 Task: Find connections with filter location Bearsden with filter topic #hiringwith filter profile language French with filter current company Ampere Electric Vehicles with filter school Pandit Deendayal Energy University with filter industry Shuttles and Special Needs Transportation Services with filter service category Technical with filter keywords title Bookkeeper
Action: Mouse moved to (614, 84)
Screenshot: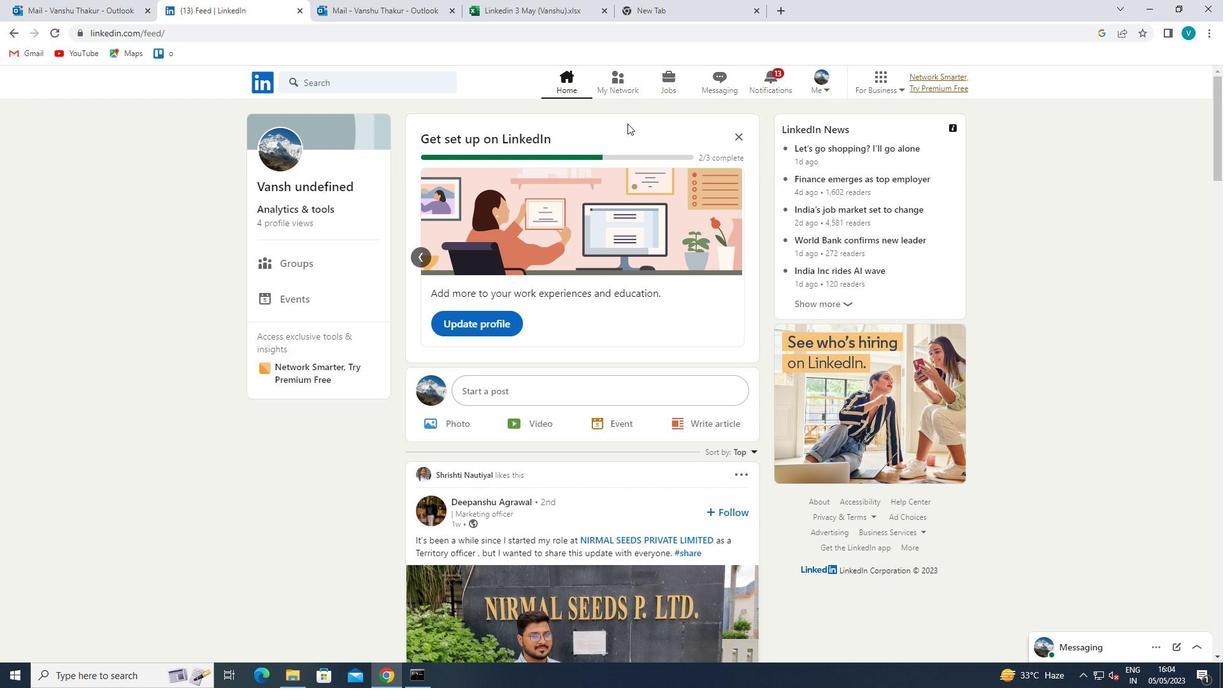 
Action: Mouse pressed left at (614, 84)
Screenshot: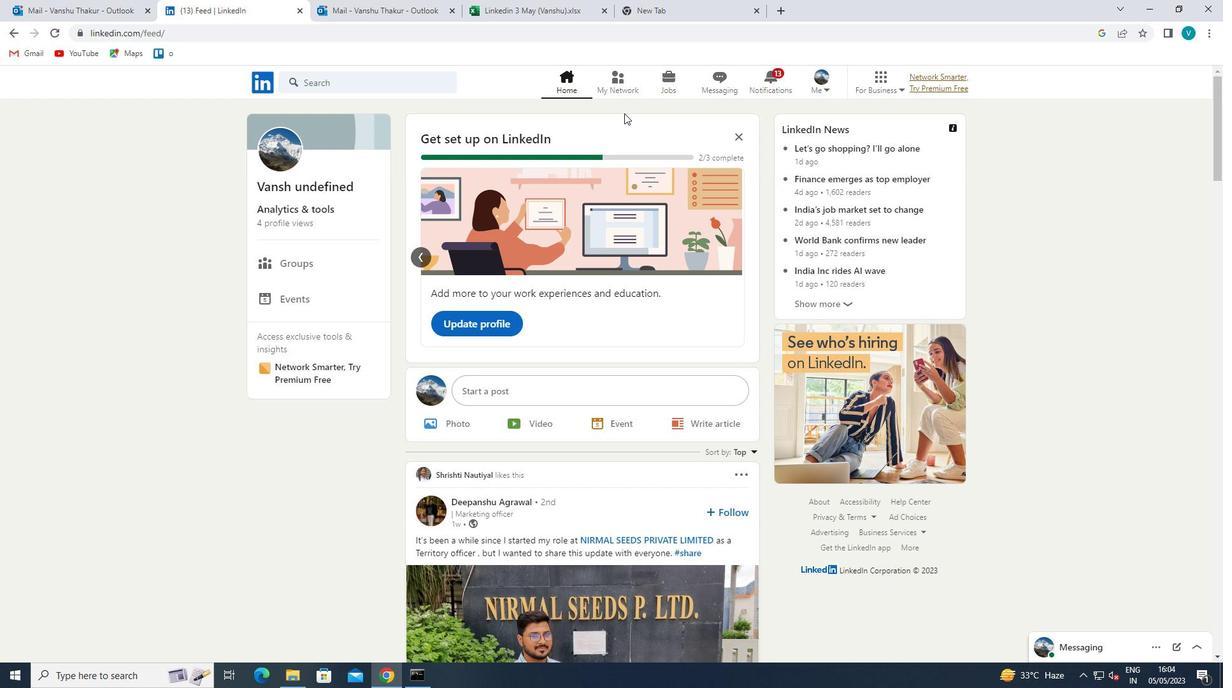 
Action: Mouse moved to (358, 144)
Screenshot: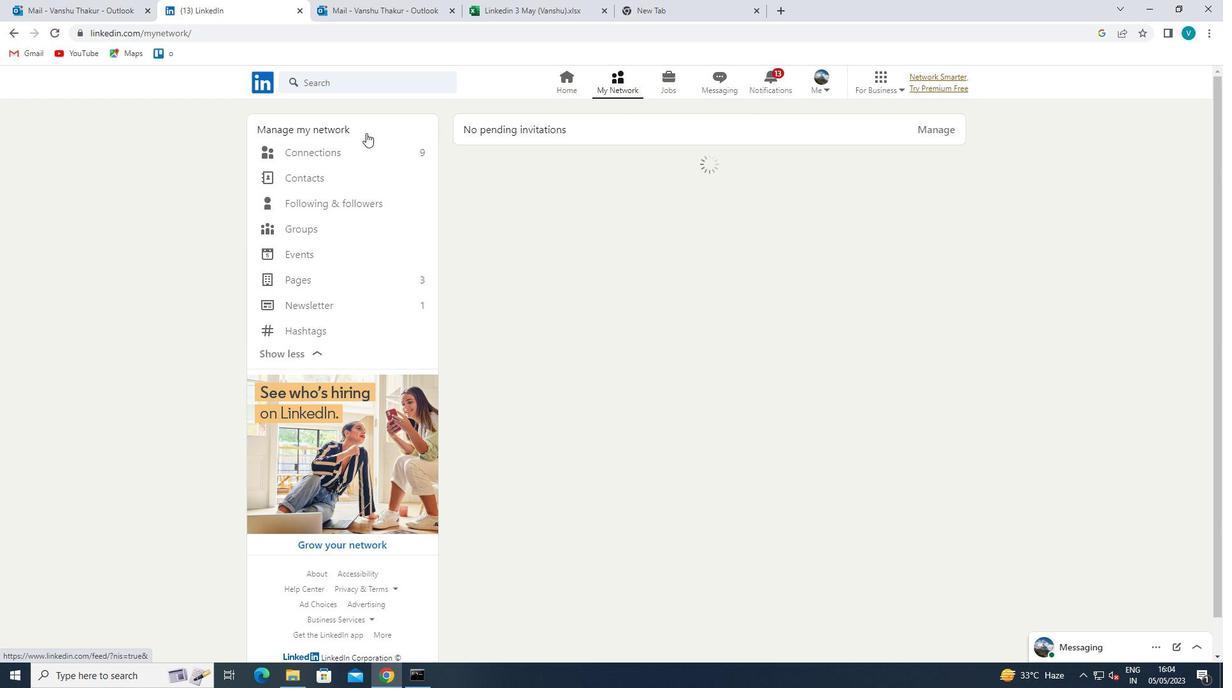 
Action: Mouse pressed left at (358, 144)
Screenshot: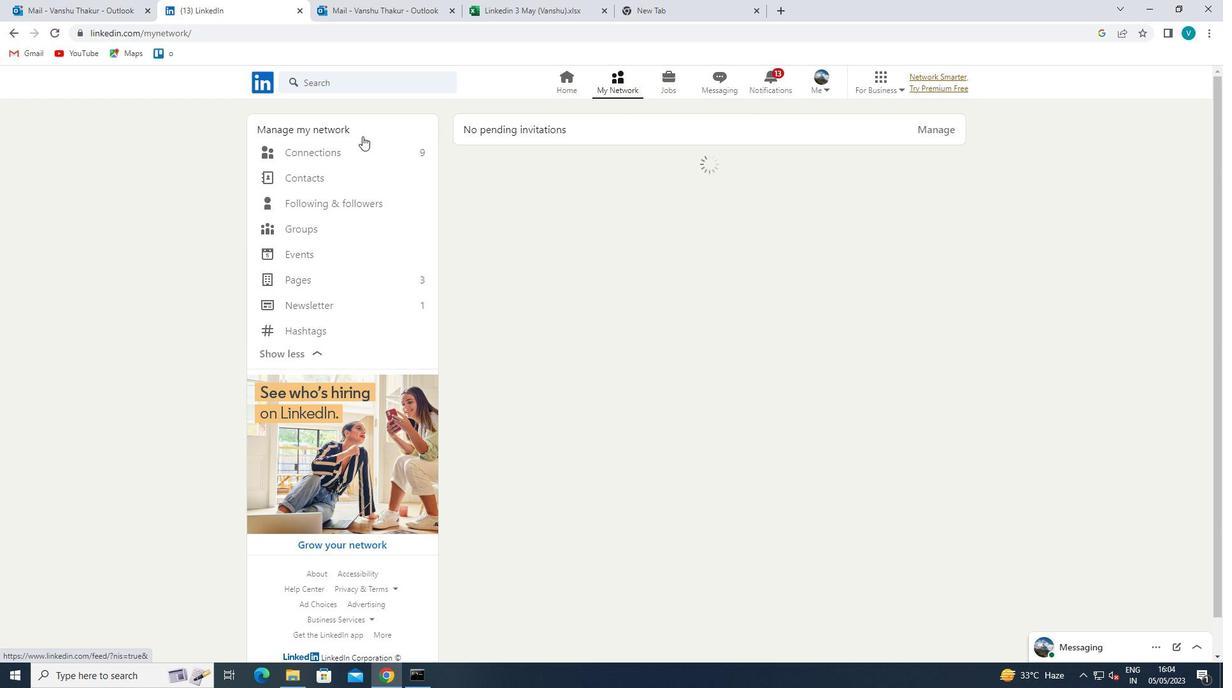 
Action: Mouse moved to (698, 153)
Screenshot: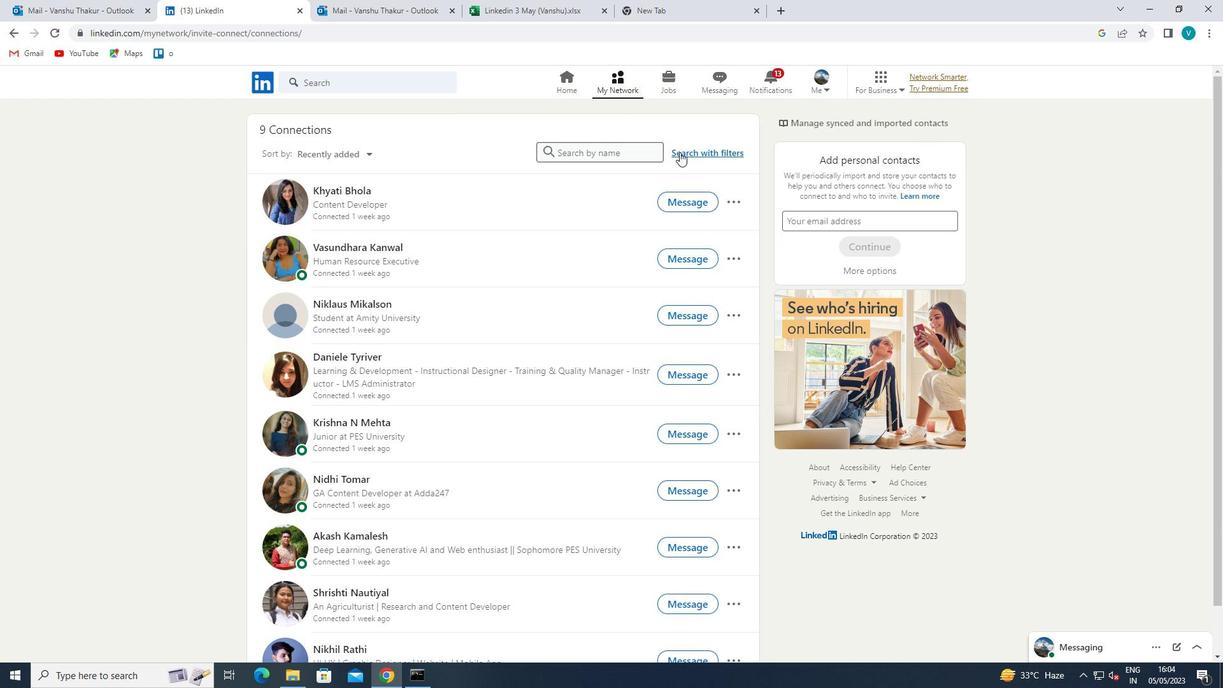 
Action: Mouse pressed left at (698, 153)
Screenshot: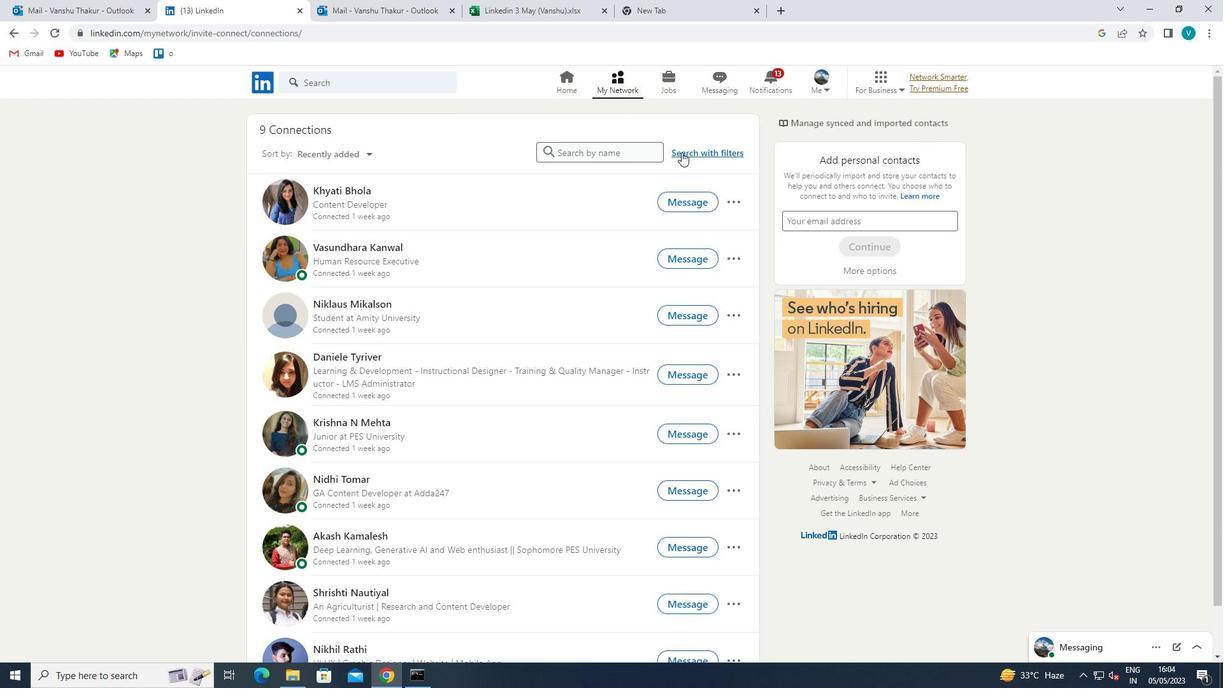 
Action: Mouse moved to (623, 121)
Screenshot: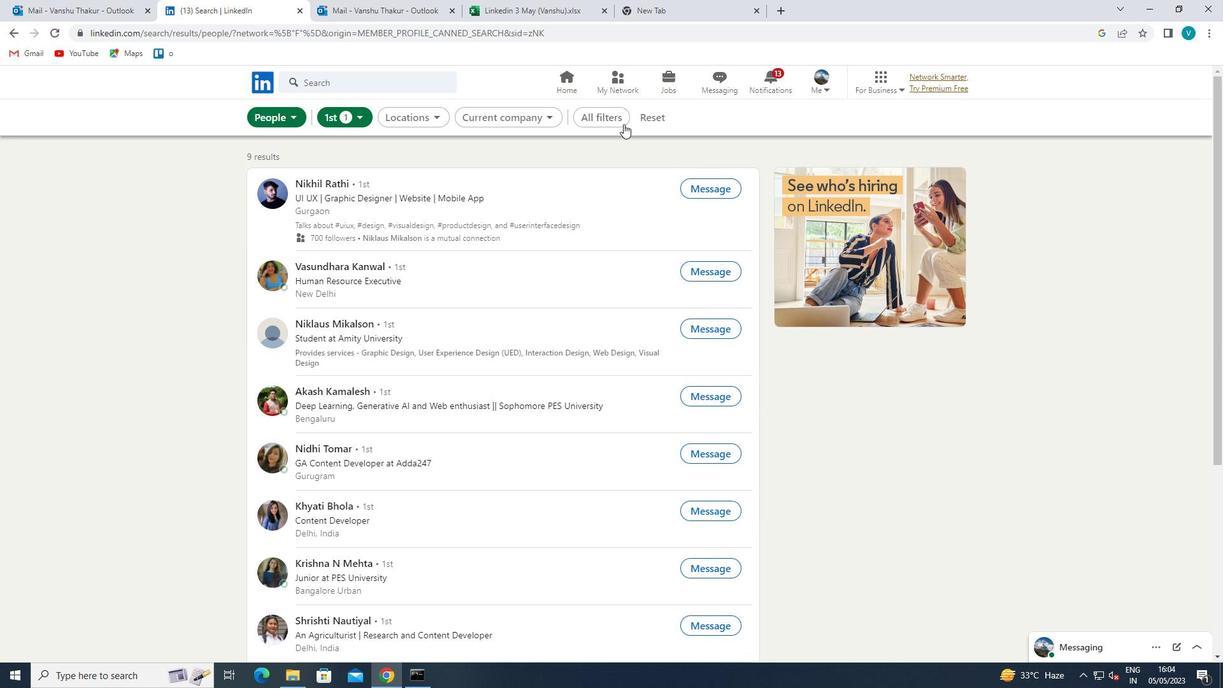 
Action: Mouse pressed left at (623, 121)
Screenshot: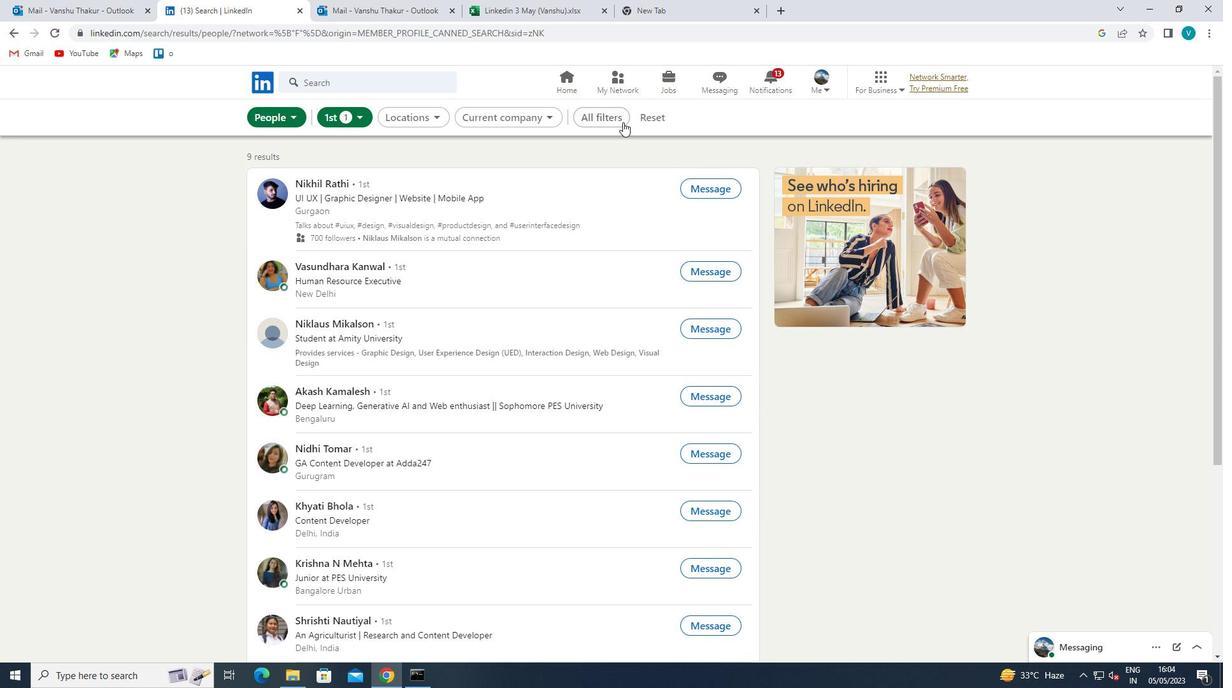 
Action: Mouse moved to (1027, 260)
Screenshot: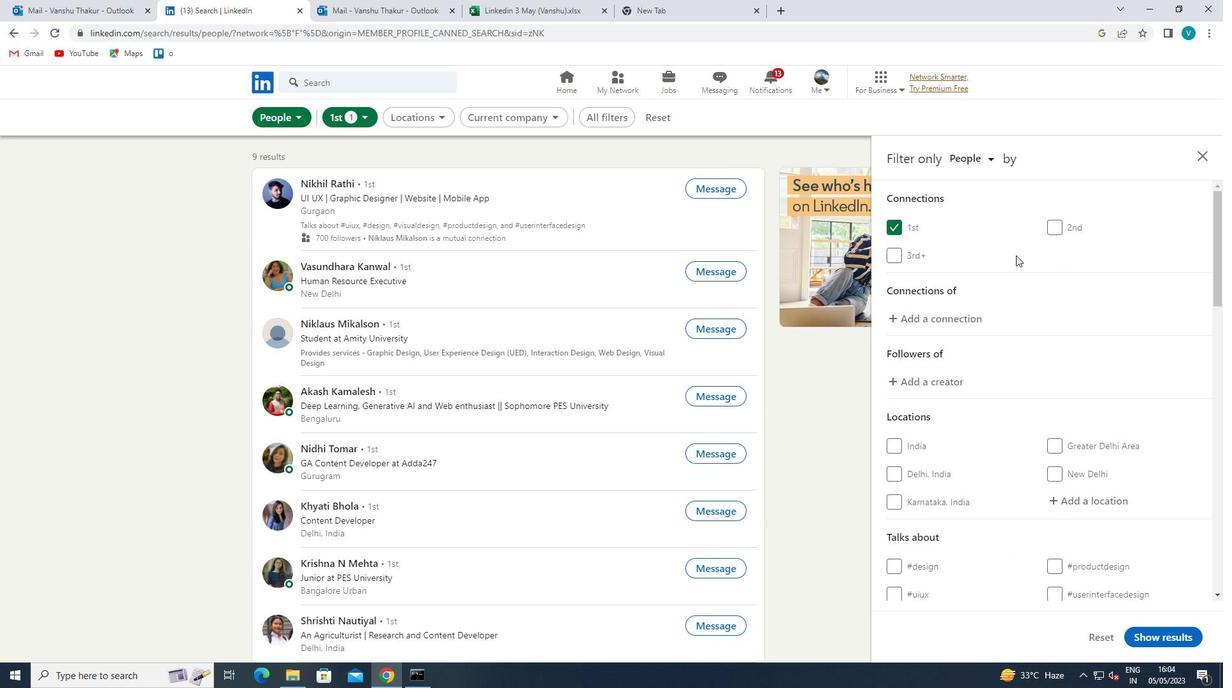 
Action: Mouse scrolled (1027, 260) with delta (0, 0)
Screenshot: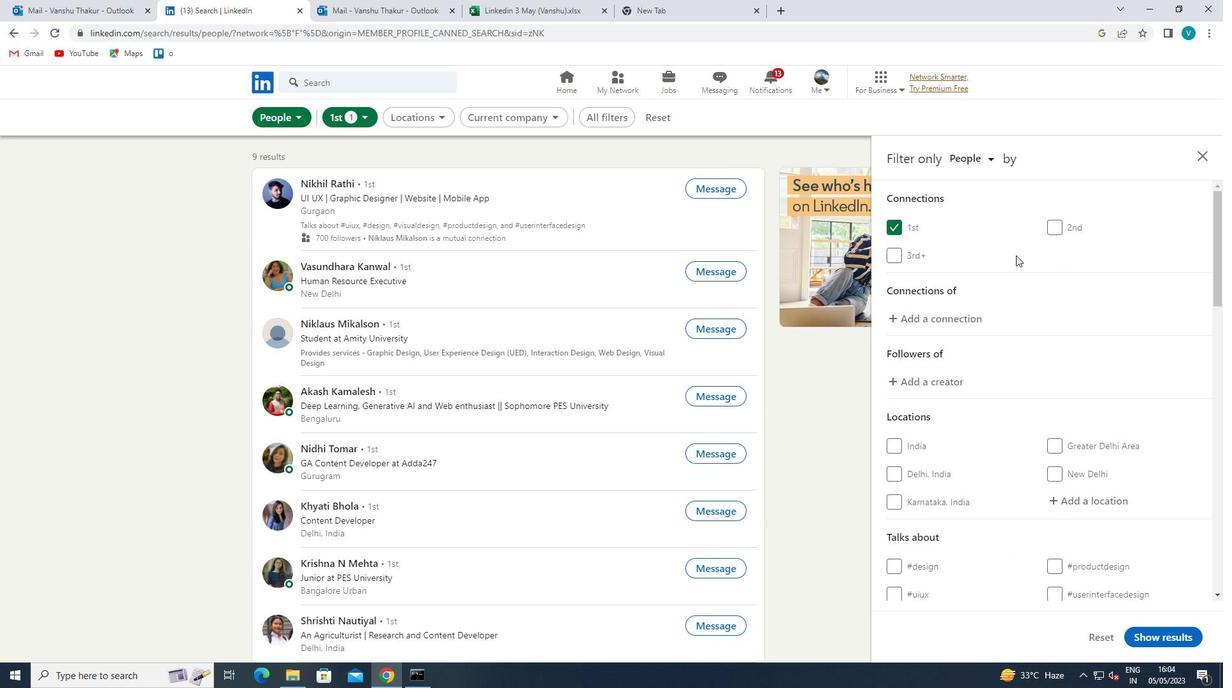 
Action: Mouse moved to (1033, 265)
Screenshot: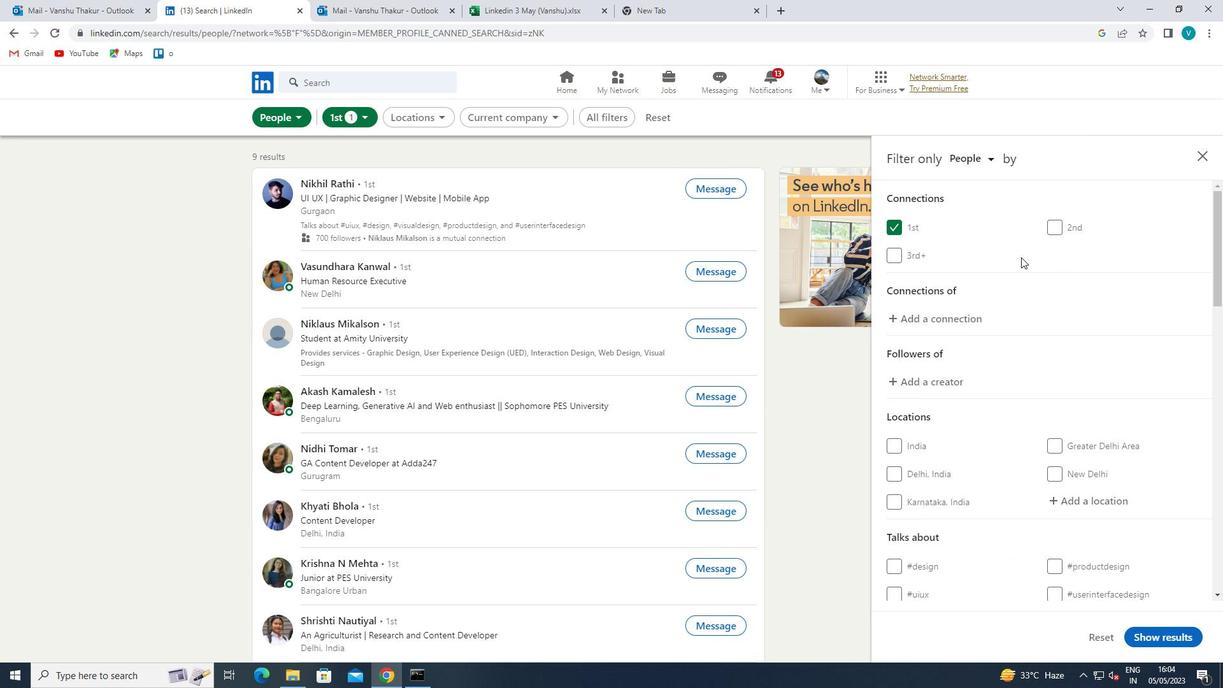 
Action: Mouse scrolled (1033, 264) with delta (0, 0)
Screenshot: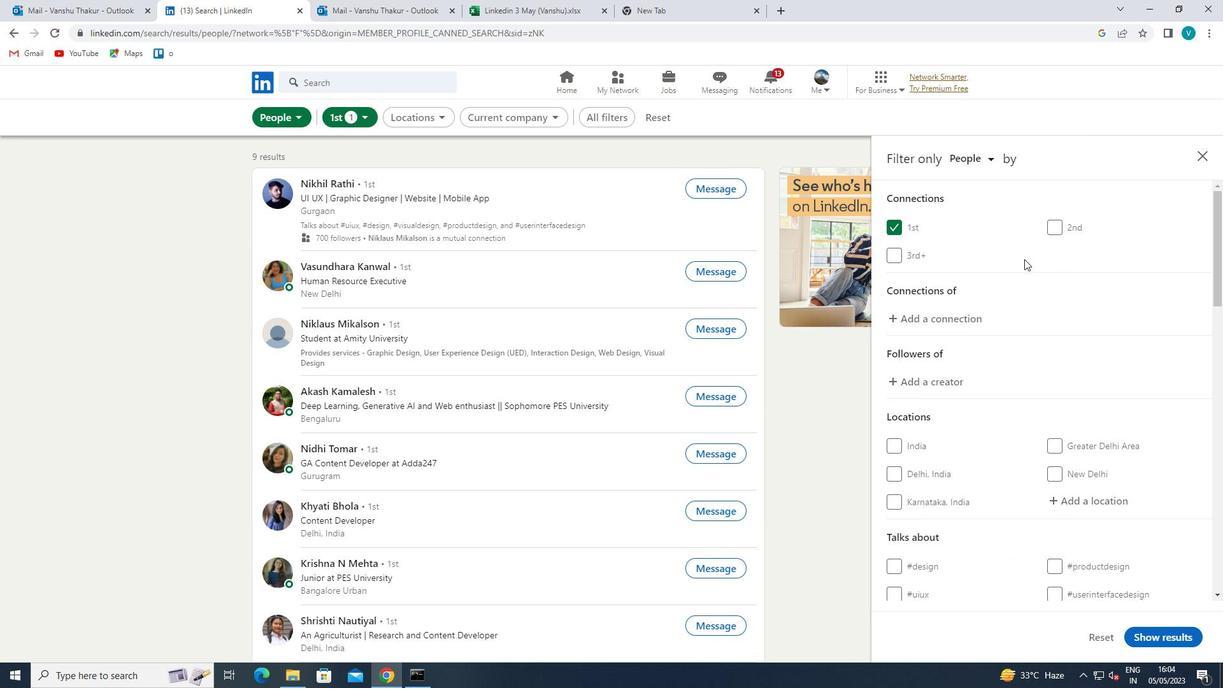 
Action: Mouse moved to (1100, 369)
Screenshot: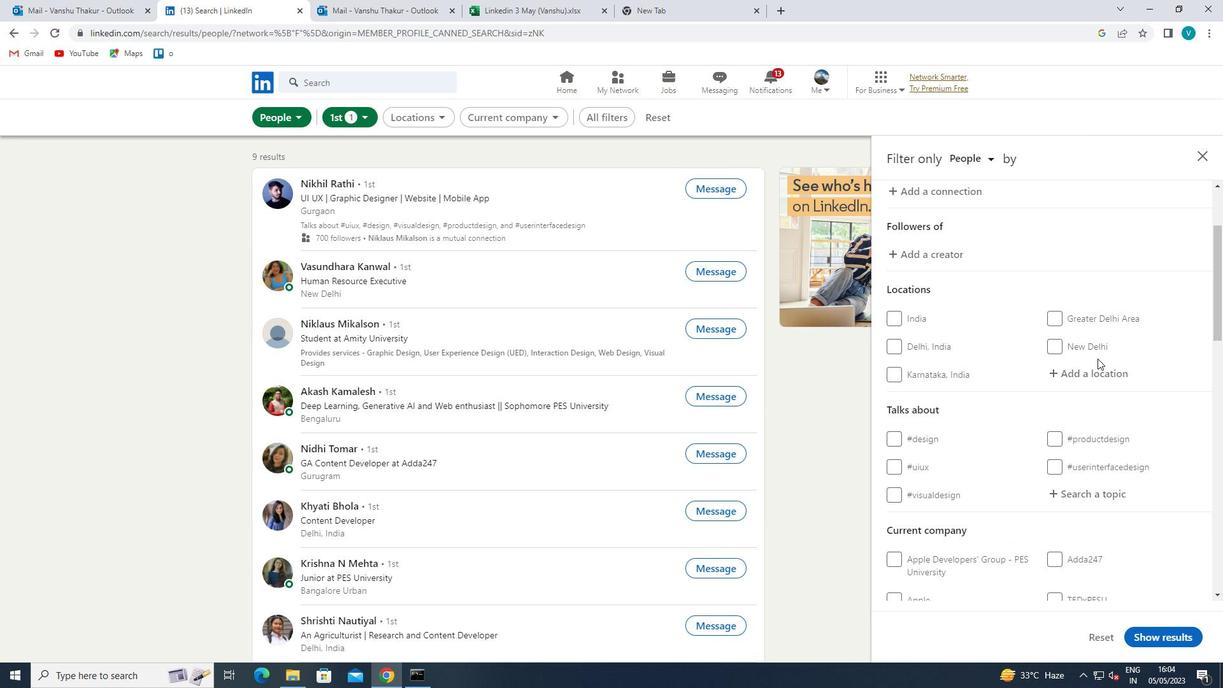 
Action: Mouse pressed left at (1100, 369)
Screenshot: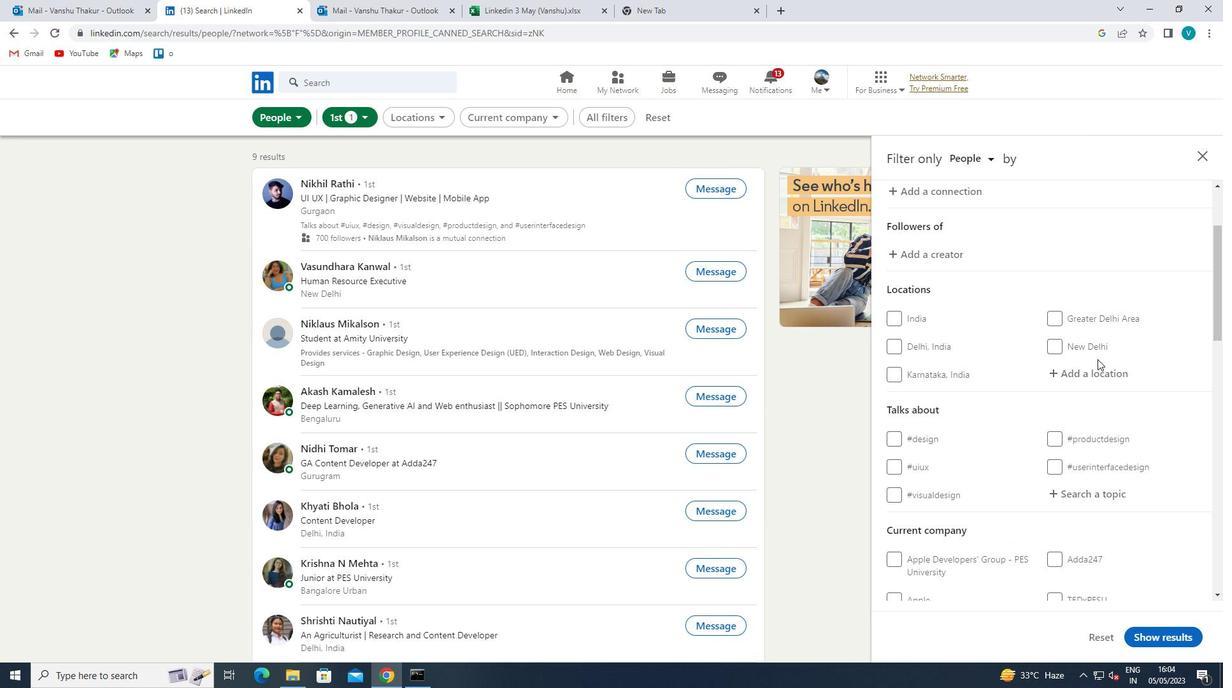 
Action: Key pressed <Key.shift>BEARSDEN
Screenshot: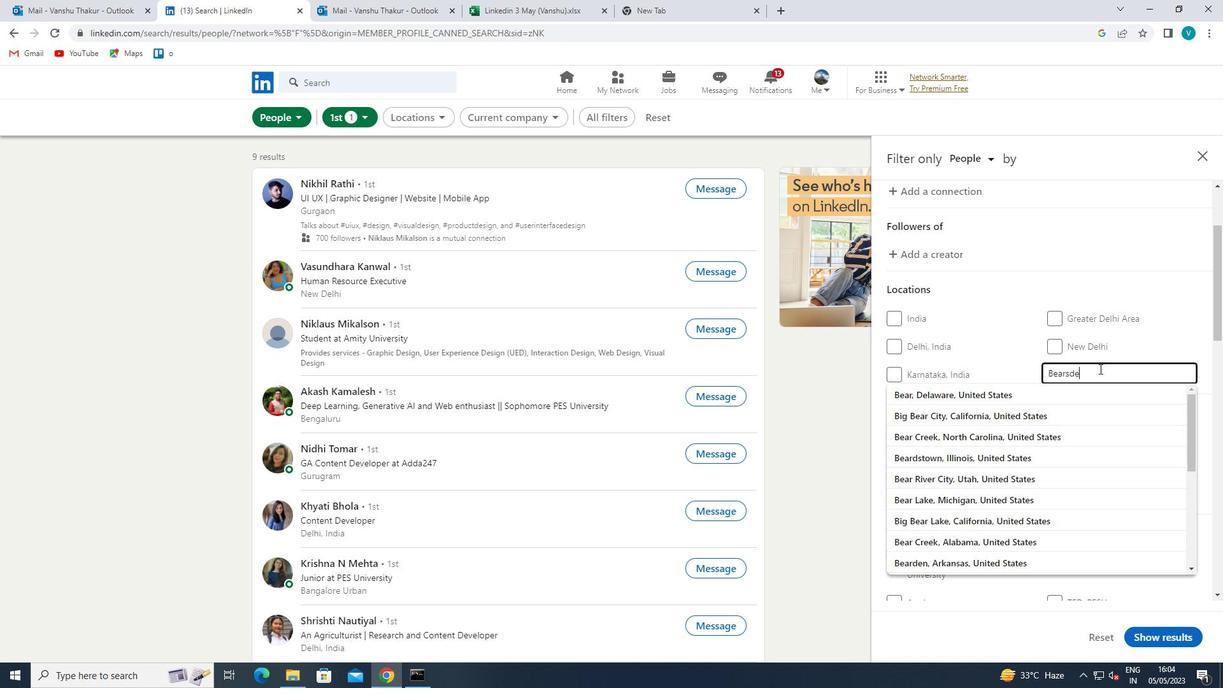 
Action: Mouse moved to (1065, 395)
Screenshot: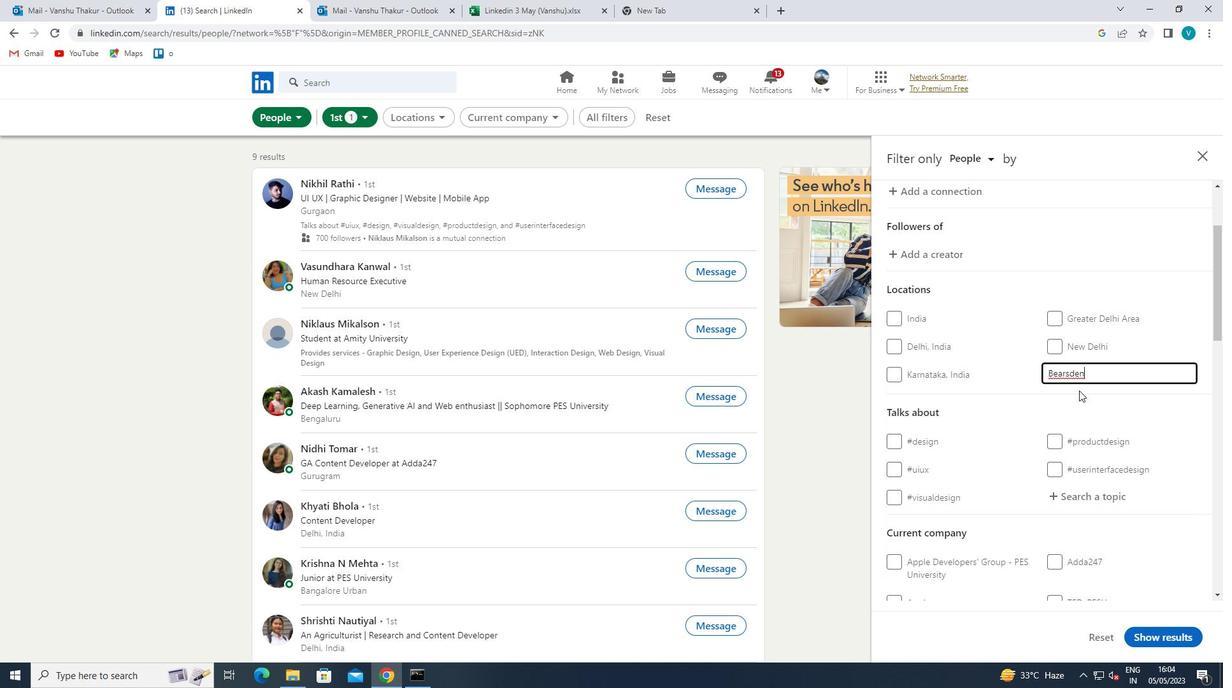 
Action: Mouse pressed left at (1065, 395)
Screenshot: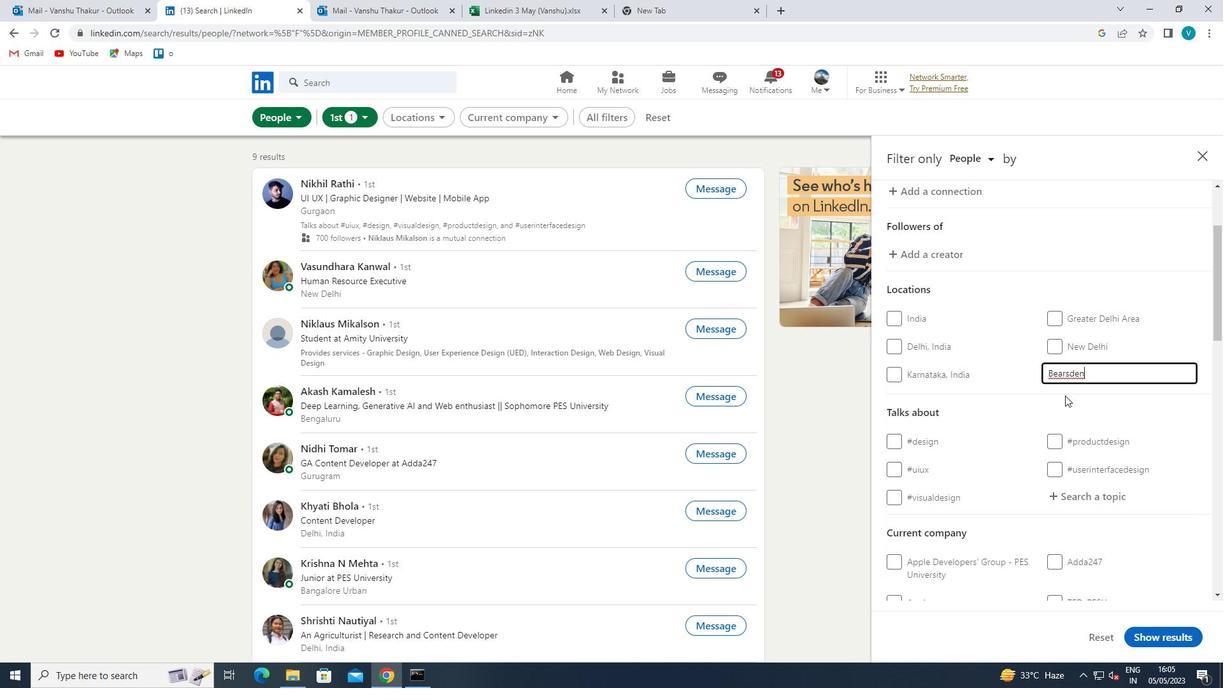 
Action: Mouse moved to (1098, 506)
Screenshot: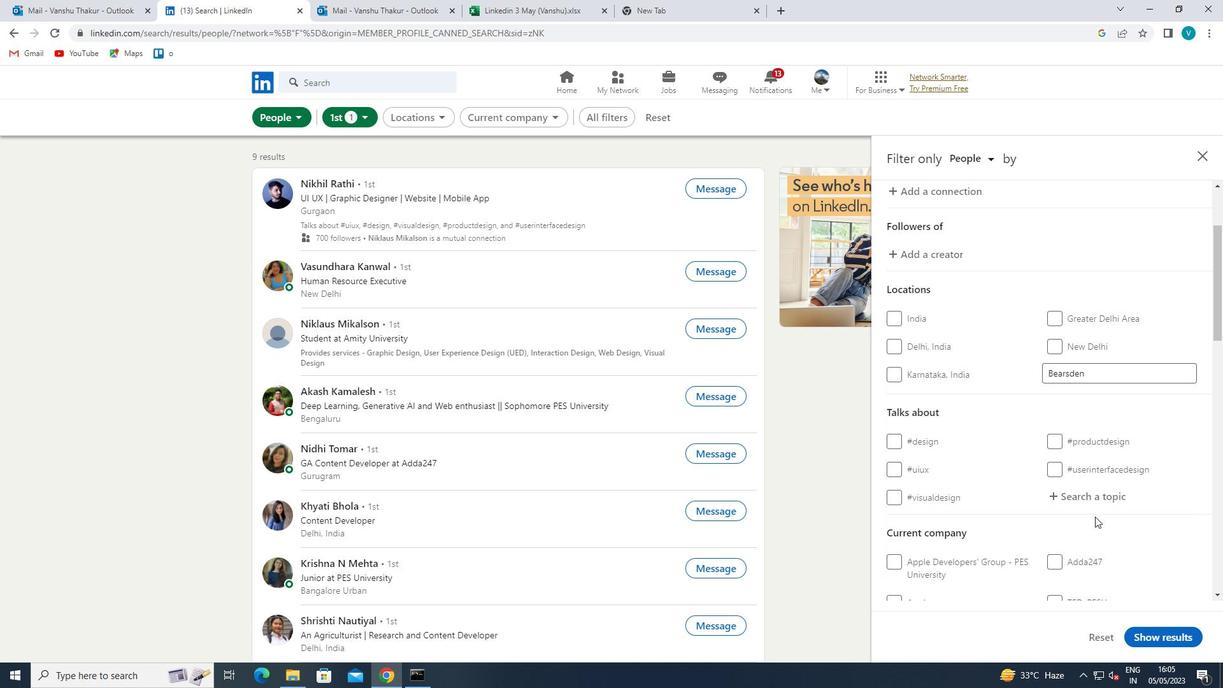 
Action: Mouse pressed left at (1098, 506)
Screenshot: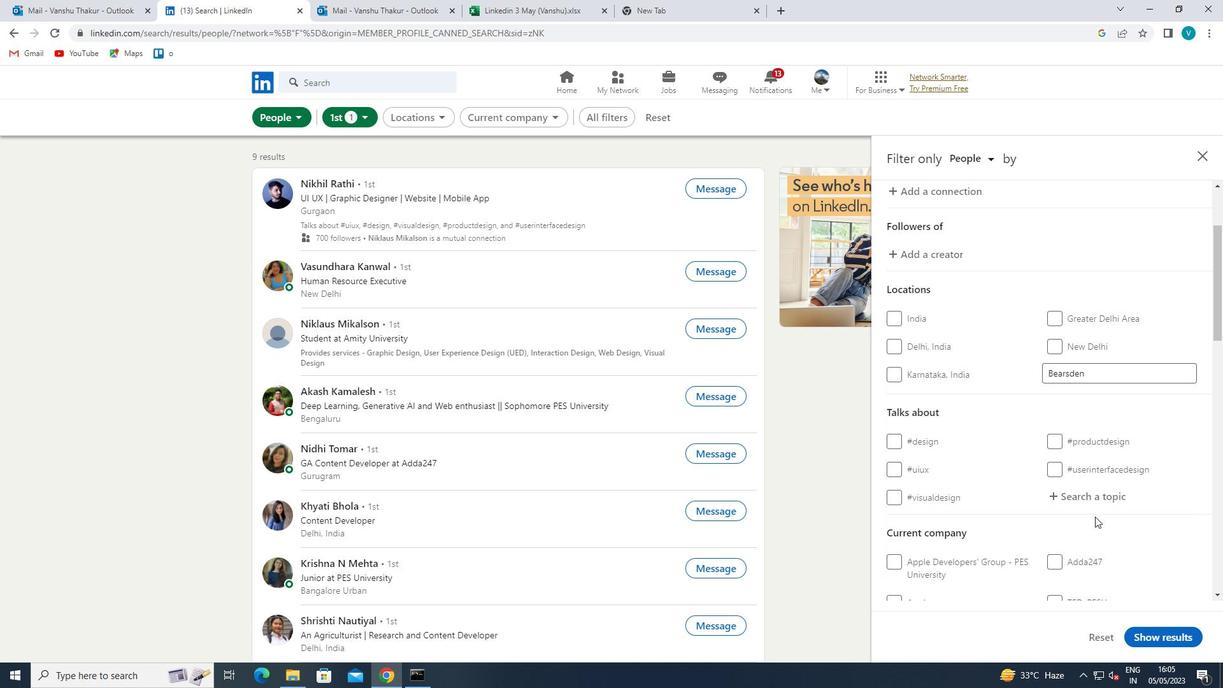 
Action: Mouse moved to (1099, 504)
Screenshot: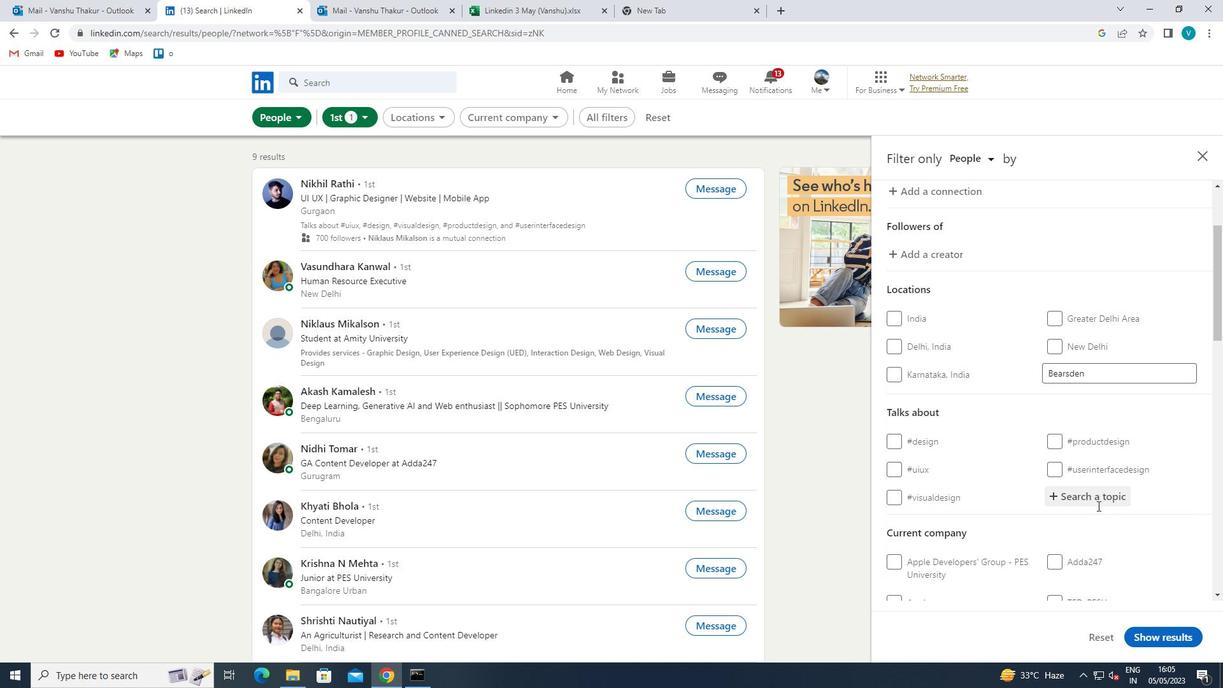 
Action: Key pressed HIRING
Screenshot: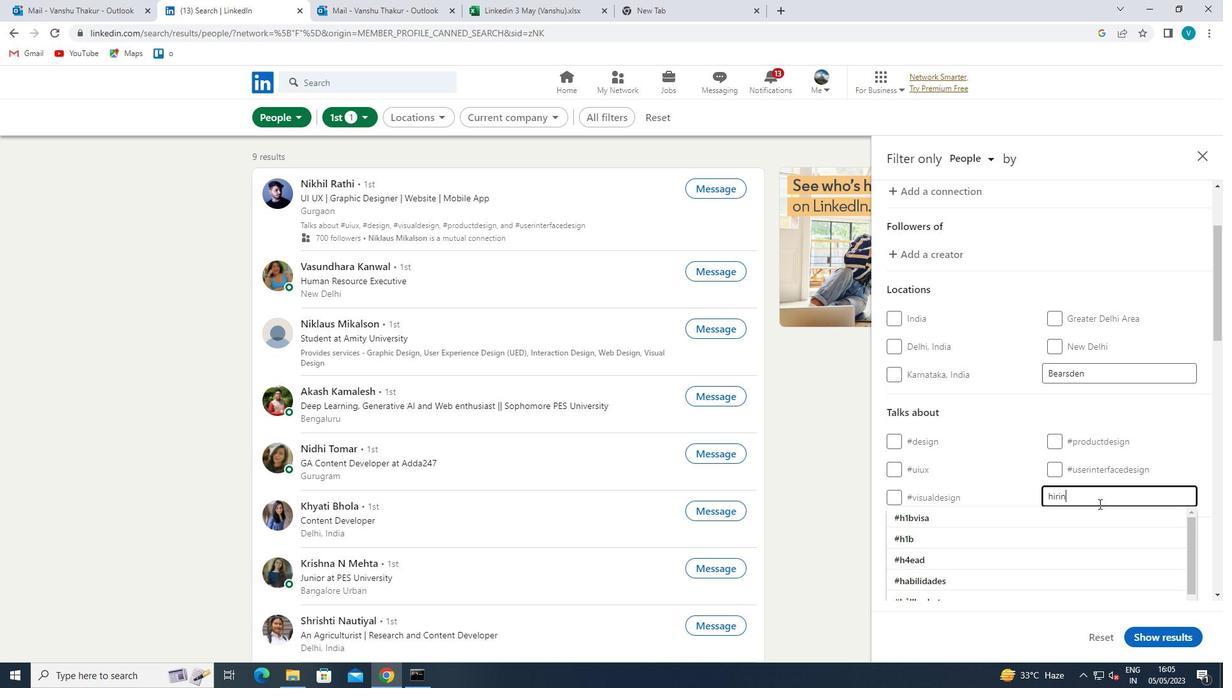 
Action: Mouse moved to (1027, 515)
Screenshot: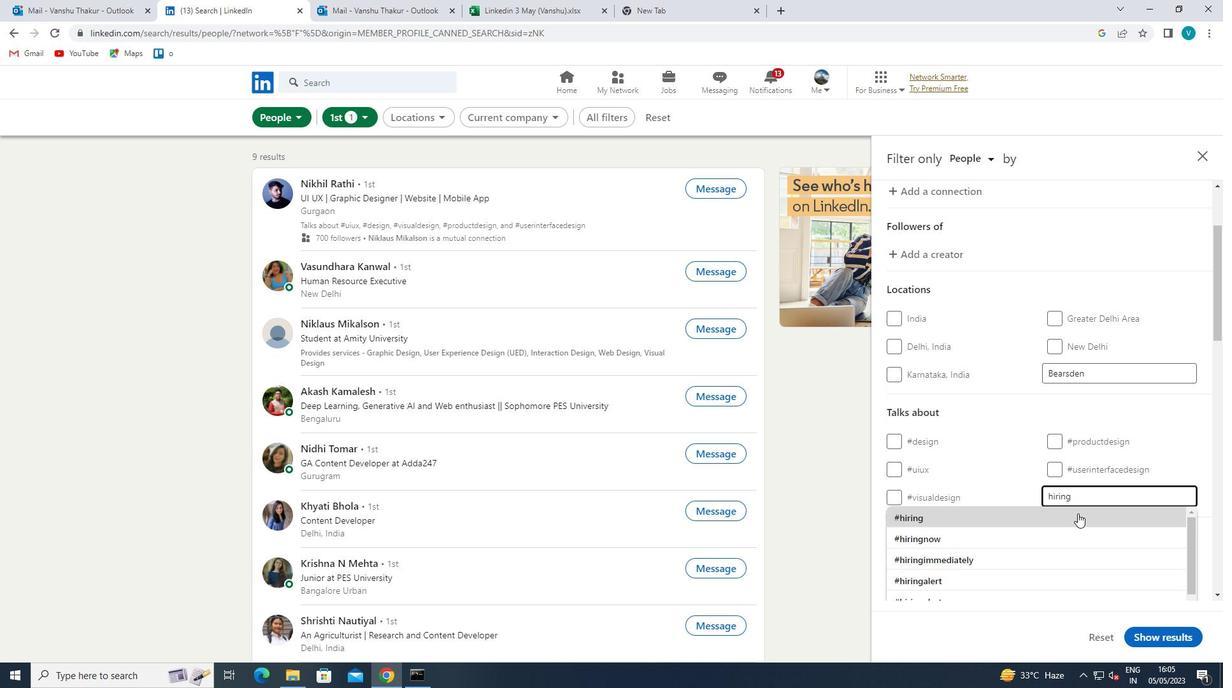 
Action: Mouse pressed left at (1027, 515)
Screenshot: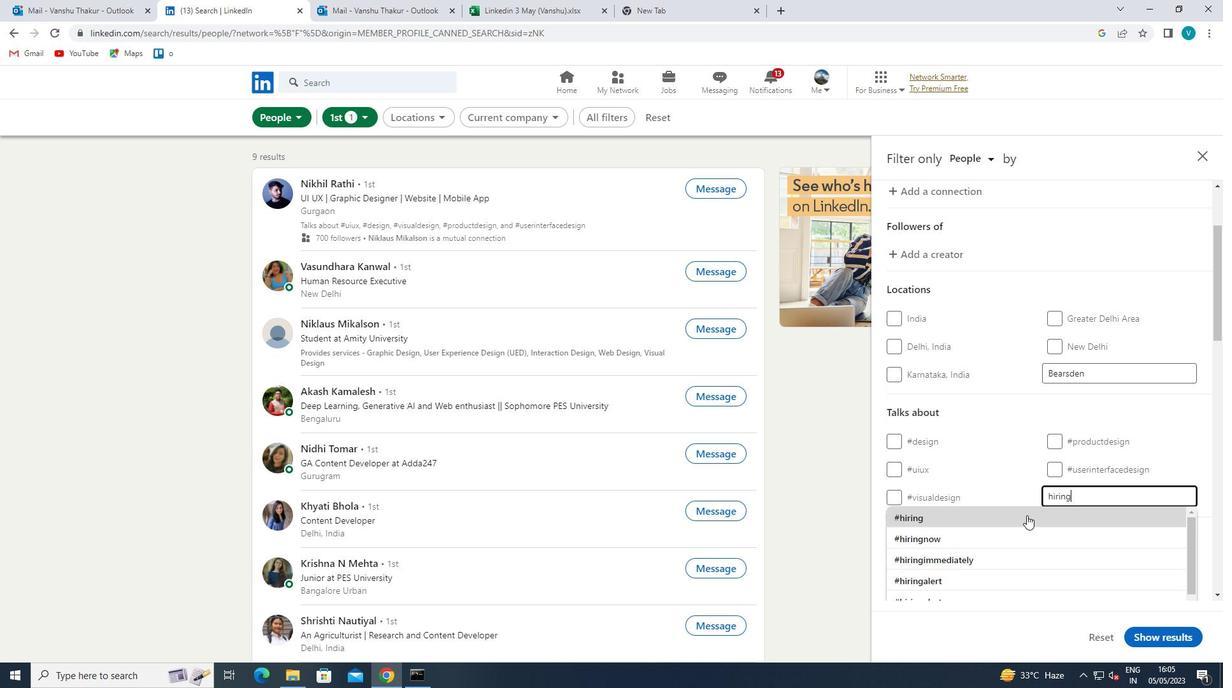 
Action: Mouse scrolled (1027, 515) with delta (0, 0)
Screenshot: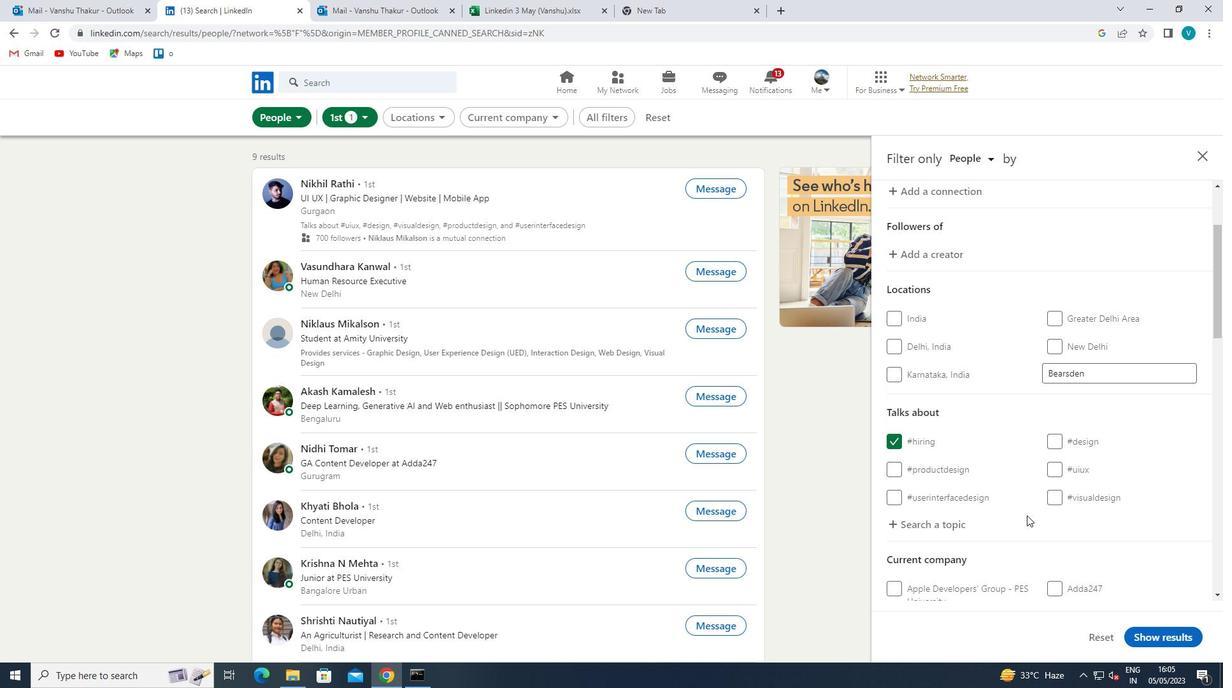 
Action: Mouse scrolled (1027, 515) with delta (0, 0)
Screenshot: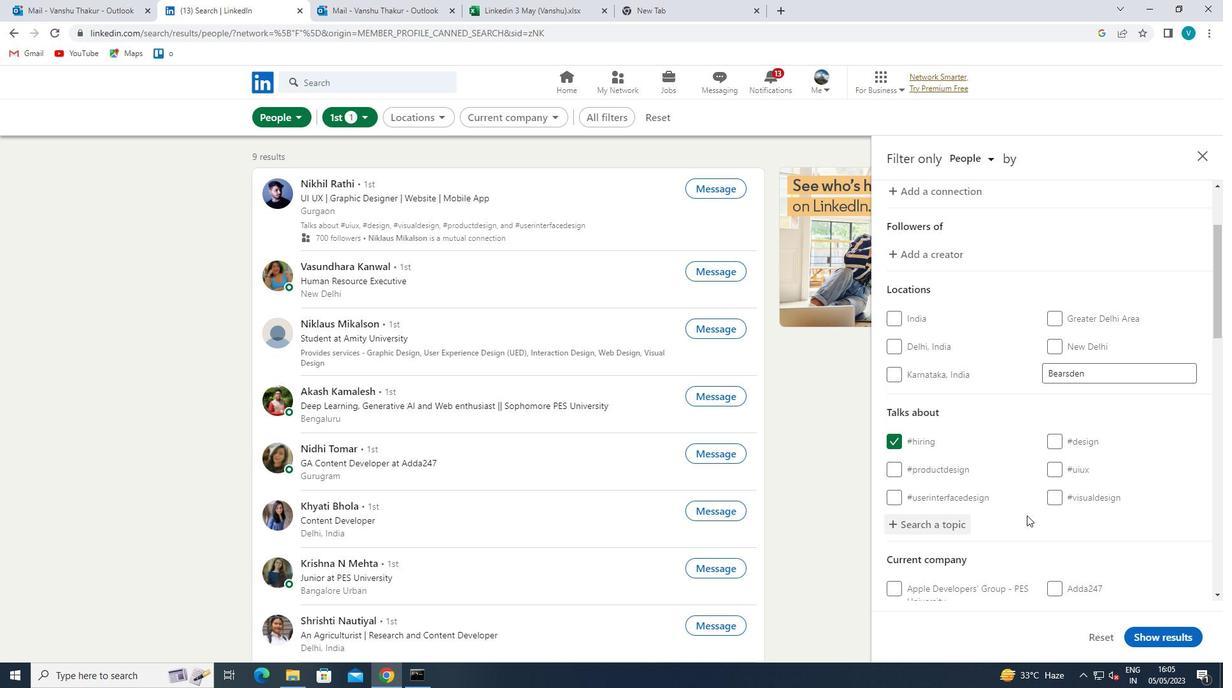 
Action: Mouse moved to (1028, 516)
Screenshot: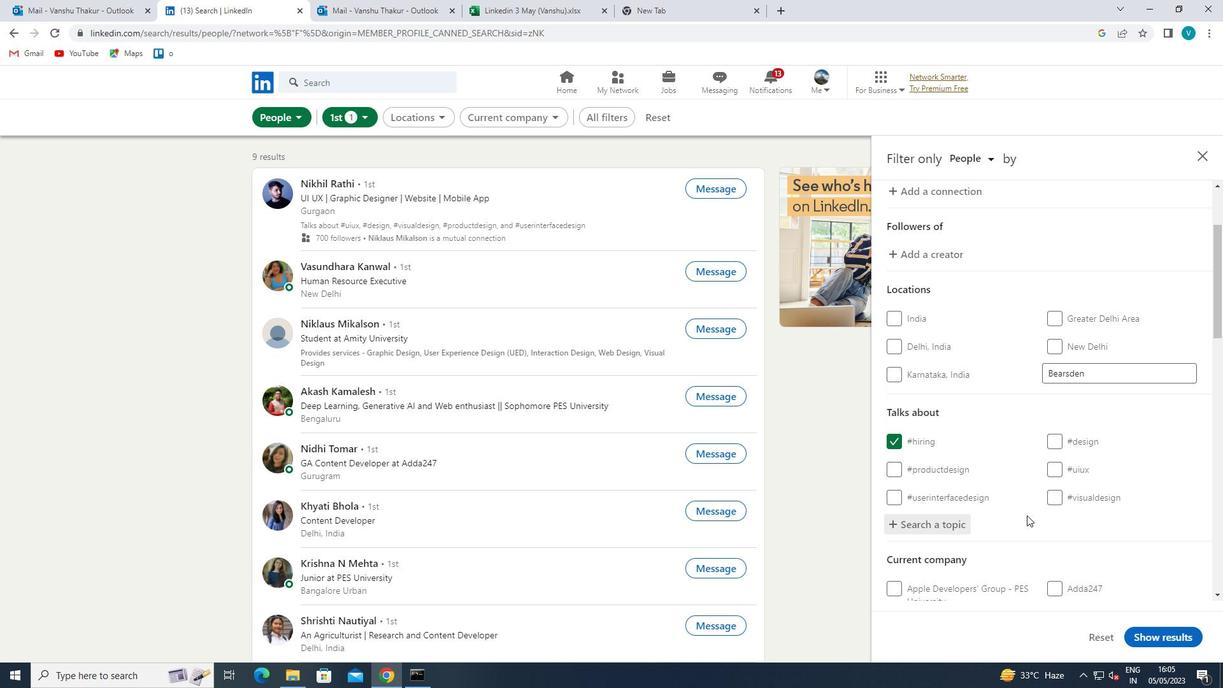 
Action: Mouse scrolled (1028, 516) with delta (0, 0)
Screenshot: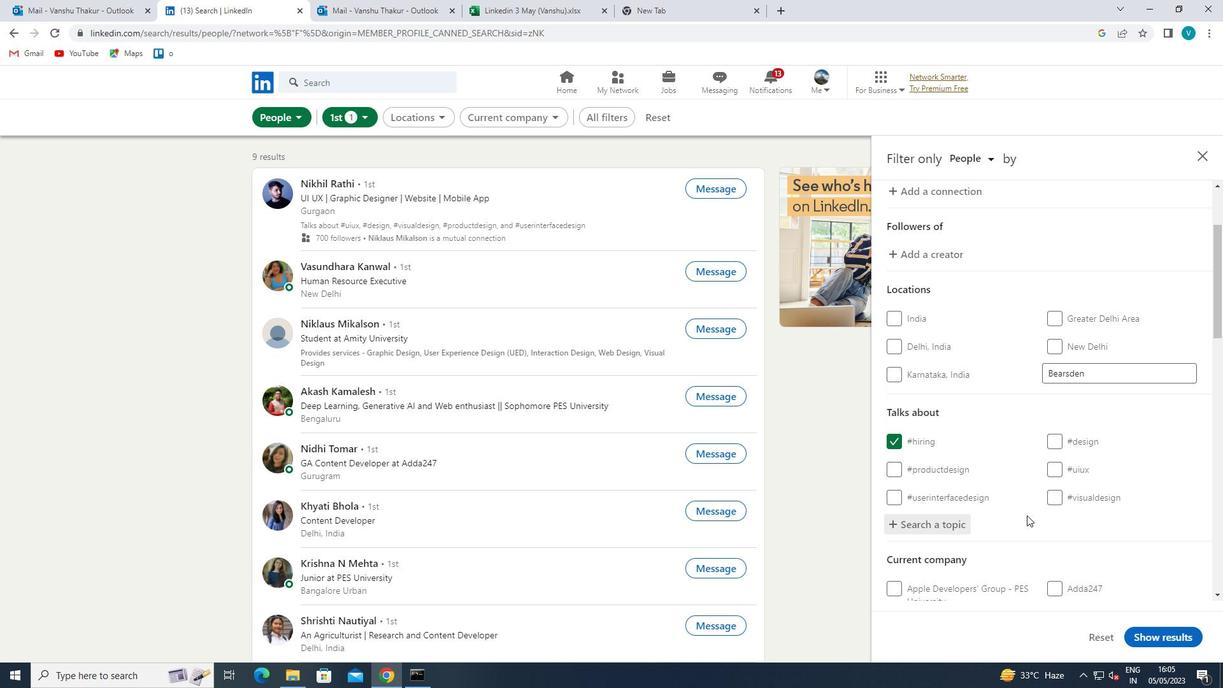 
Action: Mouse moved to (1032, 520)
Screenshot: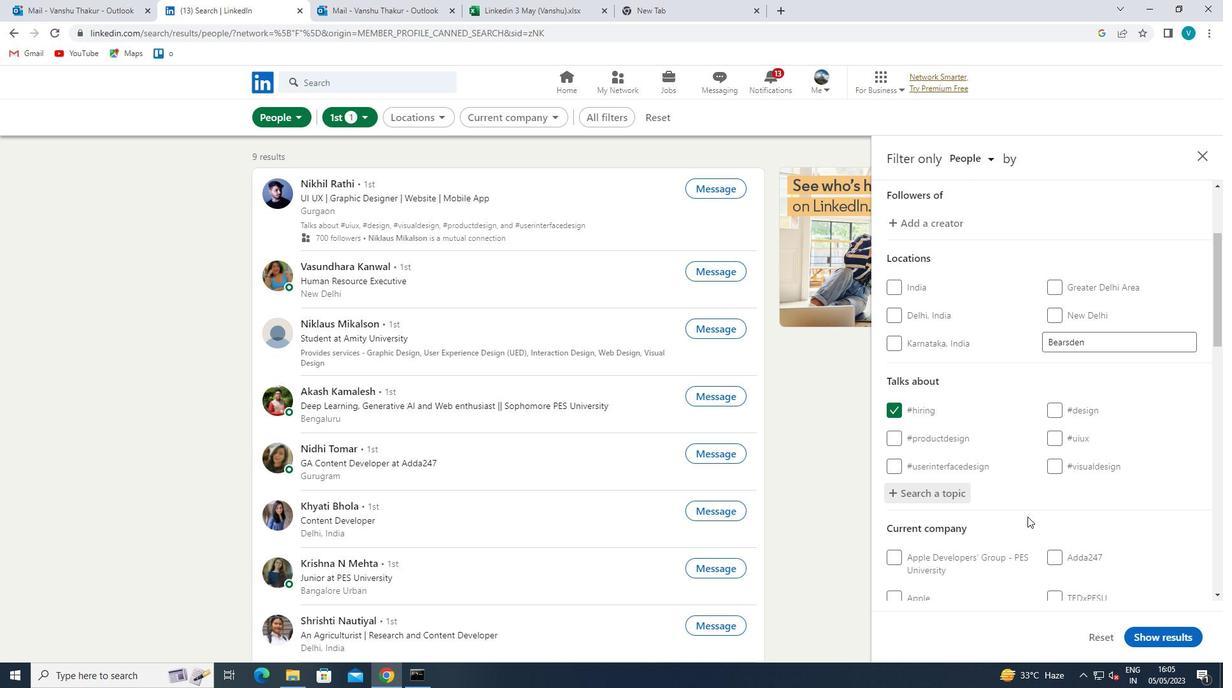 
Action: Mouse scrolled (1032, 519) with delta (0, 0)
Screenshot: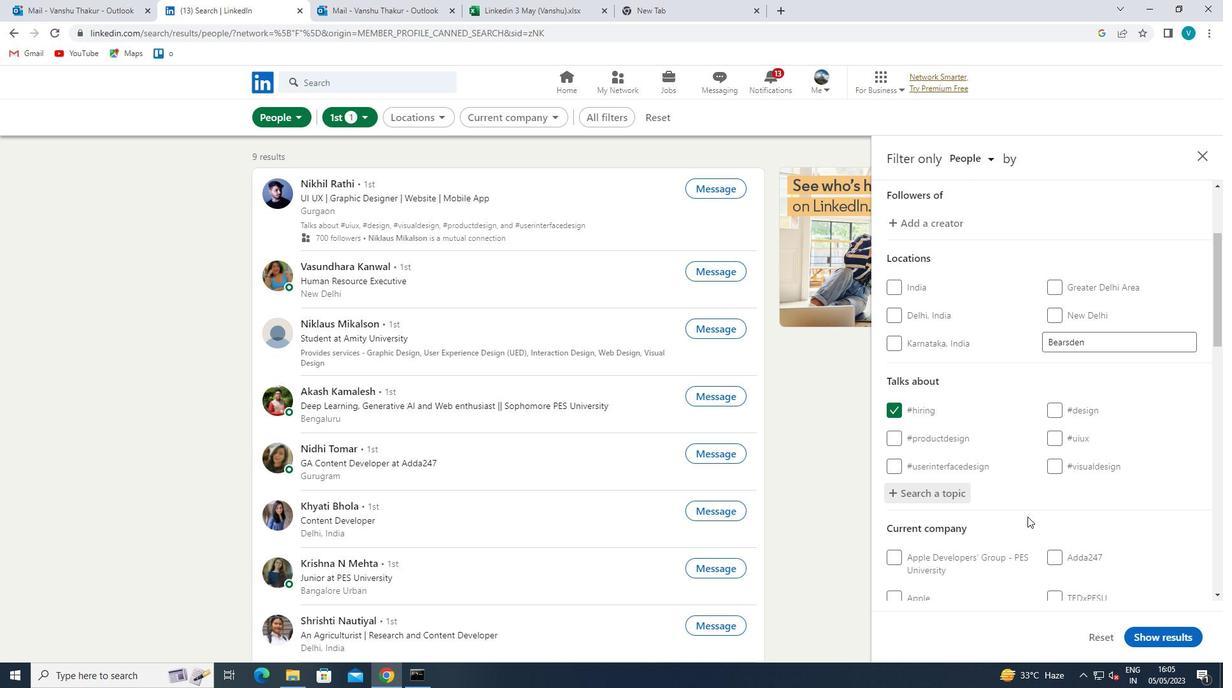 
Action: Mouse moved to (1097, 395)
Screenshot: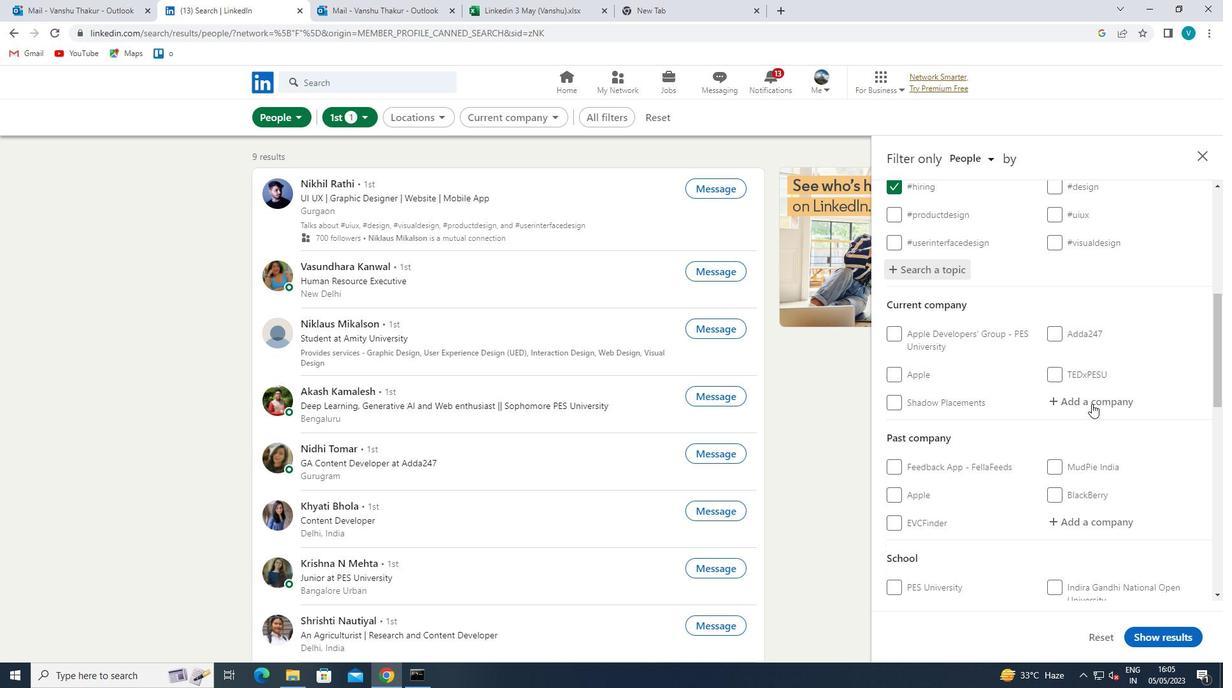 
Action: Mouse pressed left at (1097, 395)
Screenshot: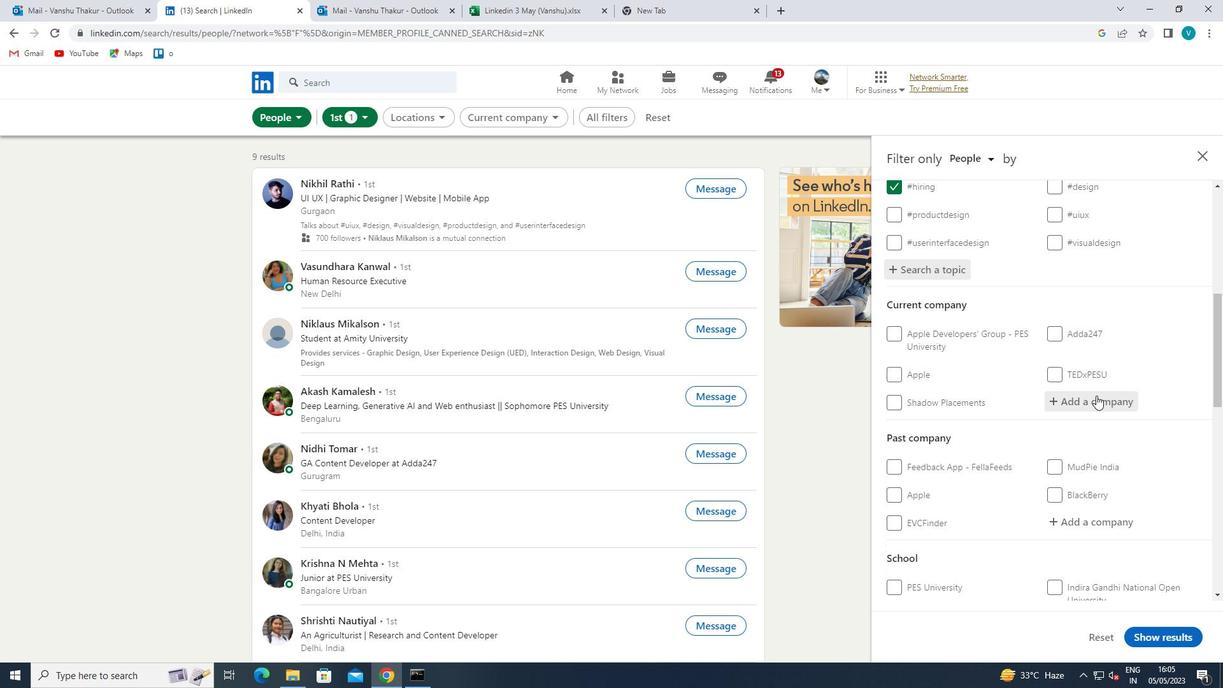 
Action: Key pressed <Key.shift>AMPERE
Screenshot: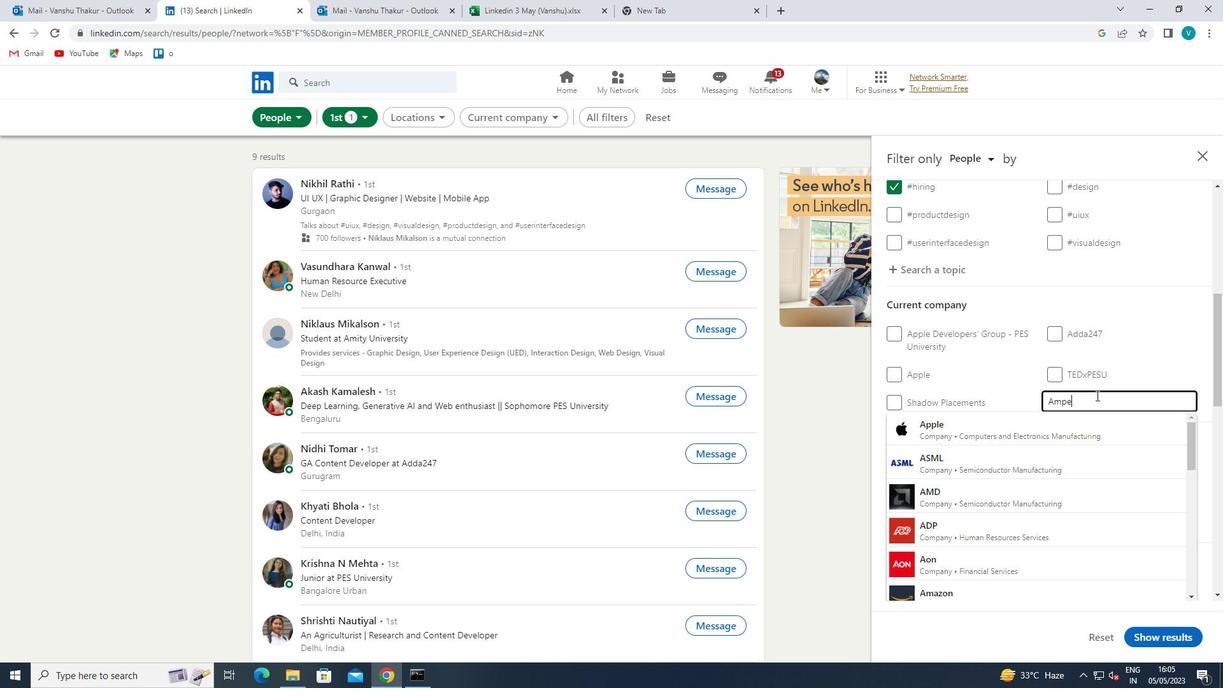 
Action: Mouse moved to (1067, 525)
Screenshot: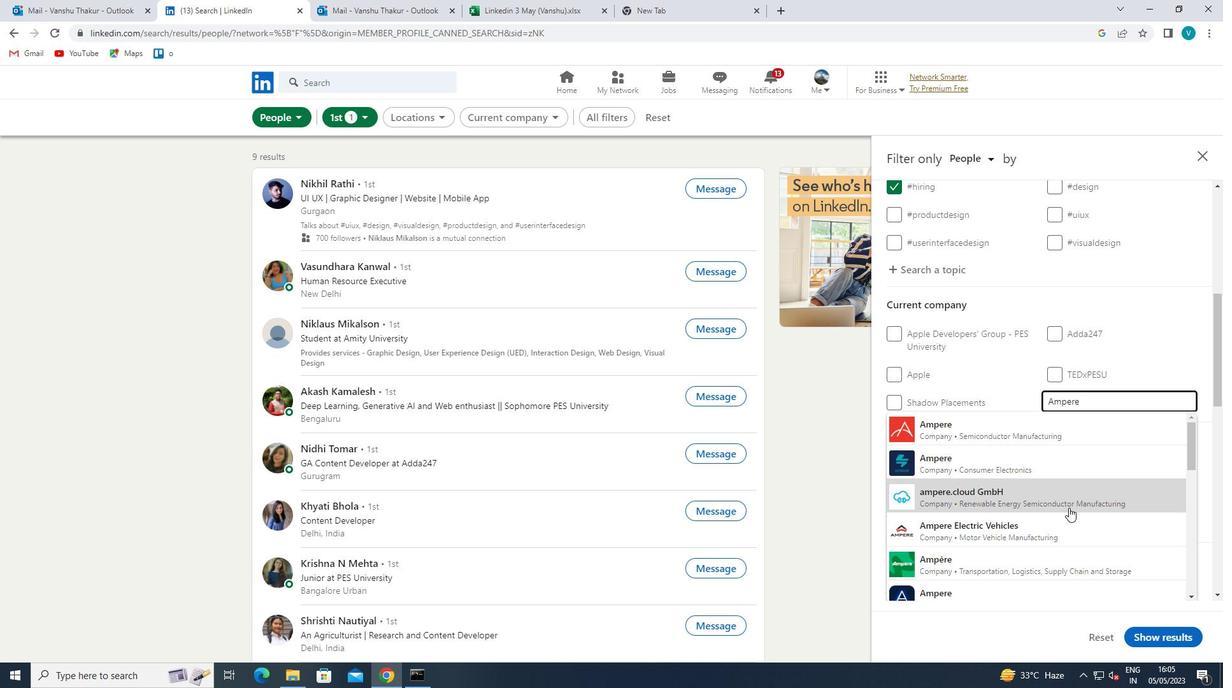 
Action: Mouse pressed left at (1067, 525)
Screenshot: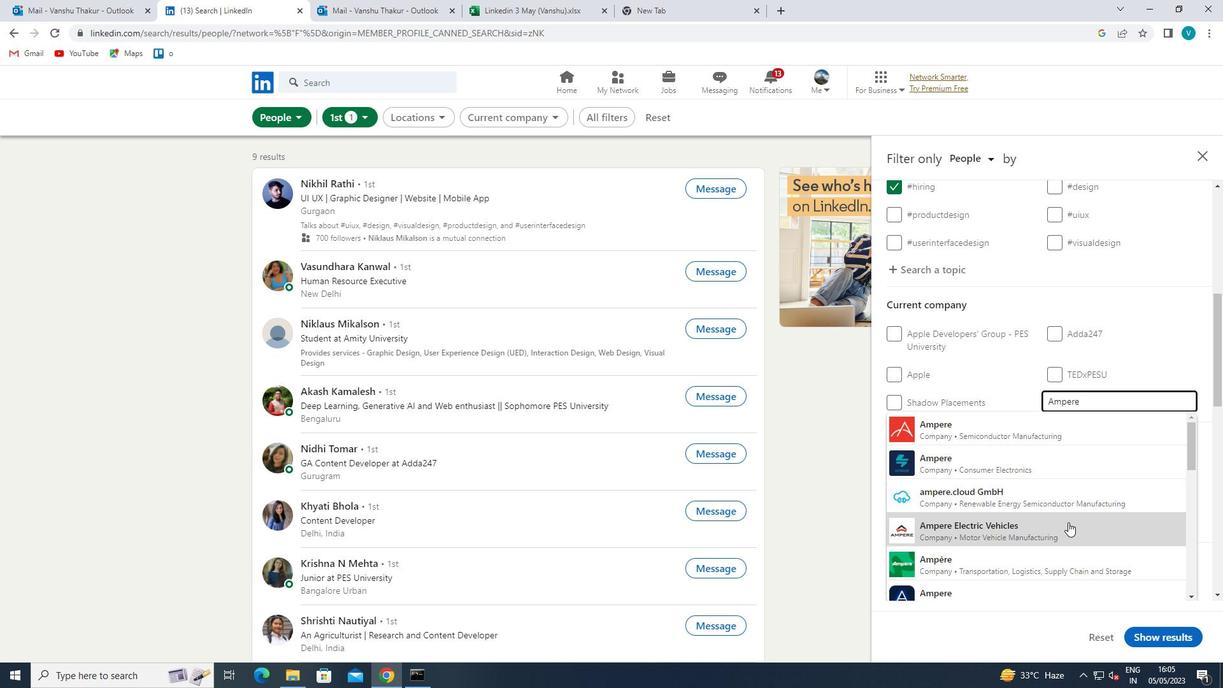 
Action: Mouse moved to (1070, 474)
Screenshot: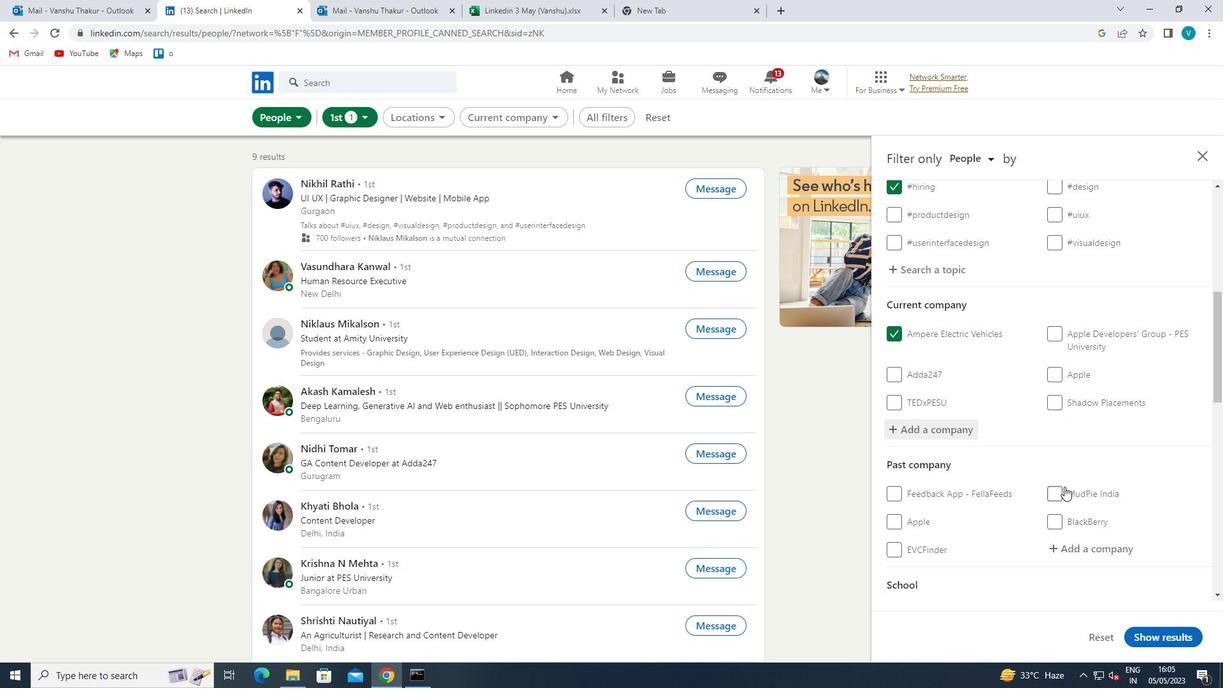 
Action: Mouse scrolled (1070, 474) with delta (0, 0)
Screenshot: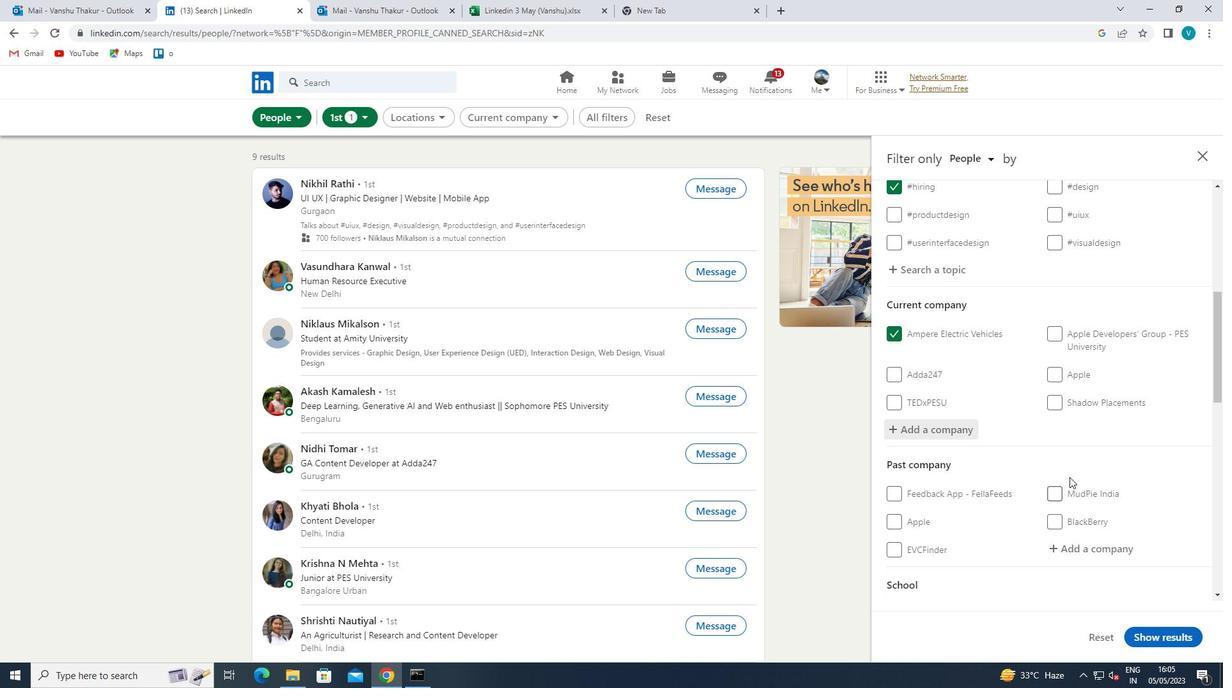 
Action: Mouse scrolled (1070, 474) with delta (0, 0)
Screenshot: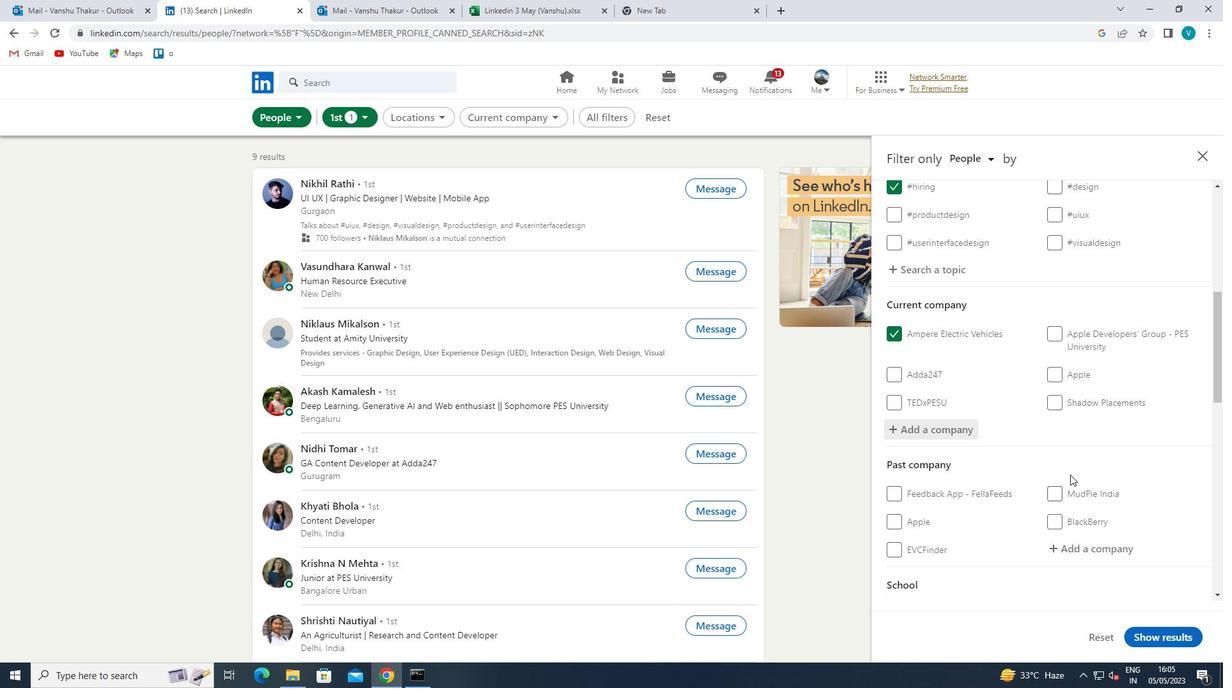 
Action: Mouse scrolled (1070, 474) with delta (0, 0)
Screenshot: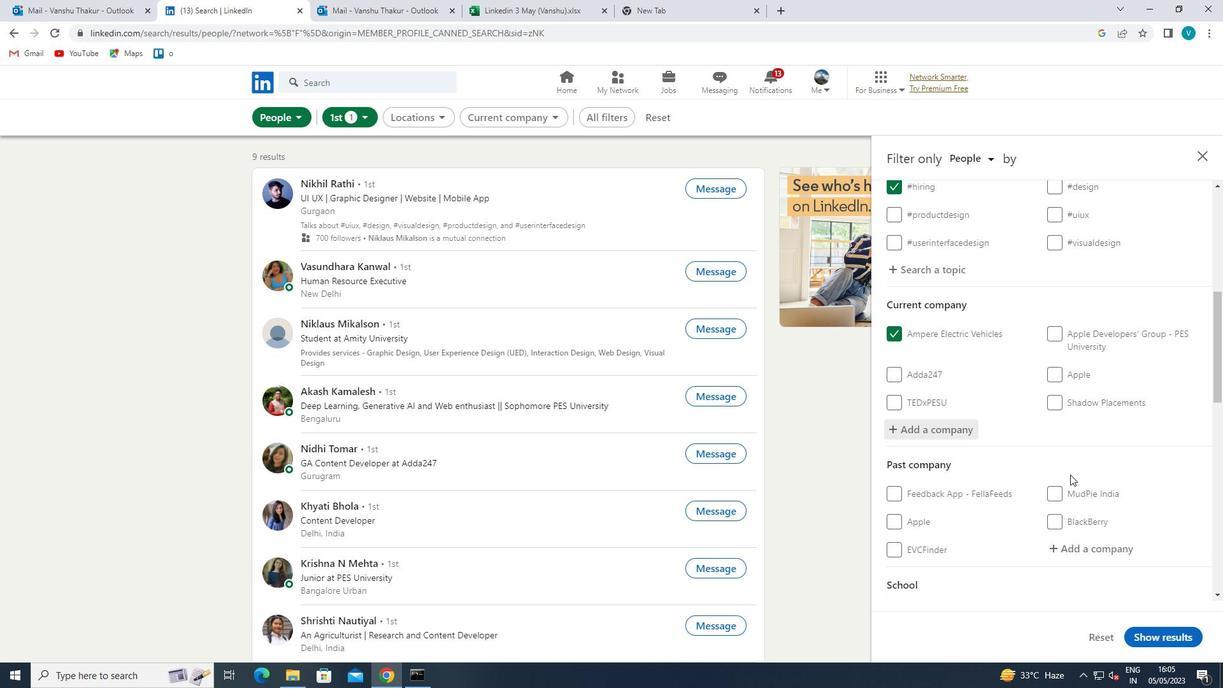 
Action: Mouse moved to (1076, 520)
Screenshot: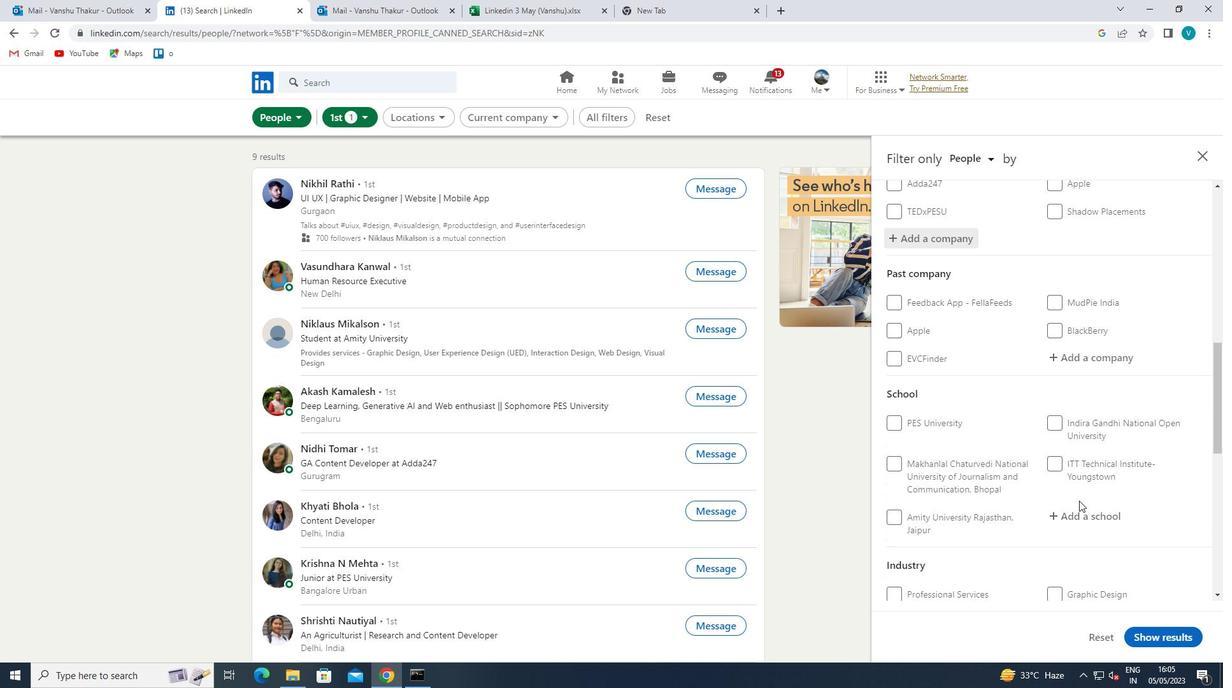 
Action: Mouse pressed left at (1076, 520)
Screenshot: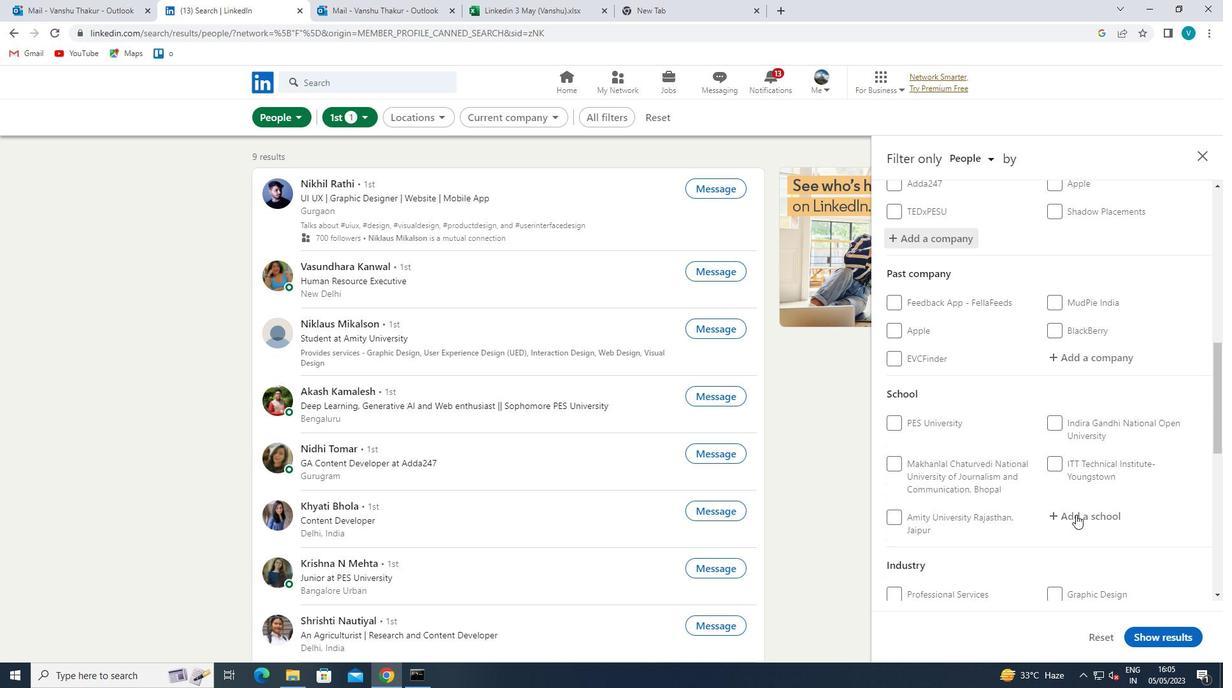 
Action: Mouse moved to (1076, 520)
Screenshot: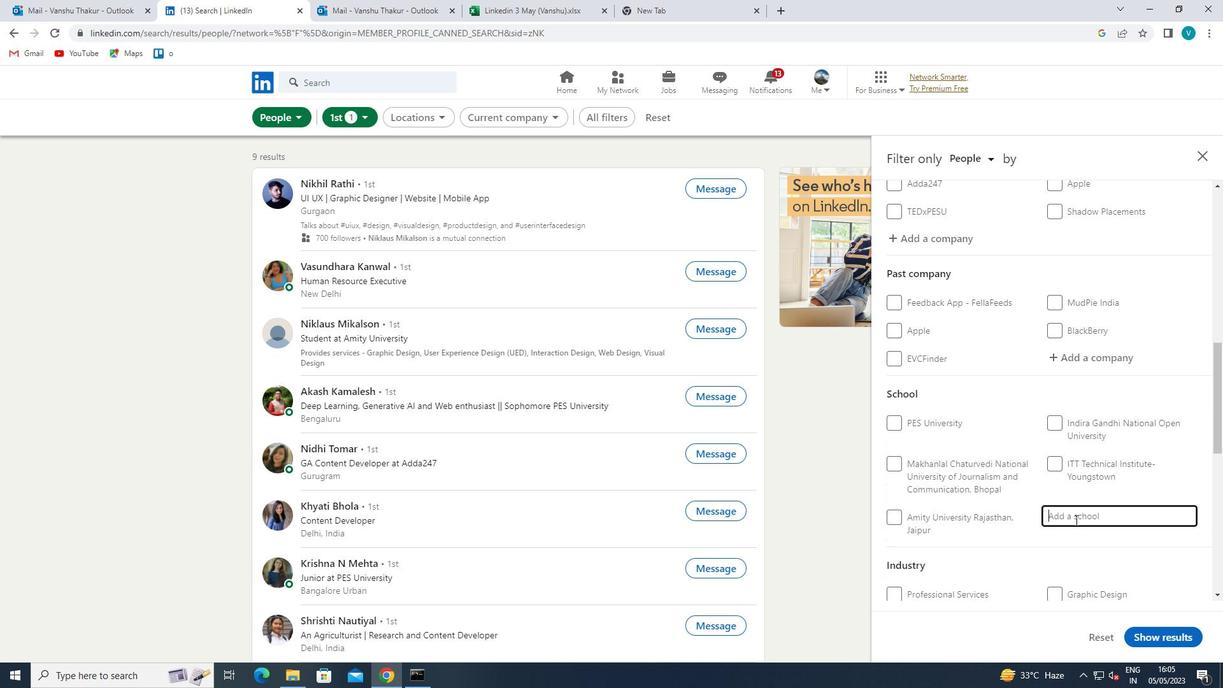 
Action: Key pressed <Key.shift>PANDIRT
Screenshot: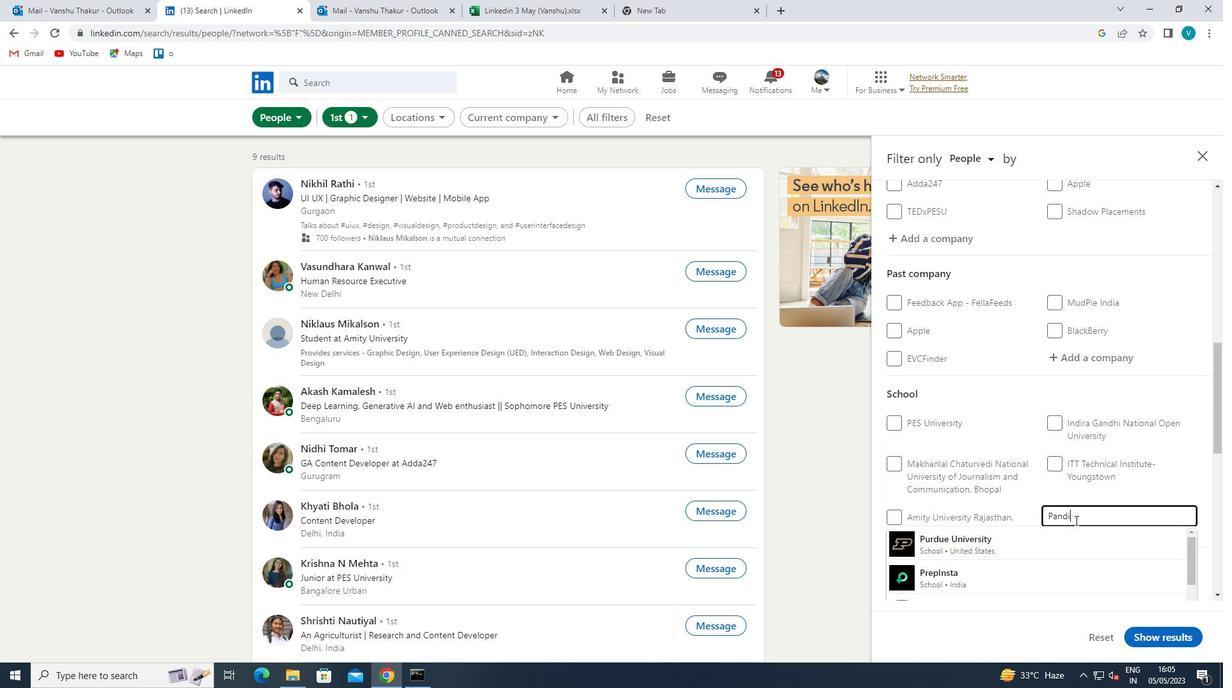 
Action: Mouse moved to (1079, 522)
Screenshot: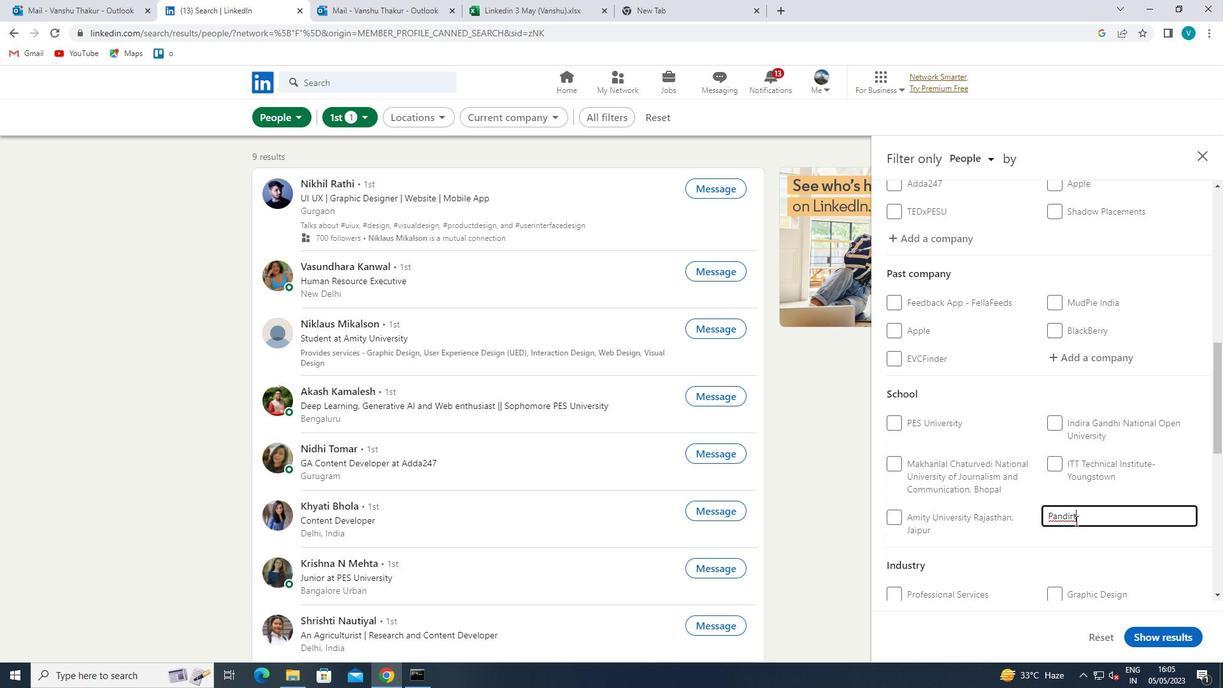 
Action: Key pressed <Key.backspace><Key.backspace>T
Screenshot: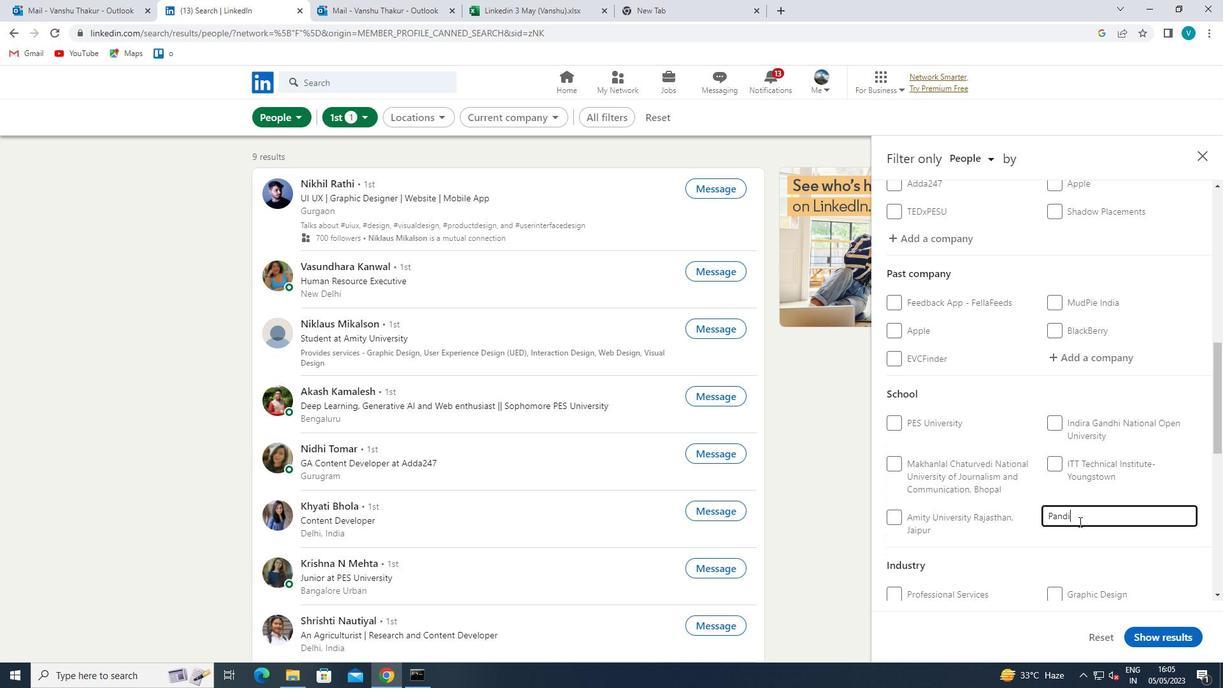 
Action: Mouse moved to (1070, 538)
Screenshot: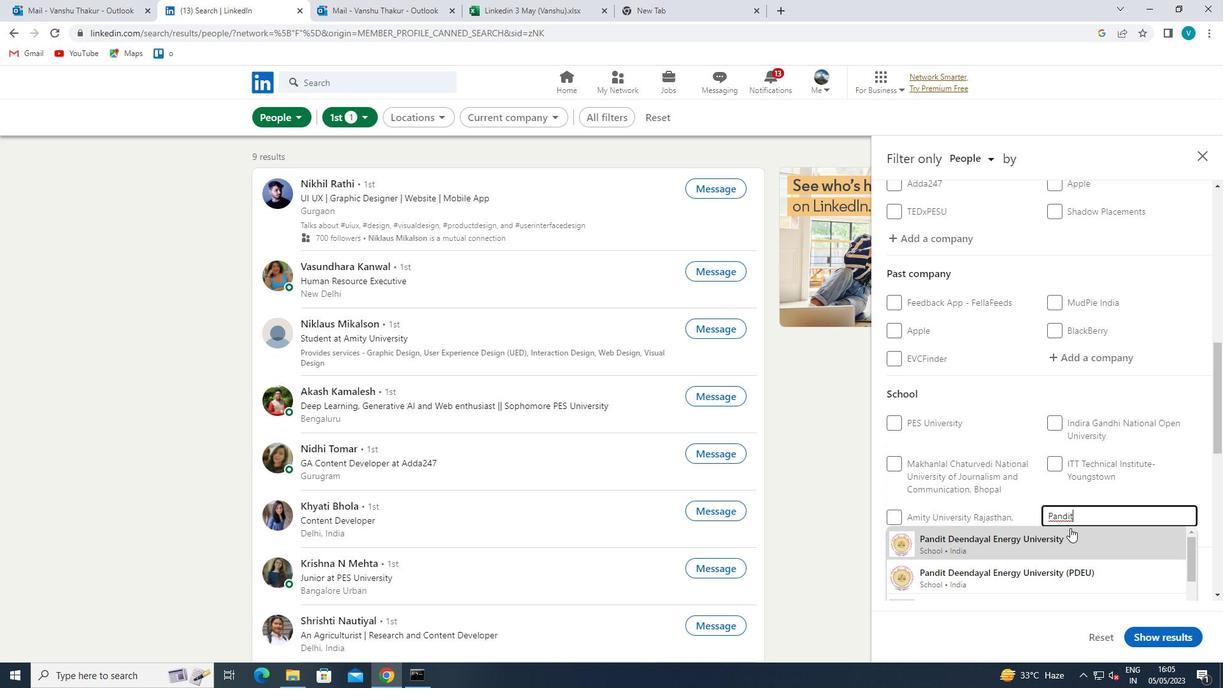 
Action: Mouse pressed left at (1070, 538)
Screenshot: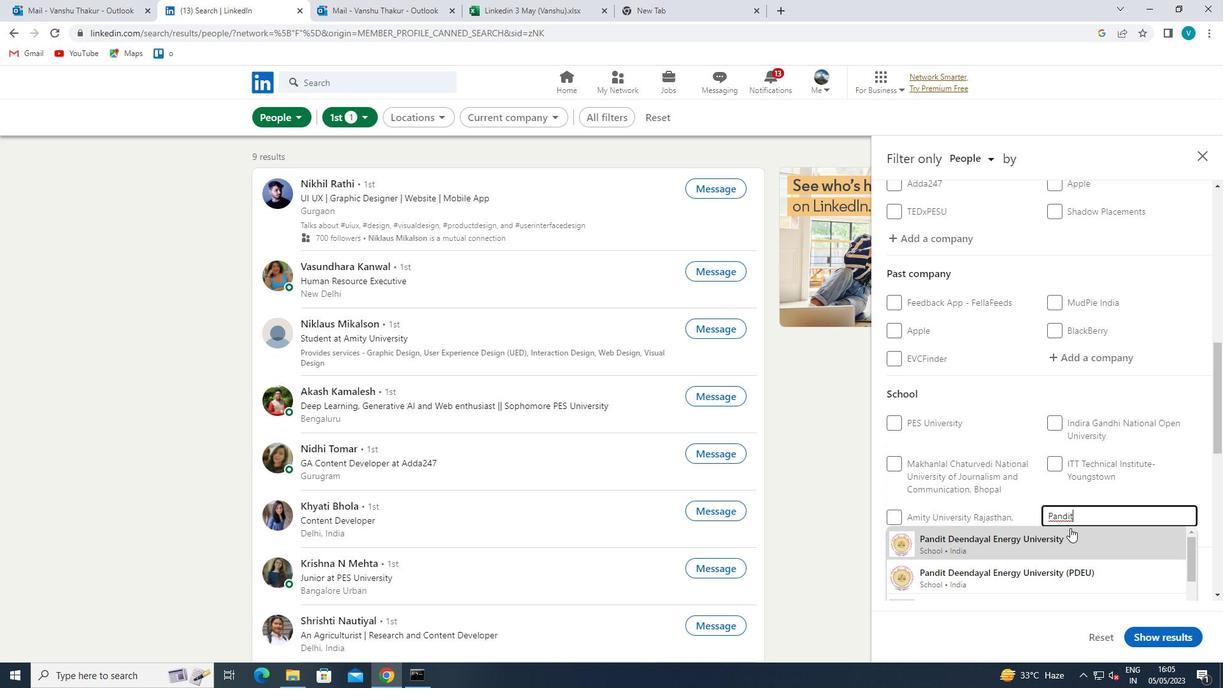 
Action: Mouse moved to (1075, 466)
Screenshot: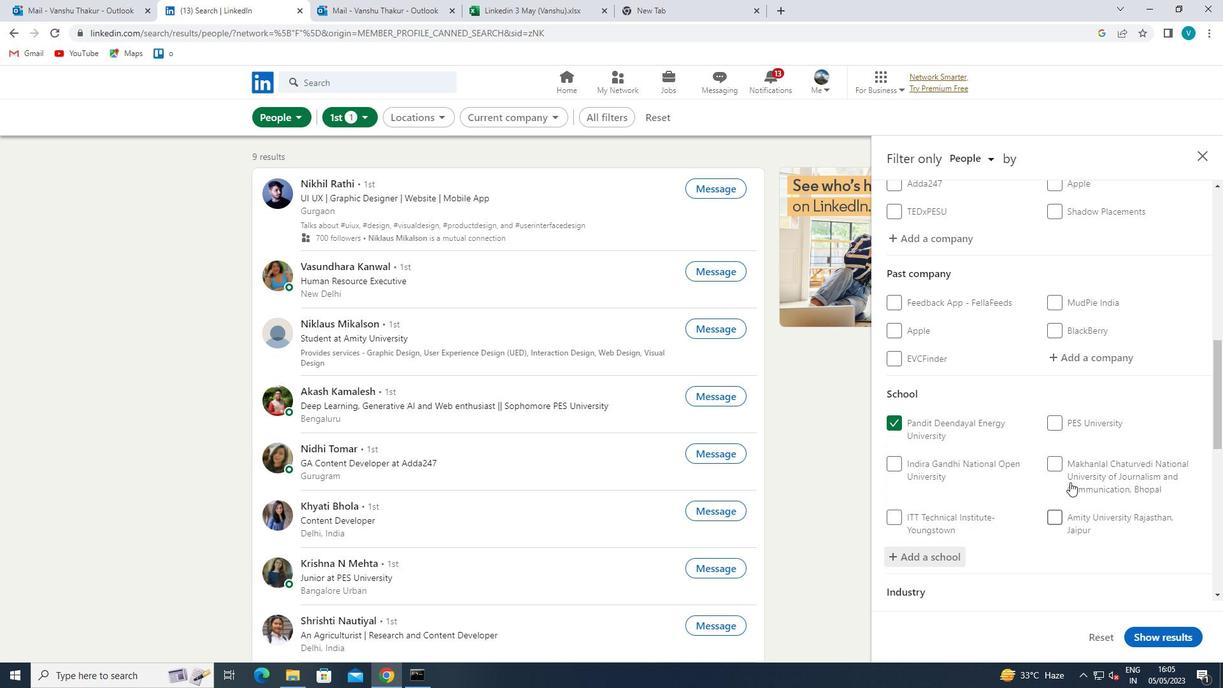 
Action: Mouse scrolled (1075, 465) with delta (0, 0)
Screenshot: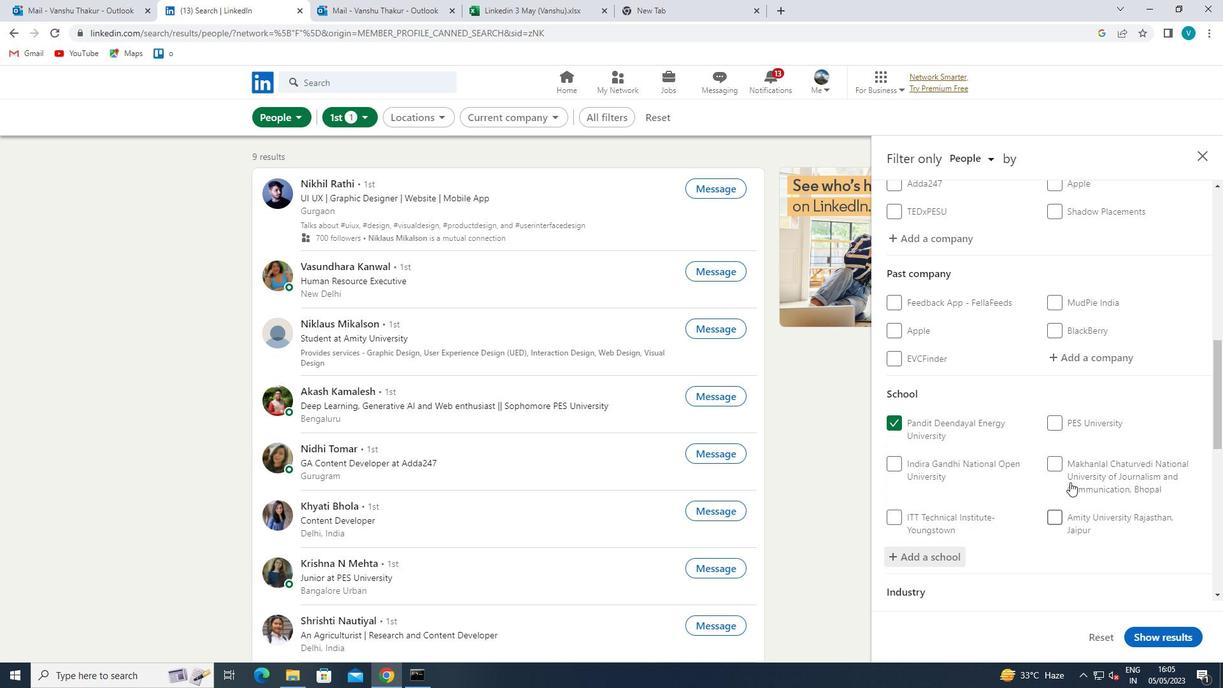 
Action: Mouse moved to (1076, 465)
Screenshot: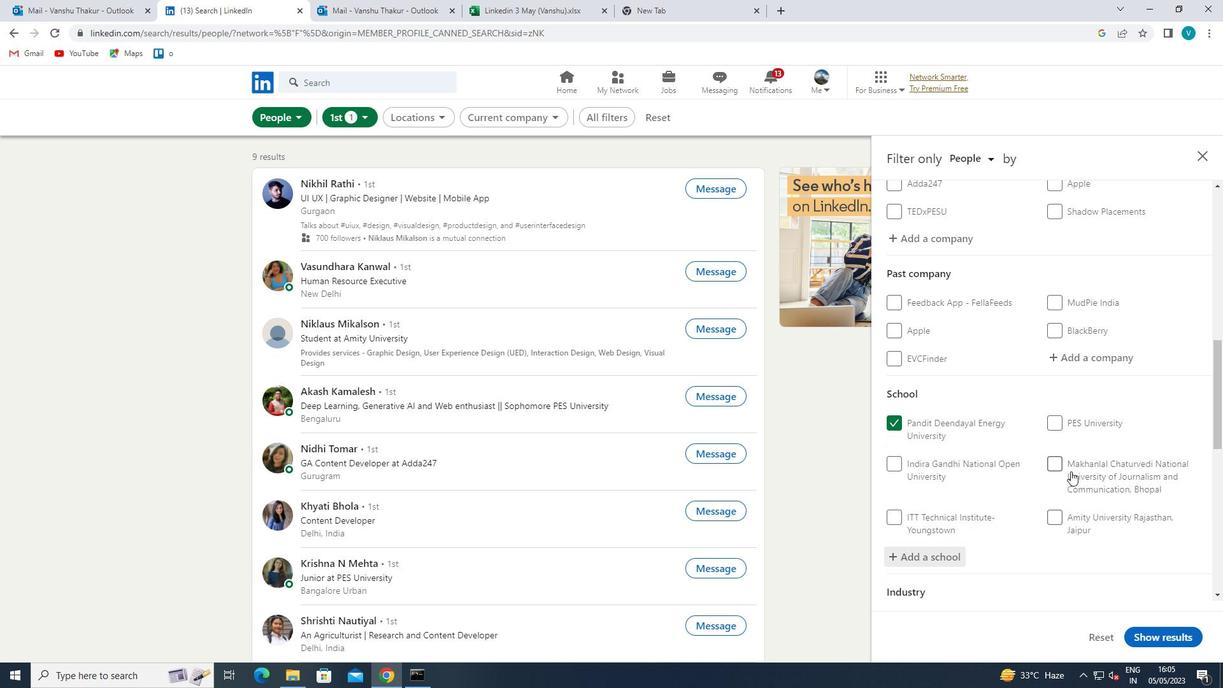 
Action: Mouse scrolled (1076, 464) with delta (0, 0)
Screenshot: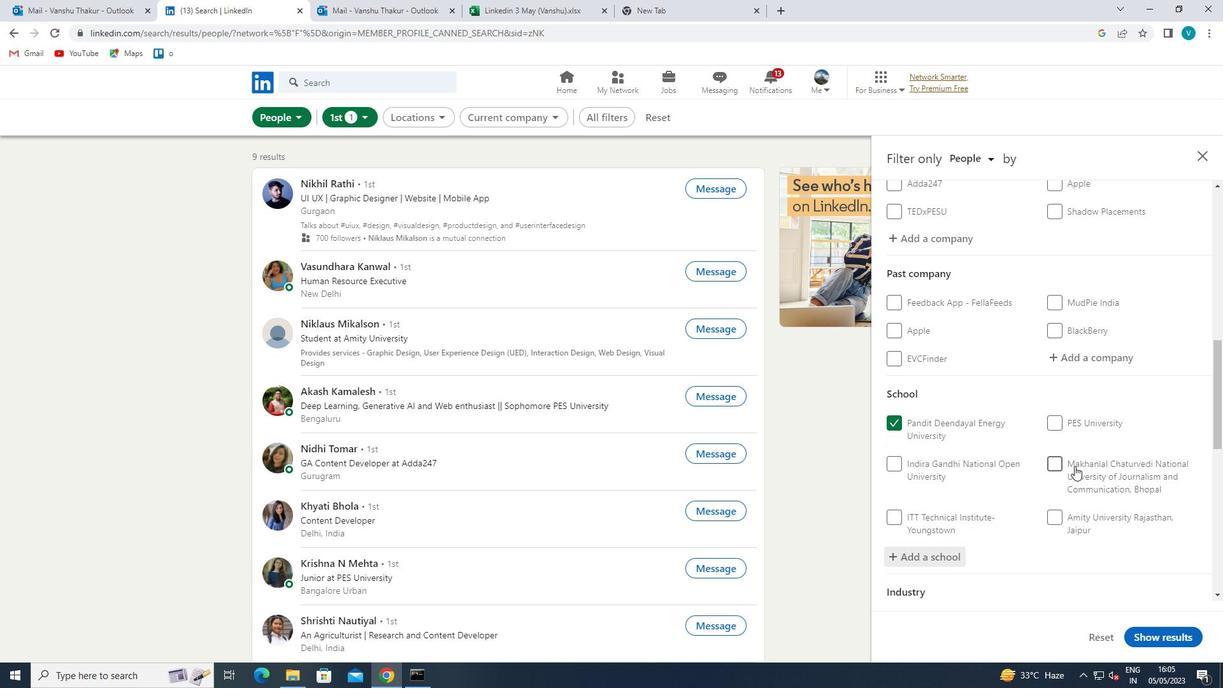 
Action: Mouse moved to (1076, 465)
Screenshot: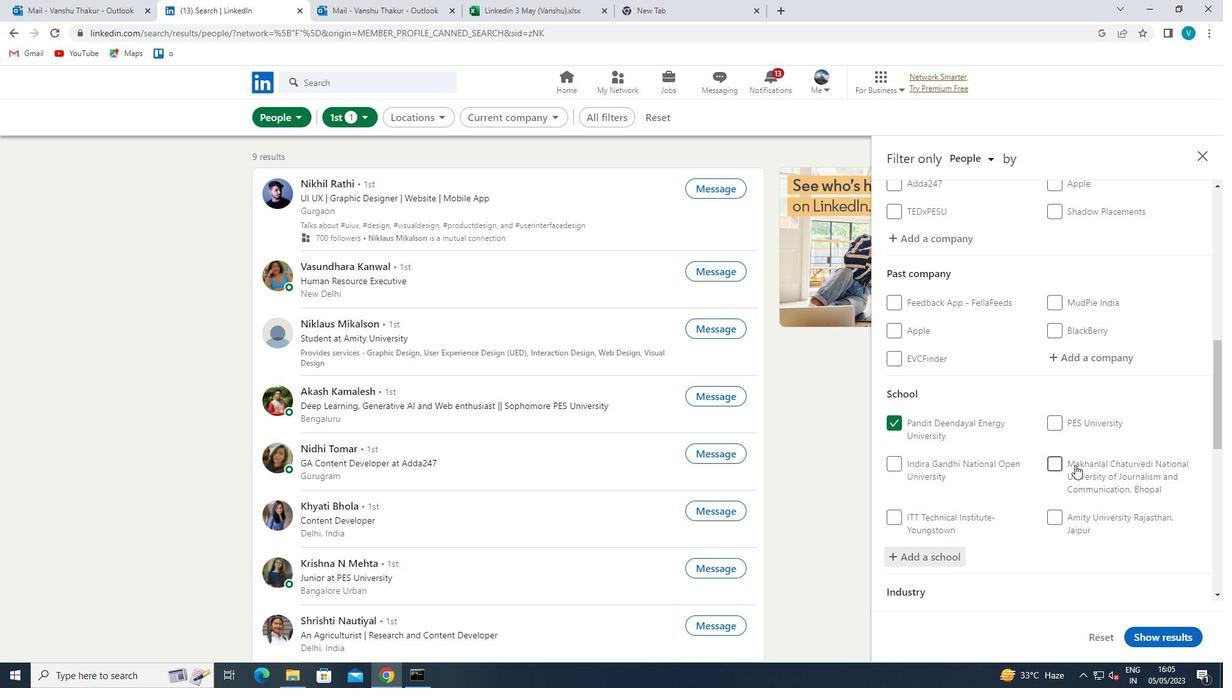 
Action: Mouse scrolled (1076, 464) with delta (0, 0)
Screenshot: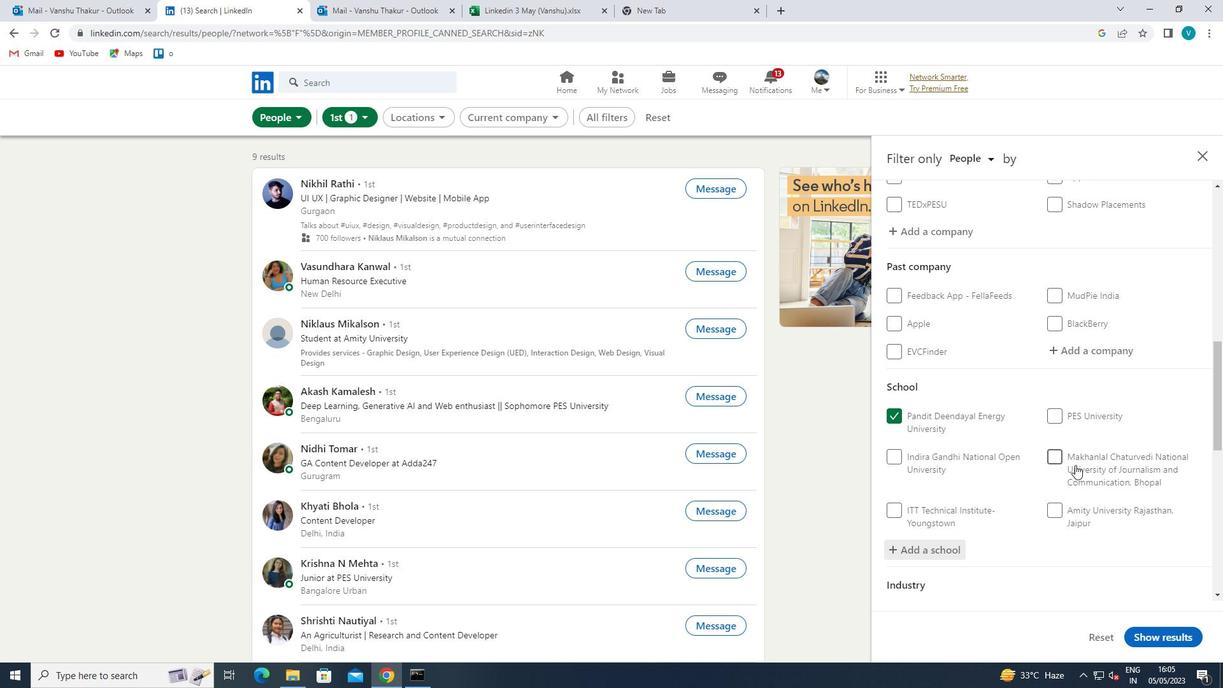 
Action: Mouse moved to (1076, 465)
Screenshot: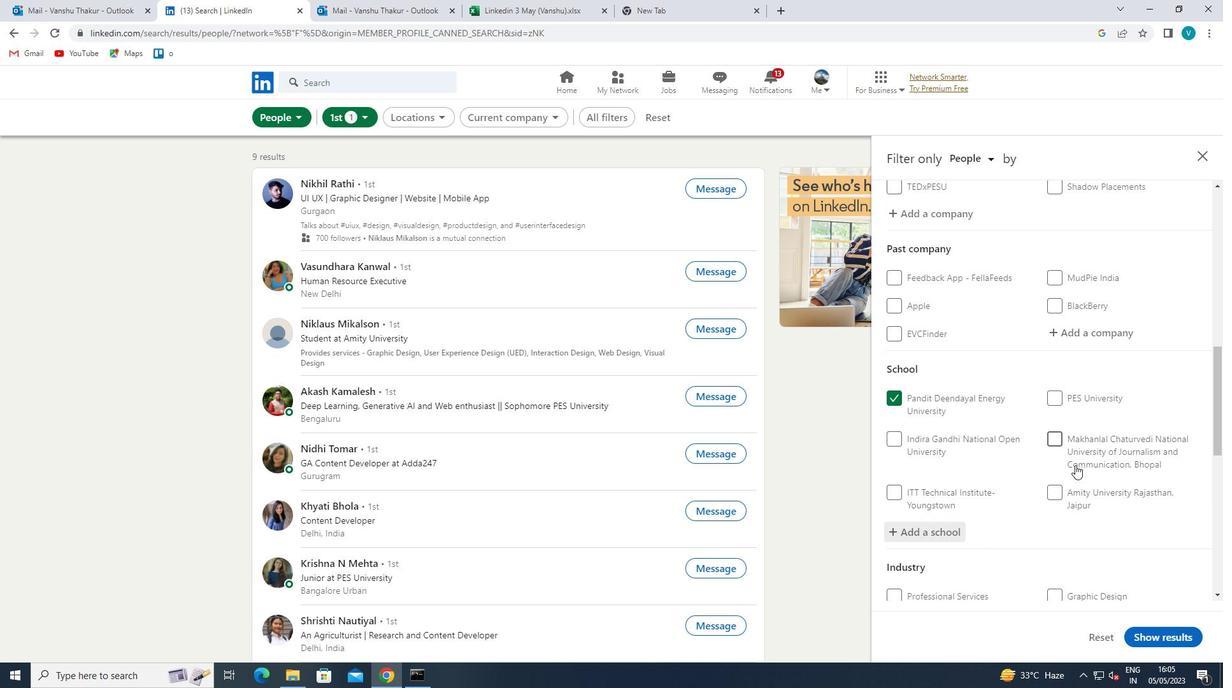 
Action: Mouse scrolled (1076, 464) with delta (0, 0)
Screenshot: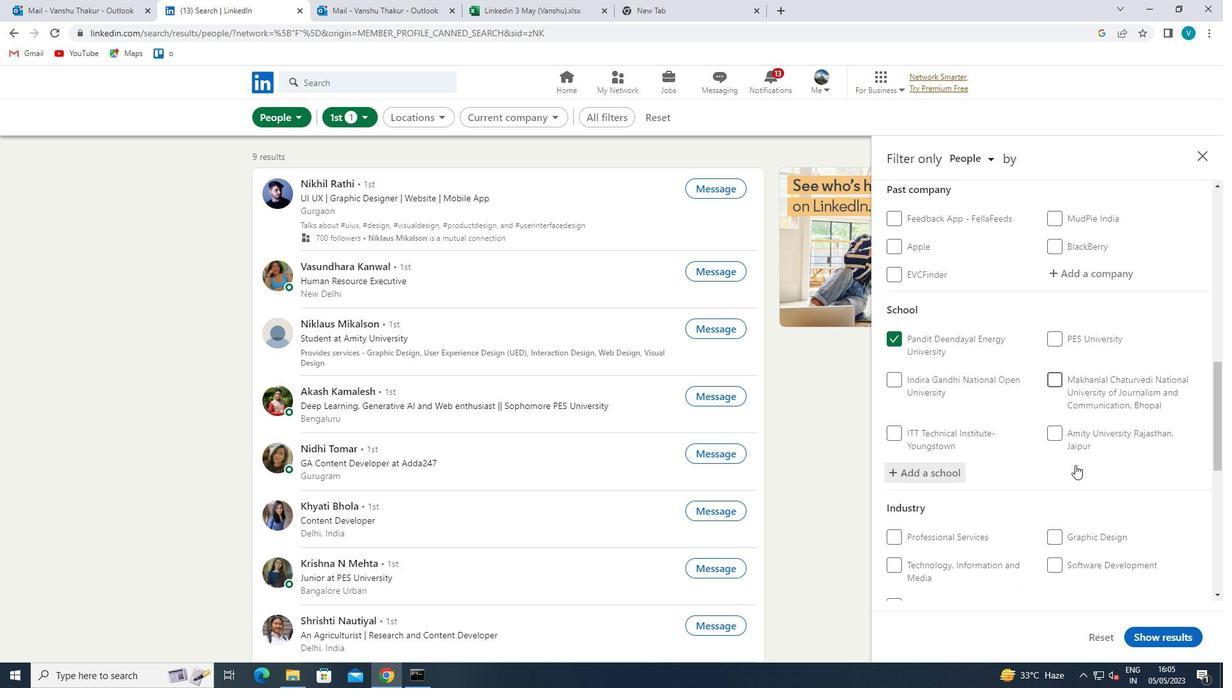
Action: Mouse moved to (1075, 465)
Screenshot: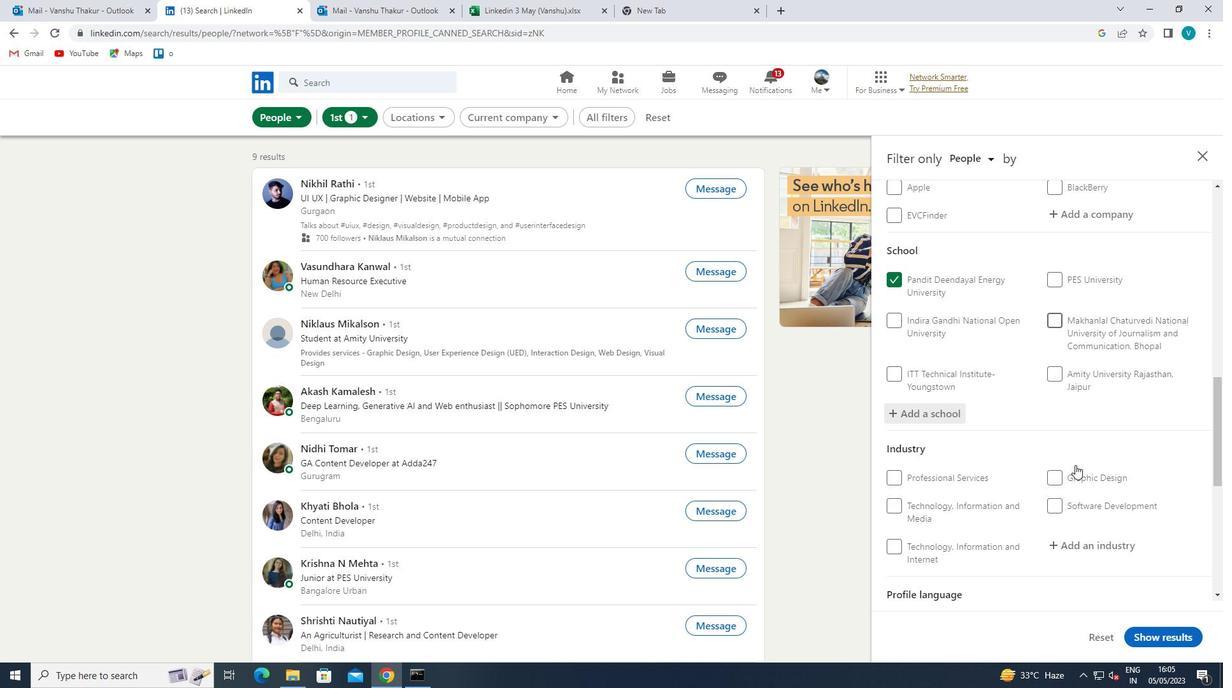 
Action: Mouse scrolled (1075, 464) with delta (0, 0)
Screenshot: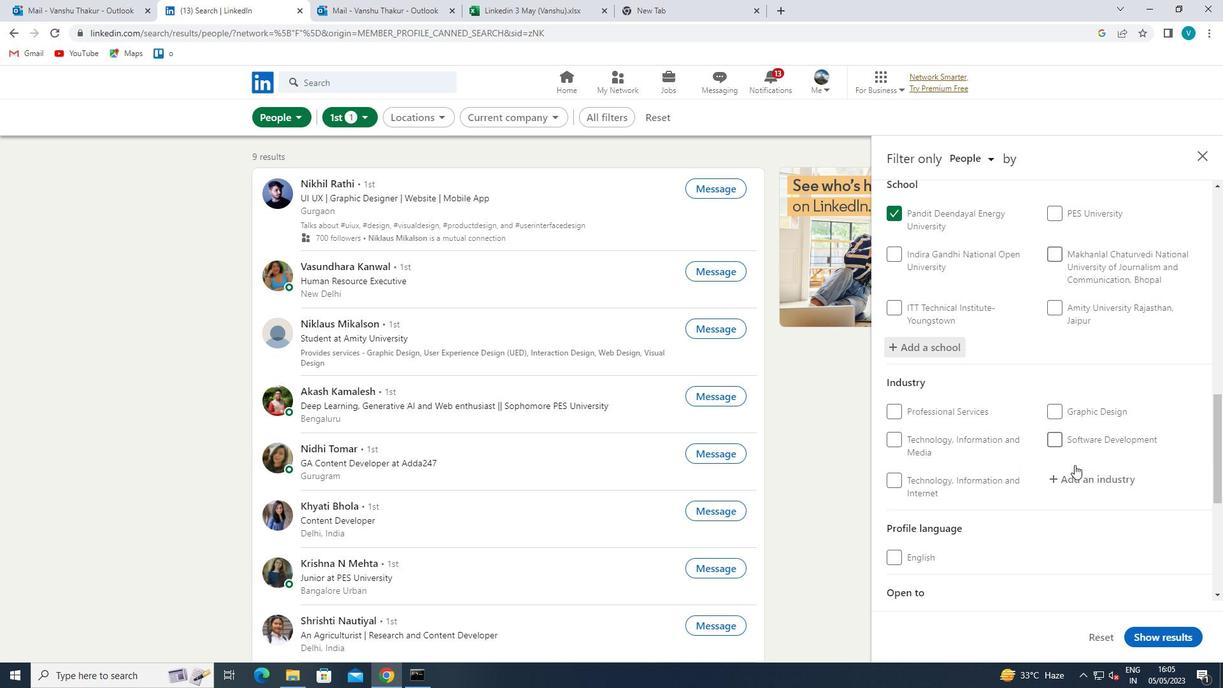 
Action: Mouse moved to (1097, 371)
Screenshot: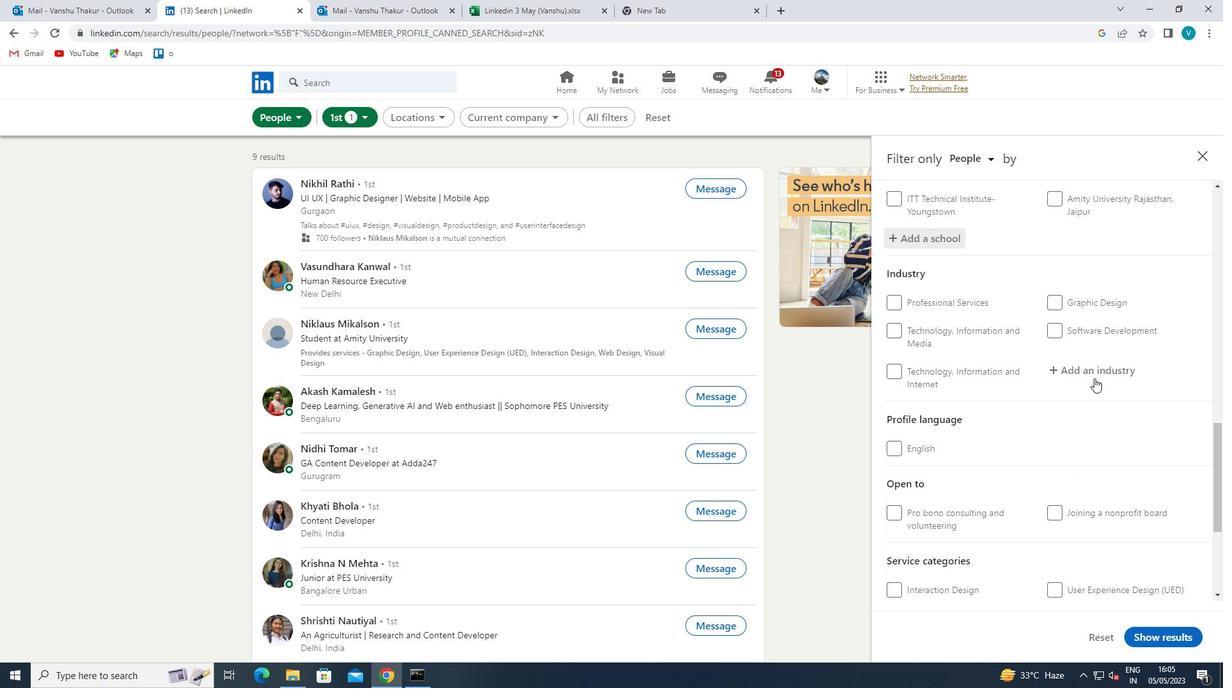 
Action: Mouse pressed left at (1097, 371)
Screenshot: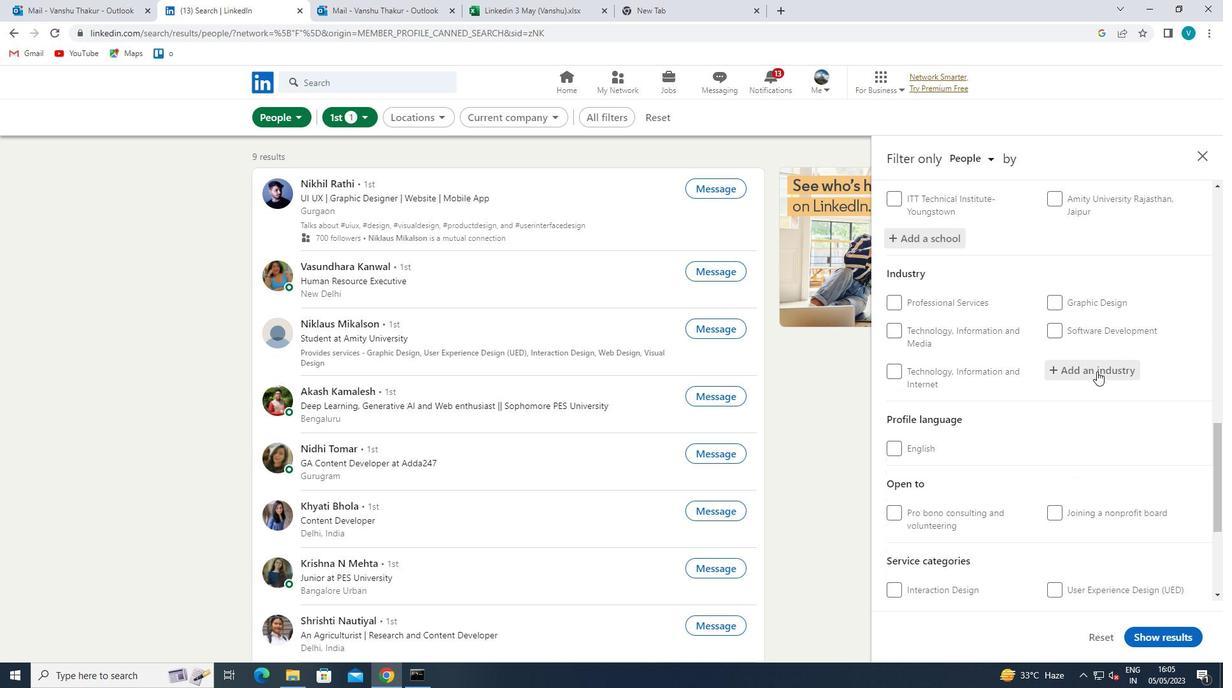 
Action: Mouse moved to (1097, 371)
Screenshot: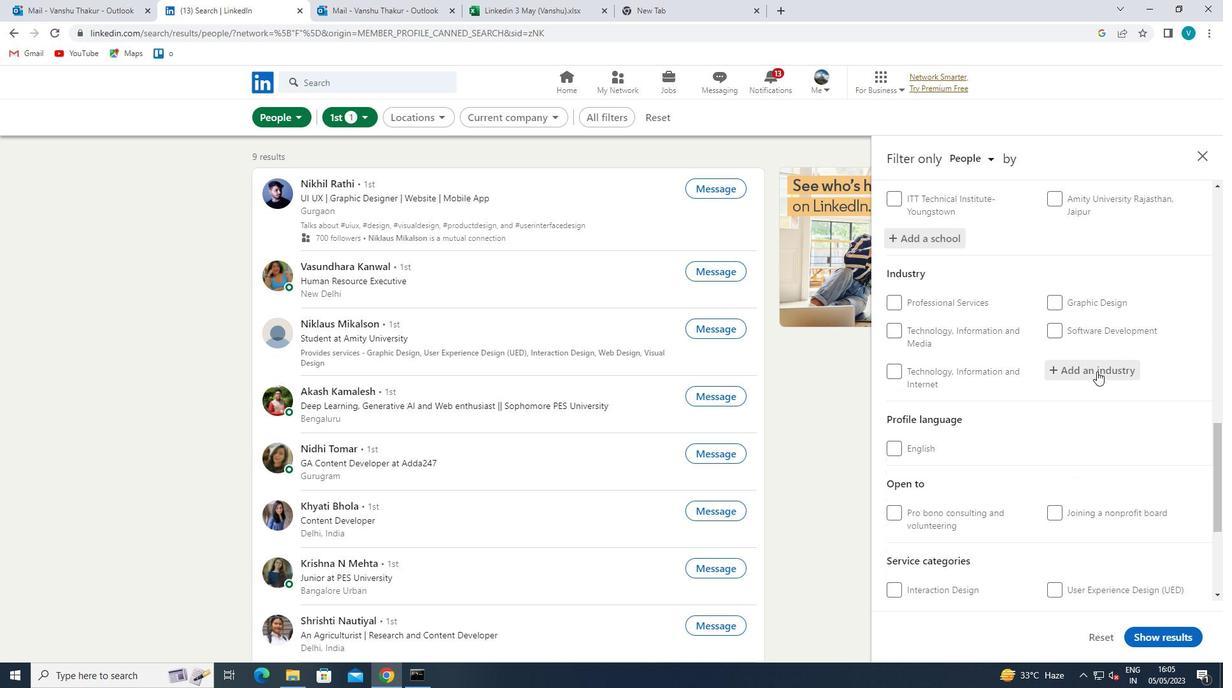 
Action: Key pressed <Key.shift>SHUTTLES
Screenshot: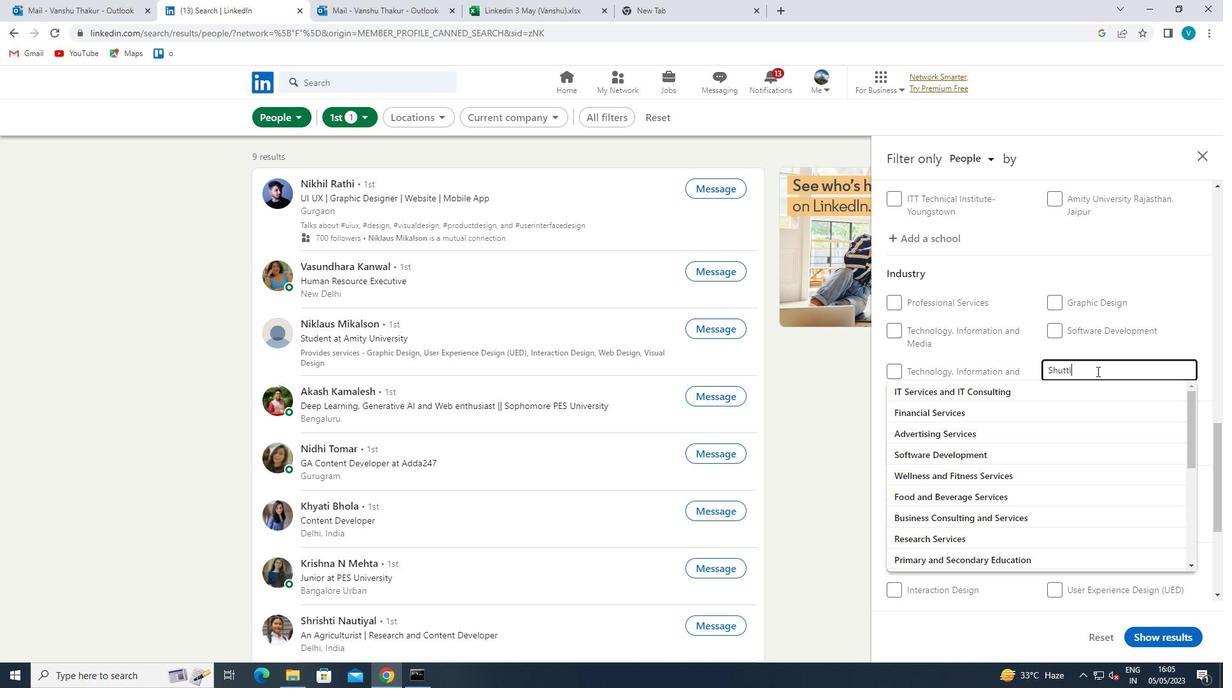 
Action: Mouse moved to (1087, 385)
Screenshot: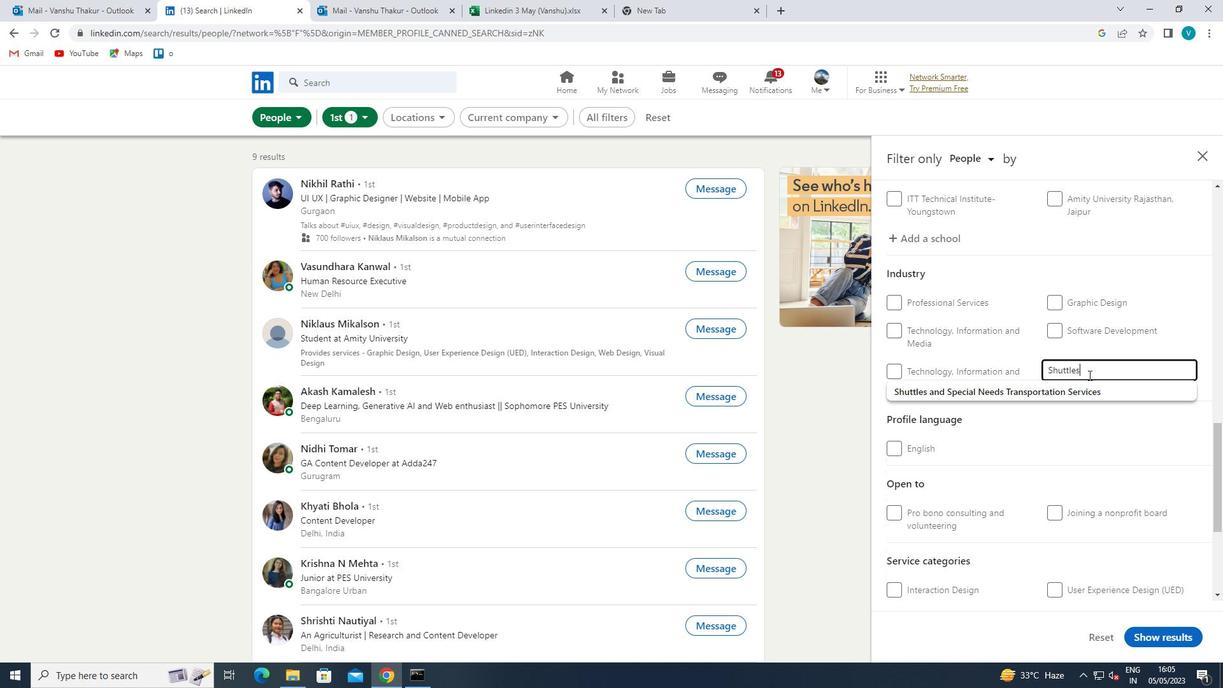 
Action: Mouse pressed left at (1087, 385)
Screenshot: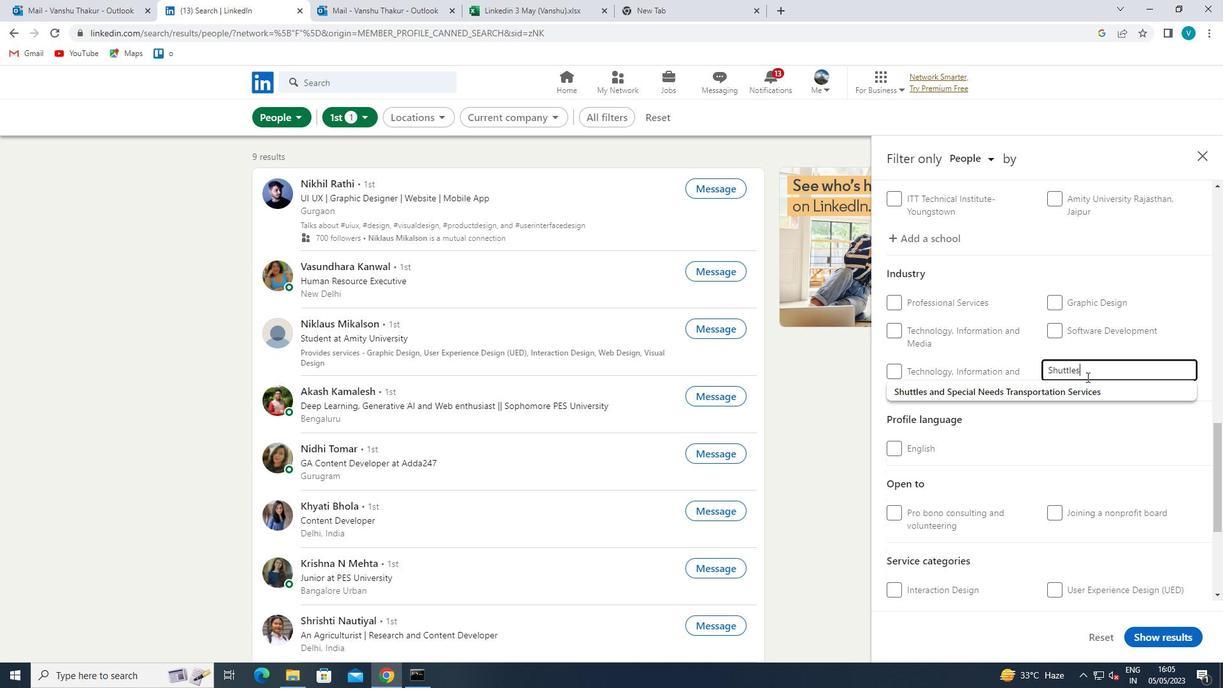 
Action: Mouse moved to (1087, 387)
Screenshot: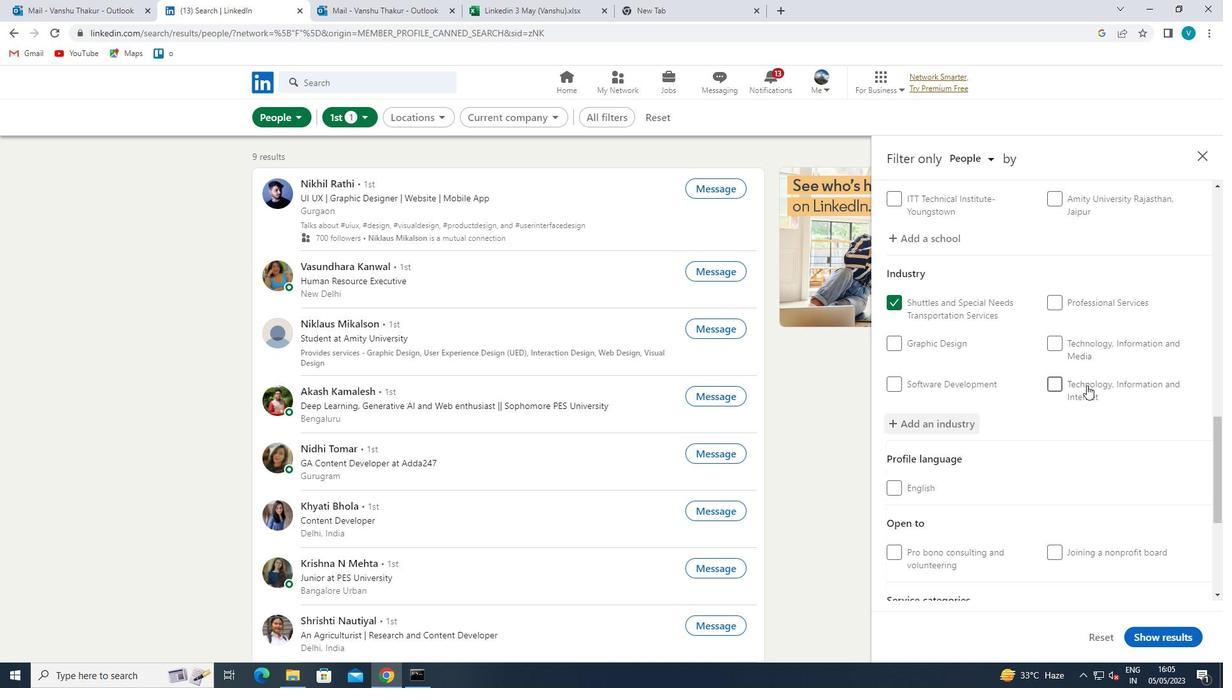 
Action: Mouse scrolled (1087, 386) with delta (0, 0)
Screenshot: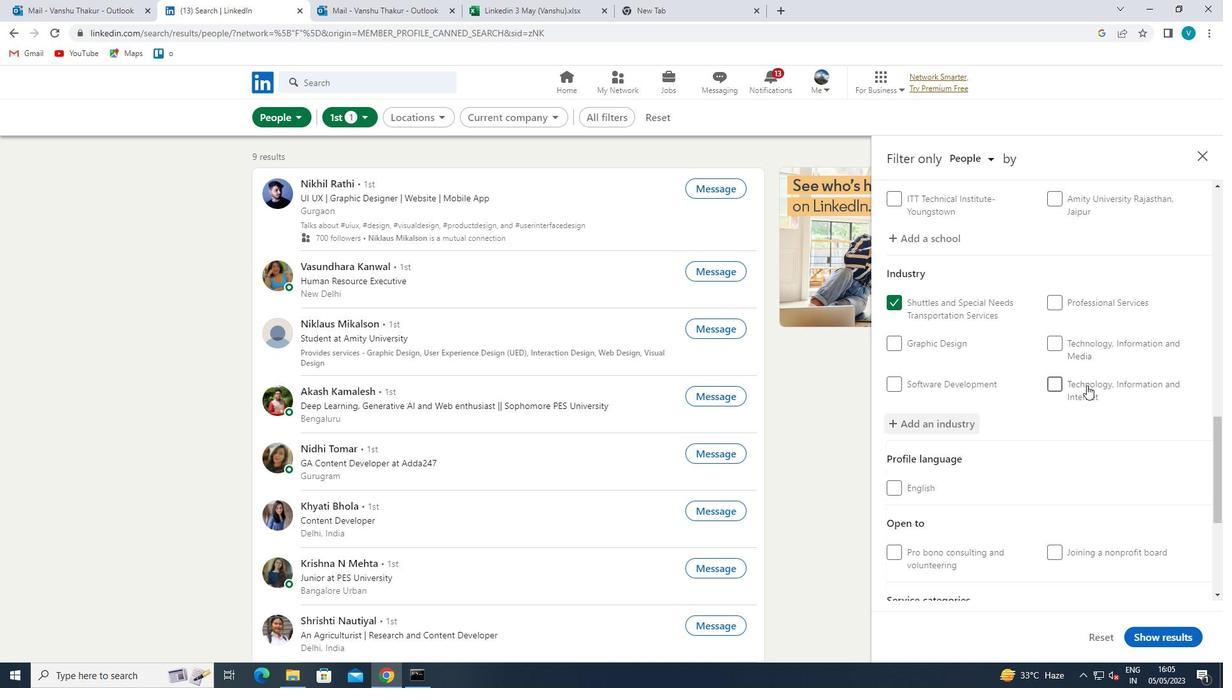 
Action: Mouse moved to (1087, 390)
Screenshot: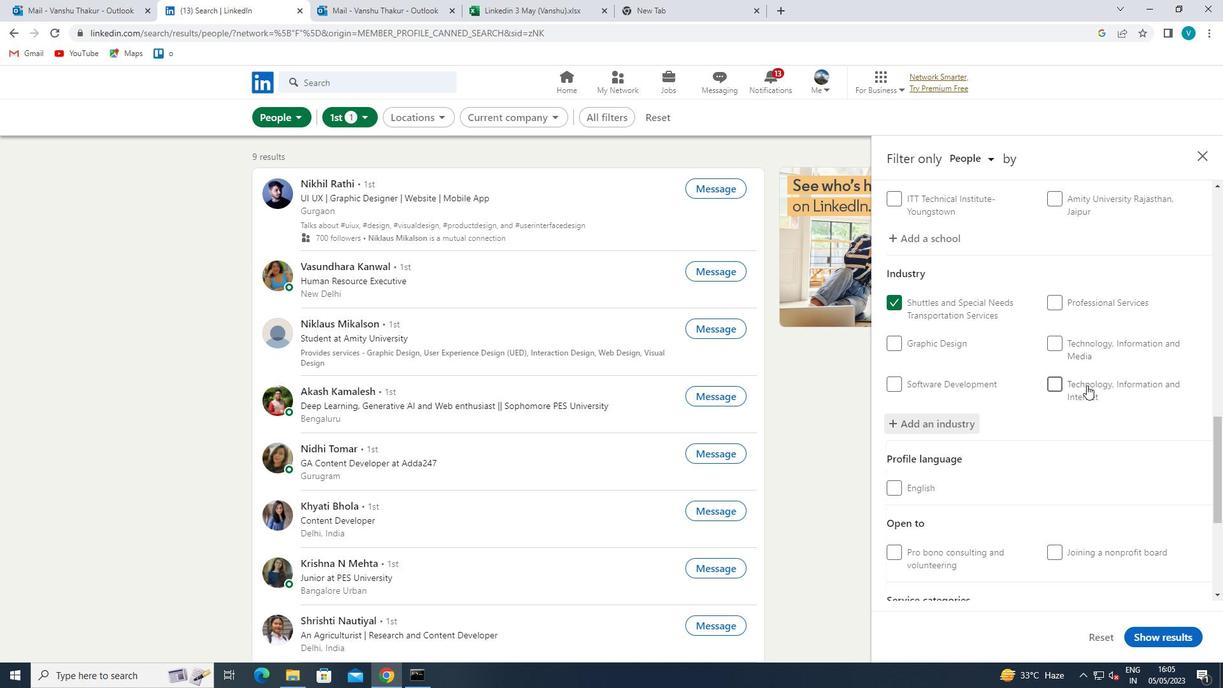 
Action: Mouse scrolled (1087, 389) with delta (0, 0)
Screenshot: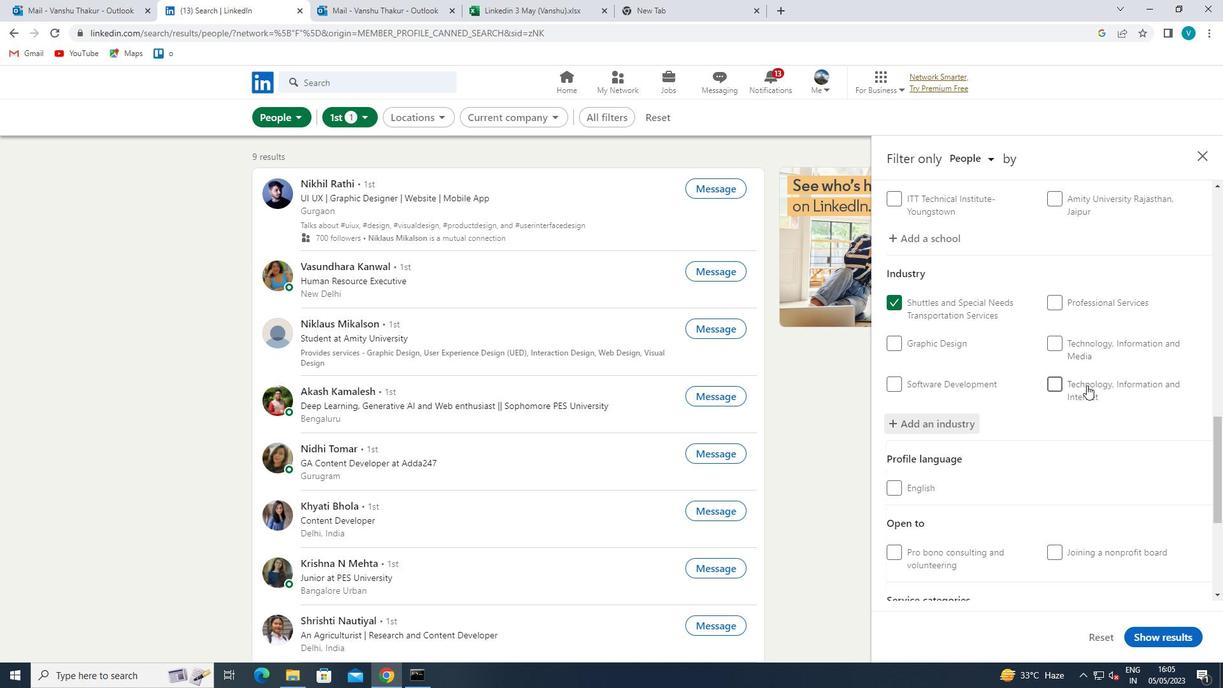 
Action: Mouse moved to (1086, 392)
Screenshot: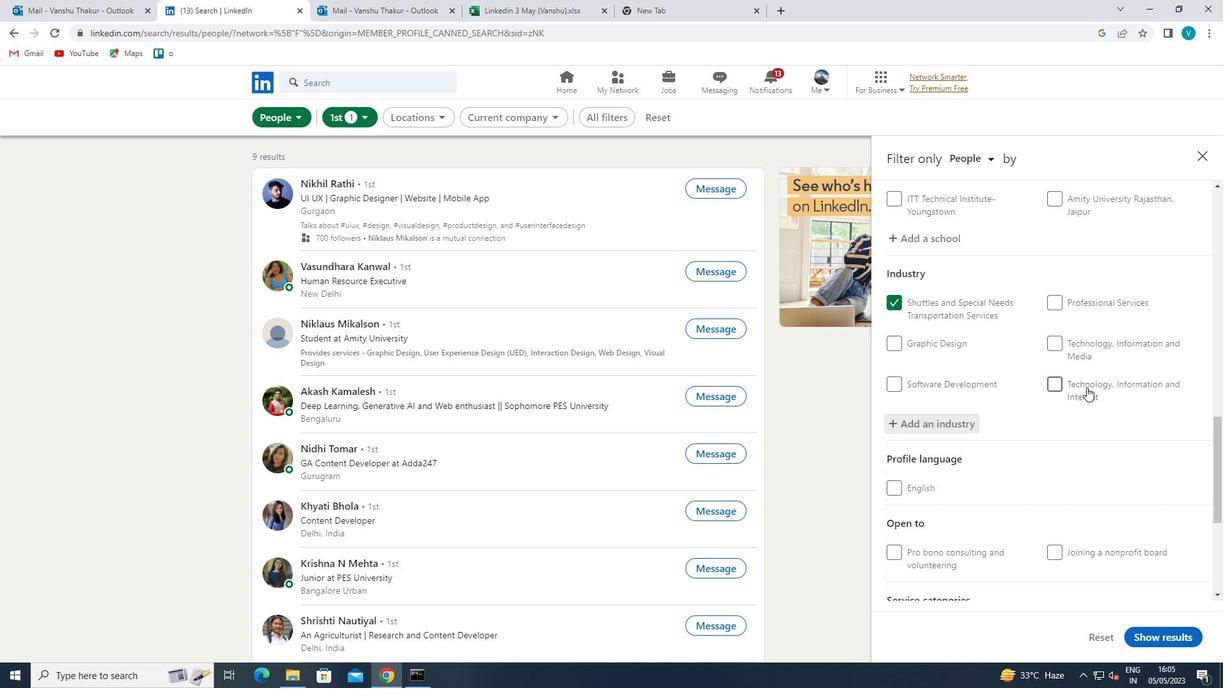 
Action: Mouse scrolled (1086, 391) with delta (0, 0)
Screenshot: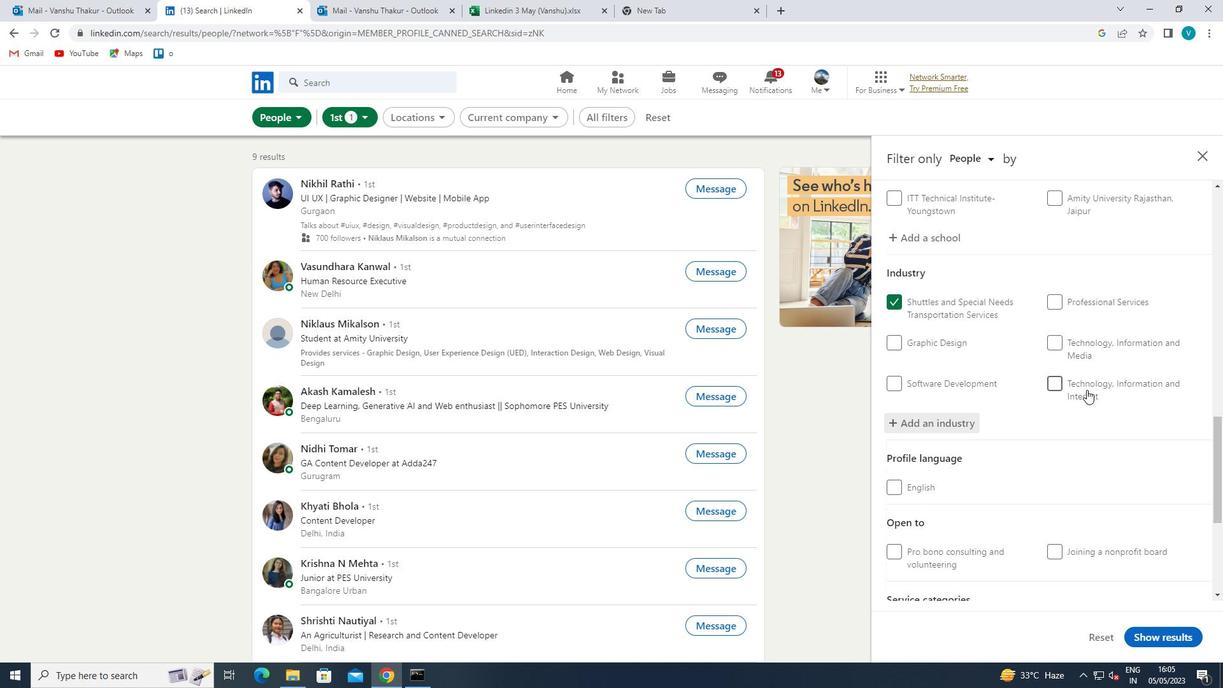 
Action: Mouse moved to (1086, 392)
Screenshot: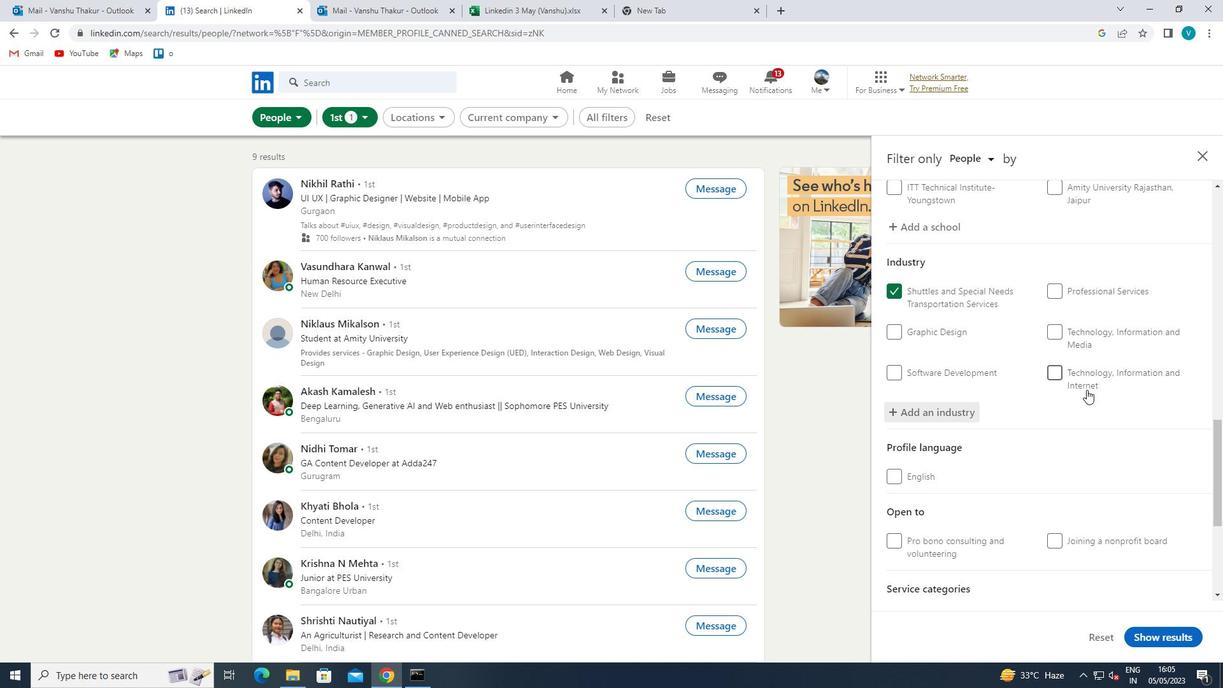 
Action: Mouse scrolled (1086, 391) with delta (0, 0)
Screenshot: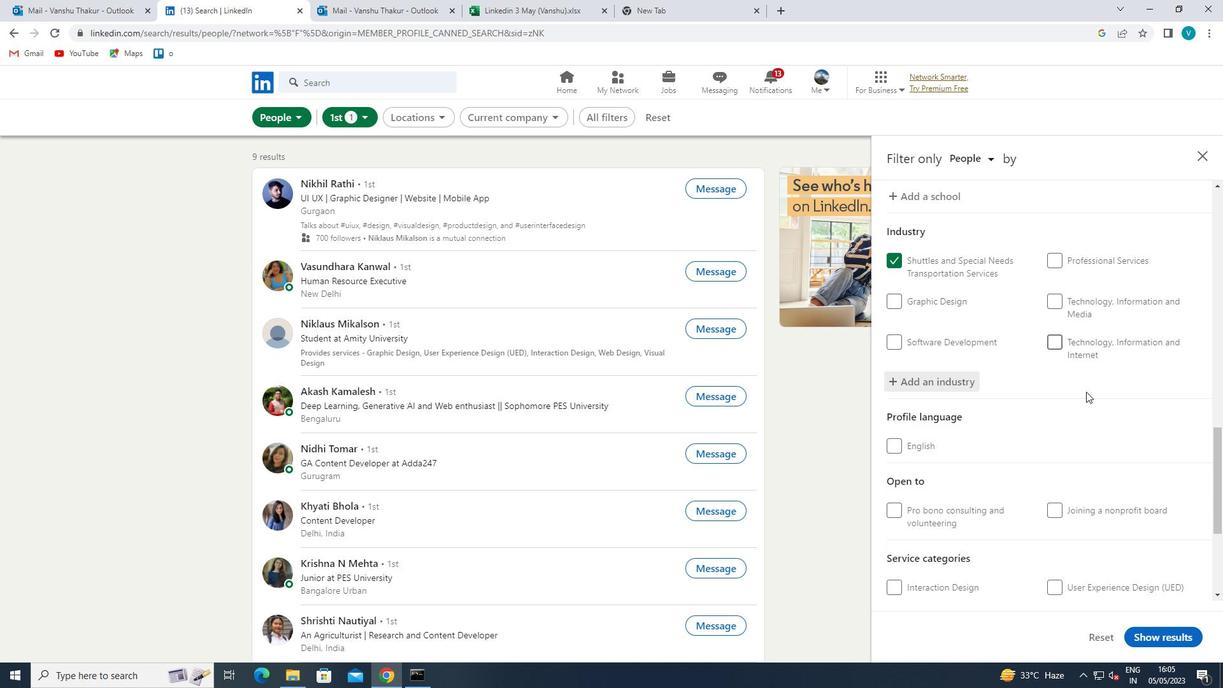 
Action: Mouse moved to (1096, 430)
Screenshot: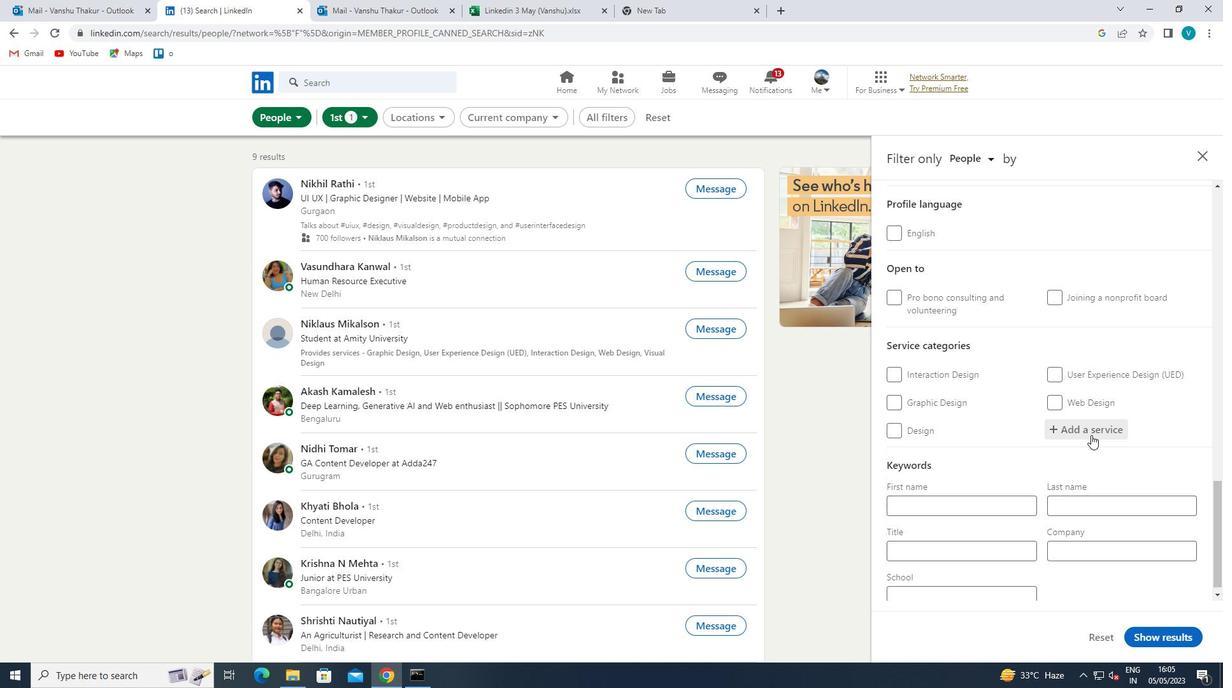
Action: Mouse pressed left at (1096, 430)
Screenshot: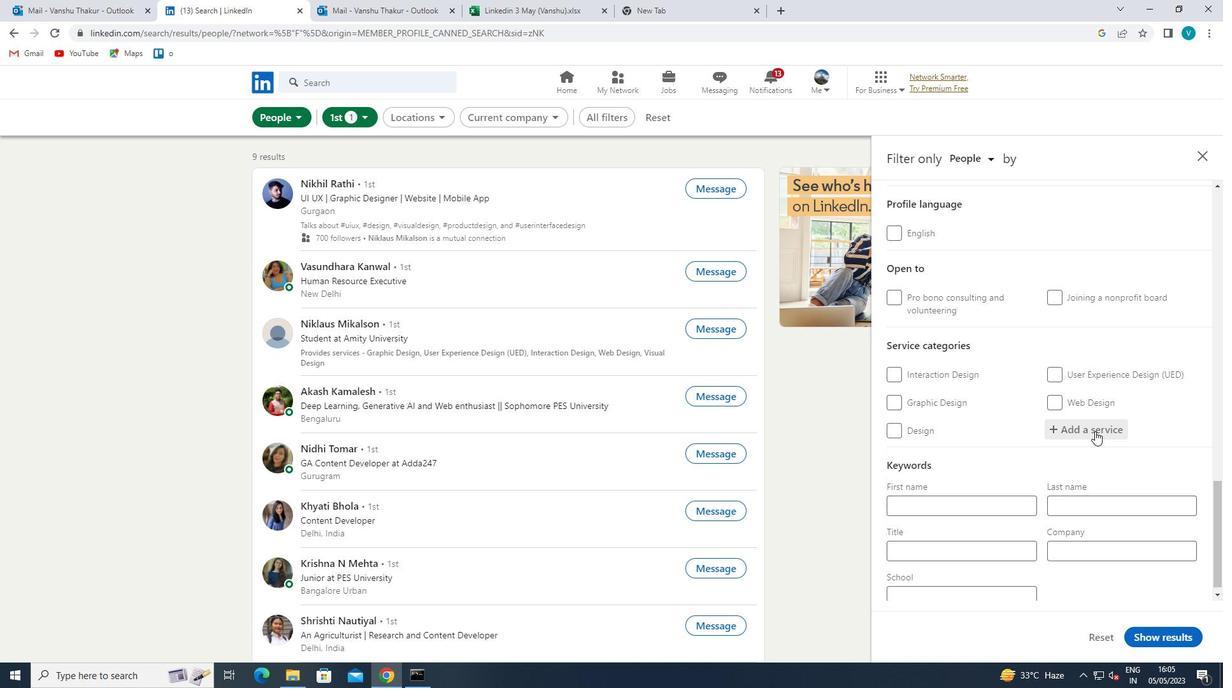 
Action: Mouse moved to (1097, 429)
Screenshot: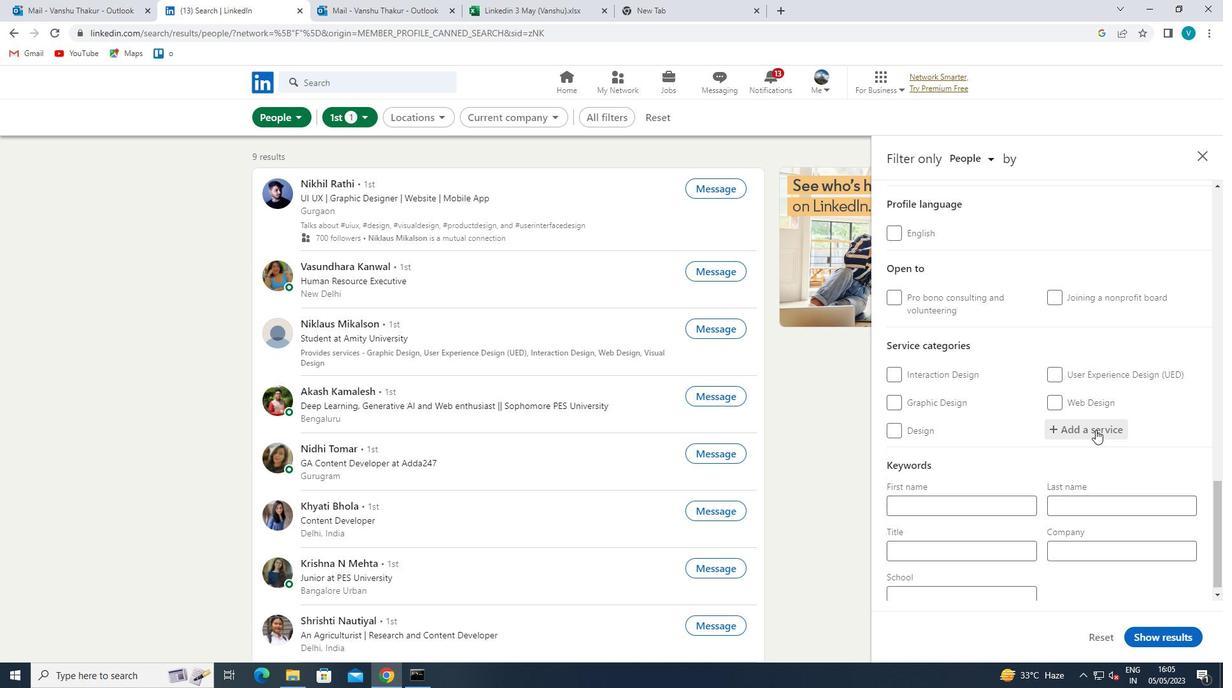 
Action: Key pressed <Key.shift>TECHNO<Key.backspace>ICAL
Screenshot: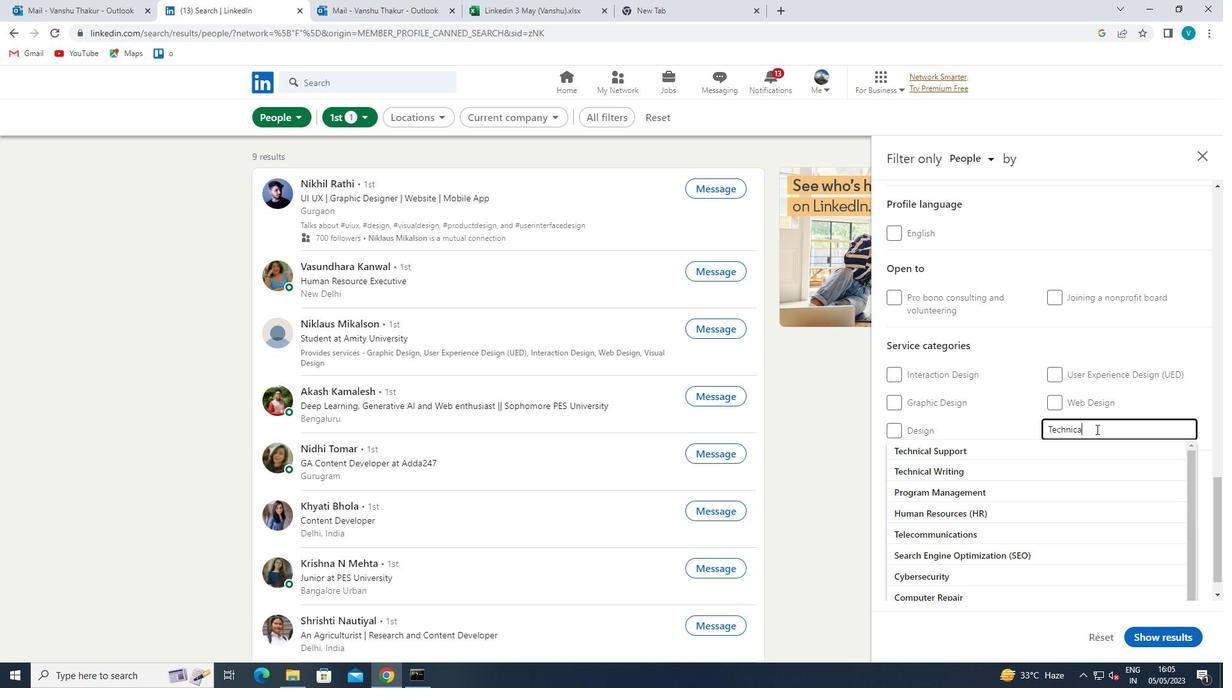 
Action: Mouse moved to (1018, 422)
Screenshot: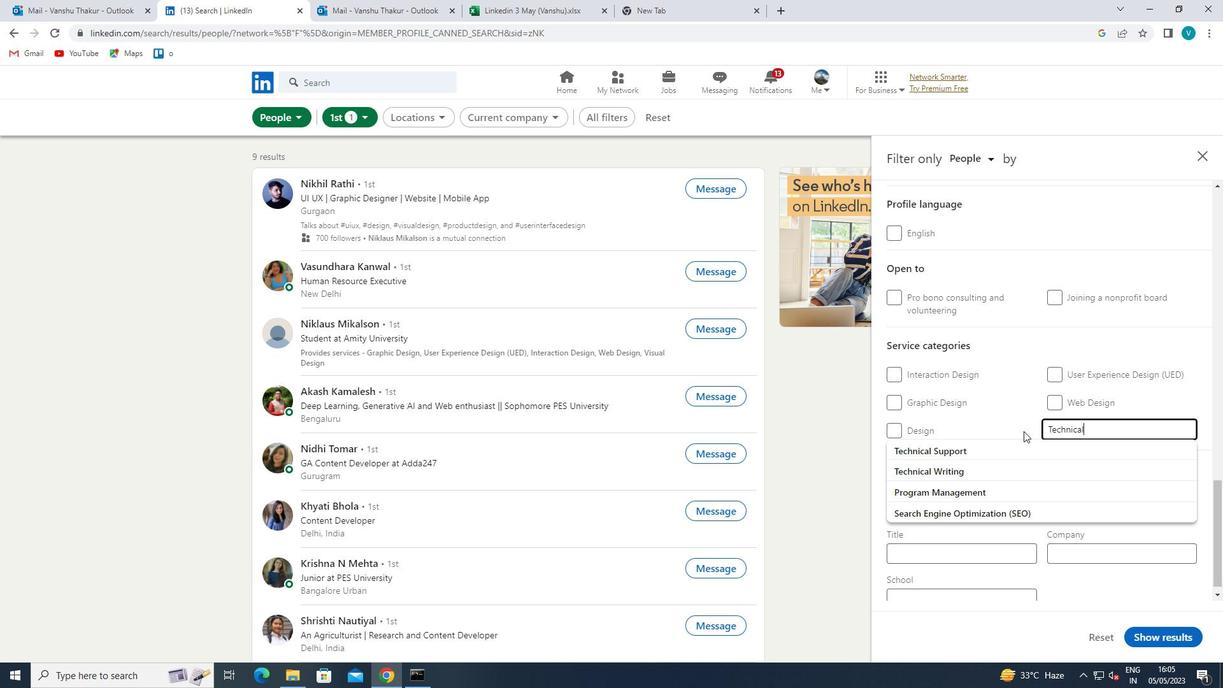 
Action: Mouse pressed left at (1018, 422)
Screenshot: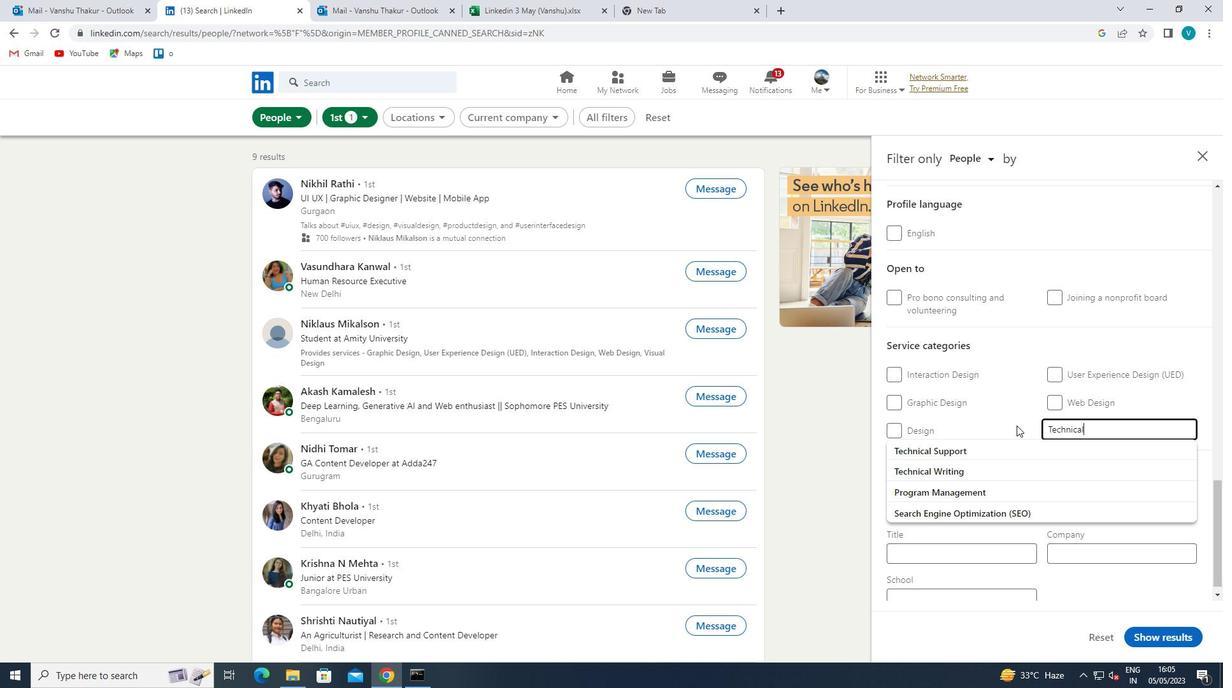 
Action: Mouse moved to (1018, 421)
Screenshot: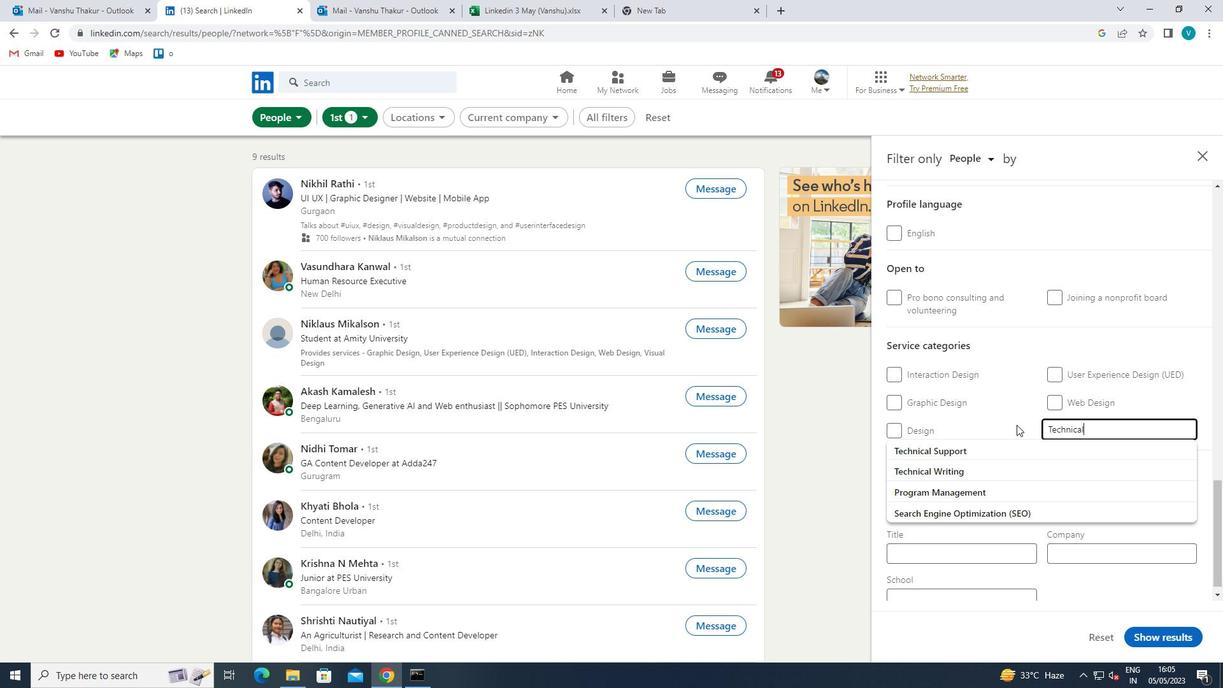 
Action: Mouse scrolled (1018, 421) with delta (0, 0)
Screenshot: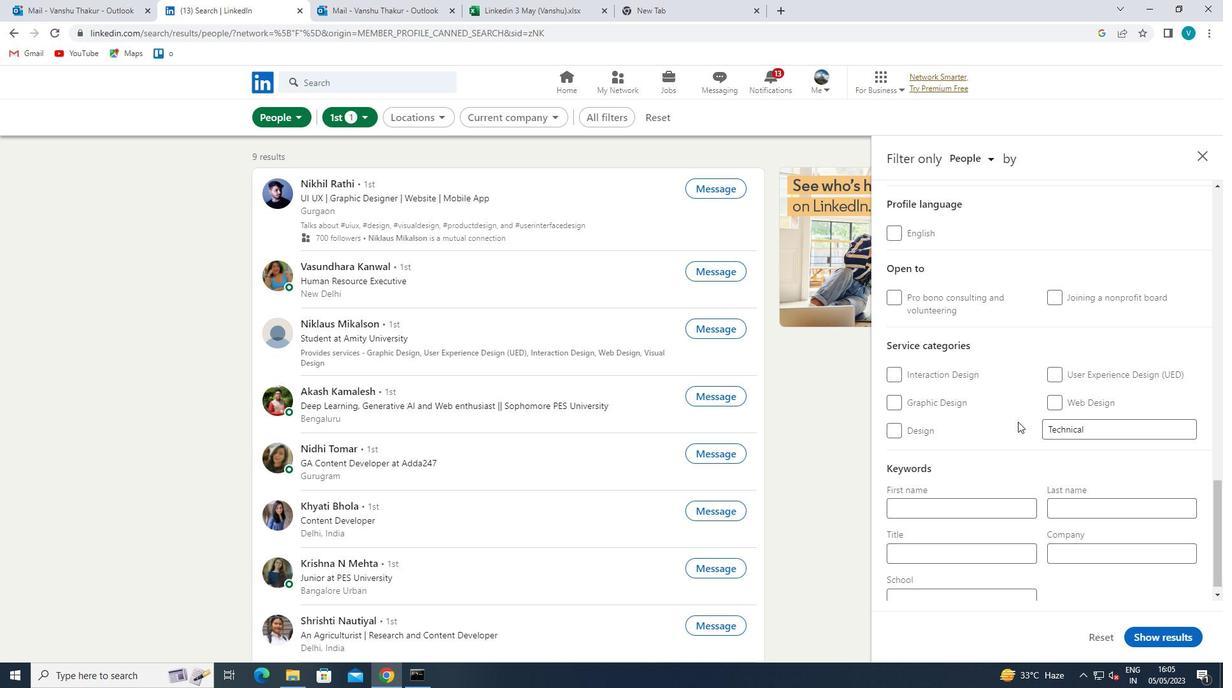 
Action: Mouse scrolled (1018, 421) with delta (0, 0)
Screenshot: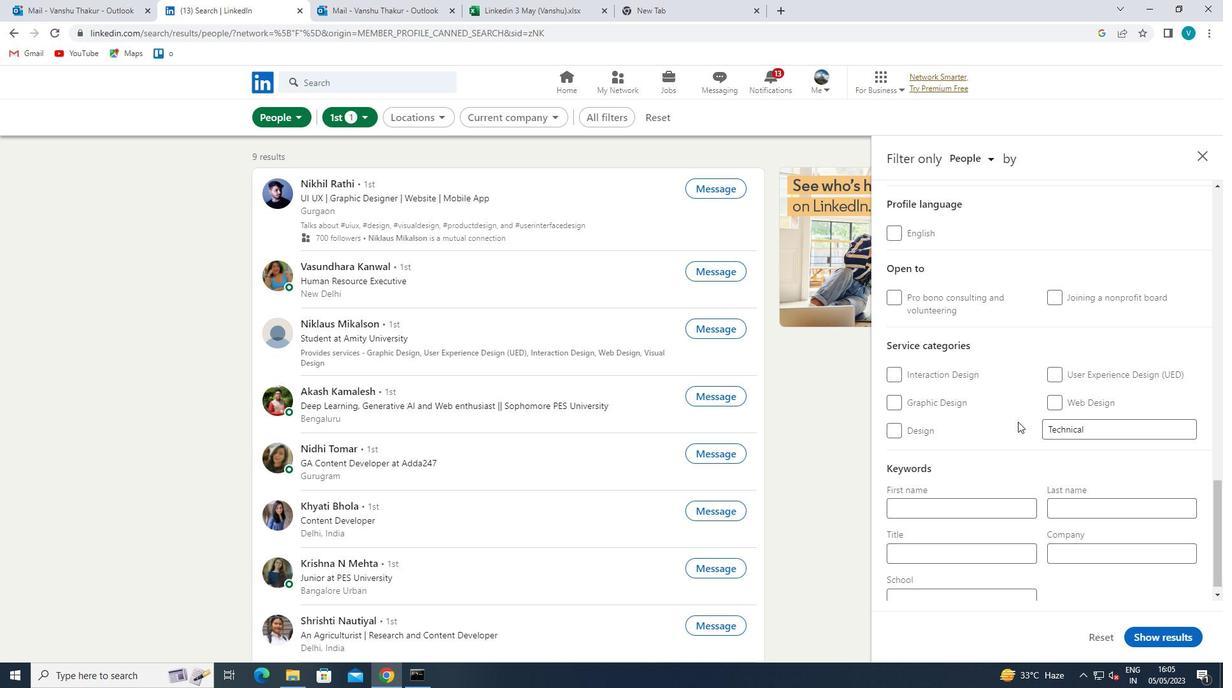 
Action: Mouse scrolled (1018, 421) with delta (0, 0)
Screenshot: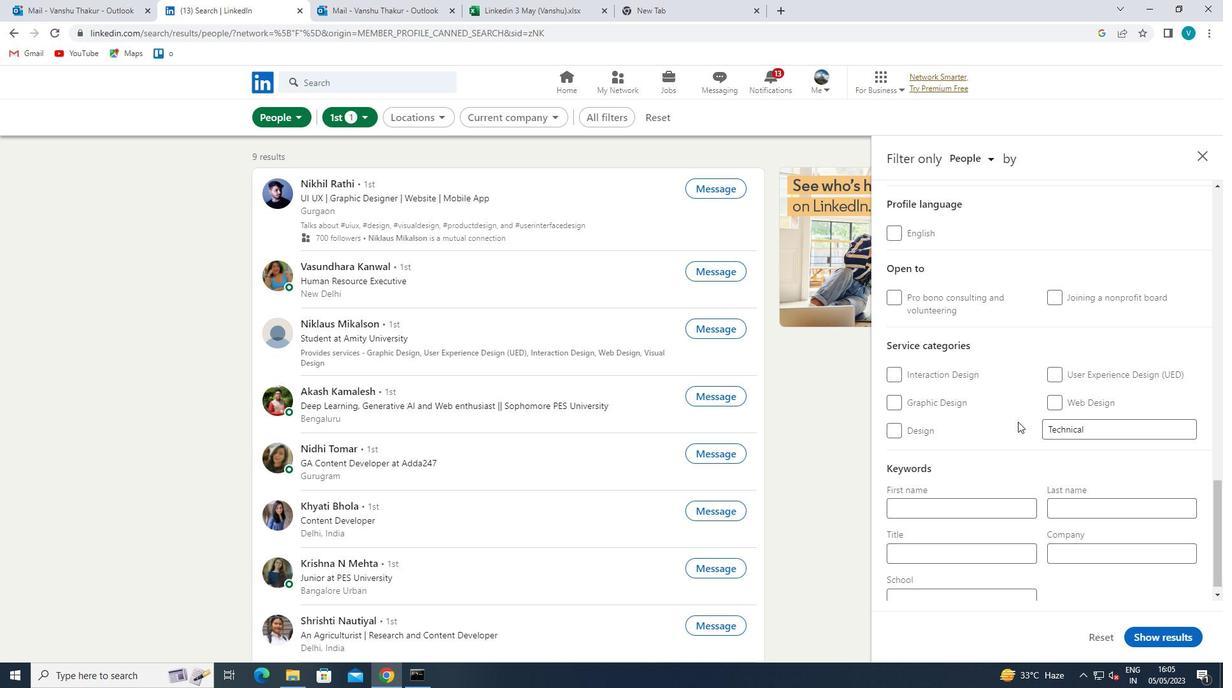 
Action: Mouse scrolled (1018, 421) with delta (0, 0)
Screenshot: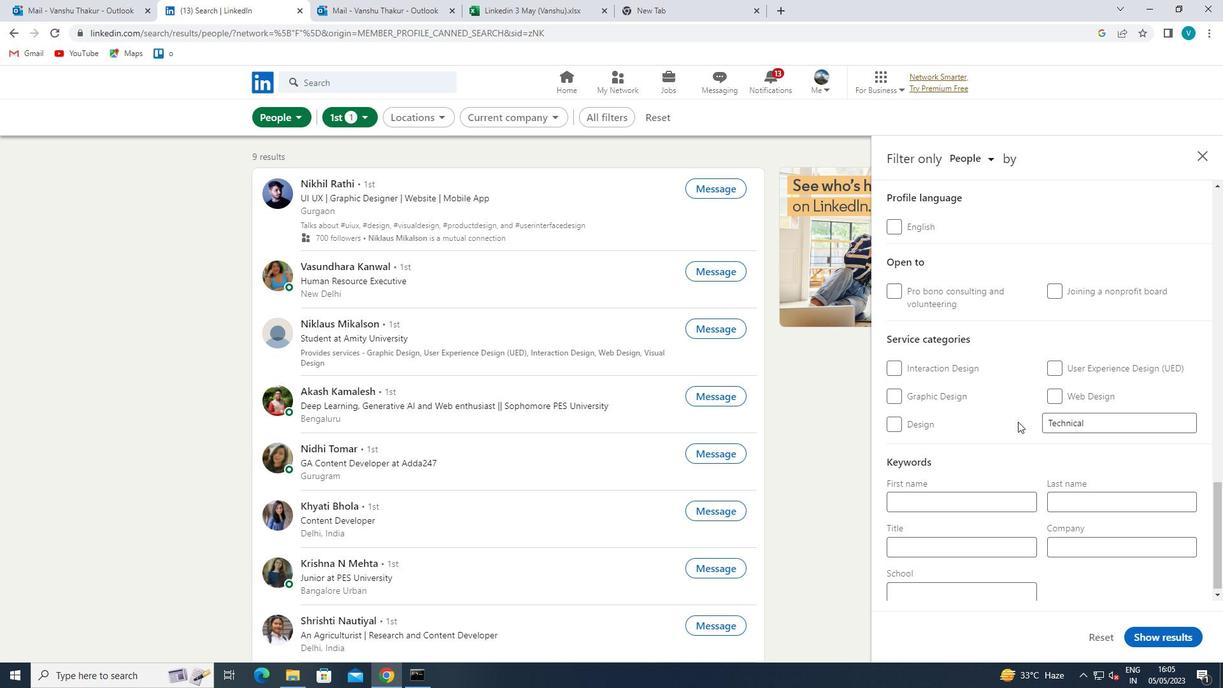 
Action: Mouse moved to (990, 543)
Screenshot: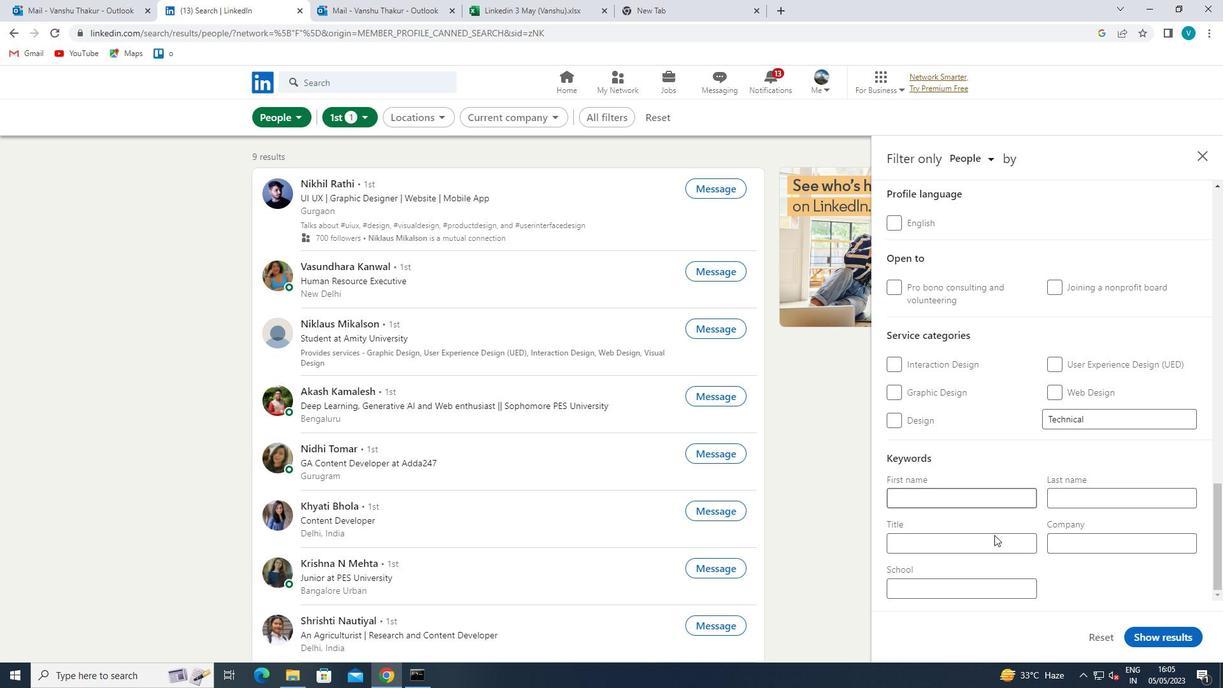 
Action: Mouse pressed left at (990, 543)
Screenshot: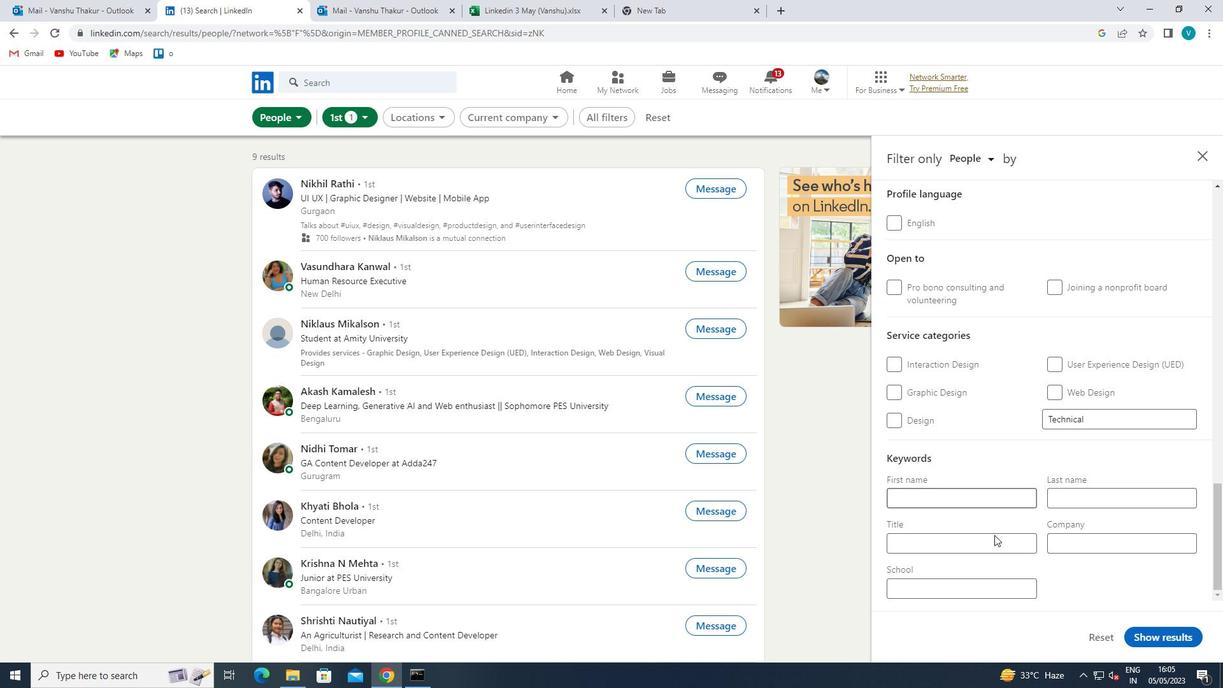 
Action: Mouse moved to (990, 543)
Screenshot: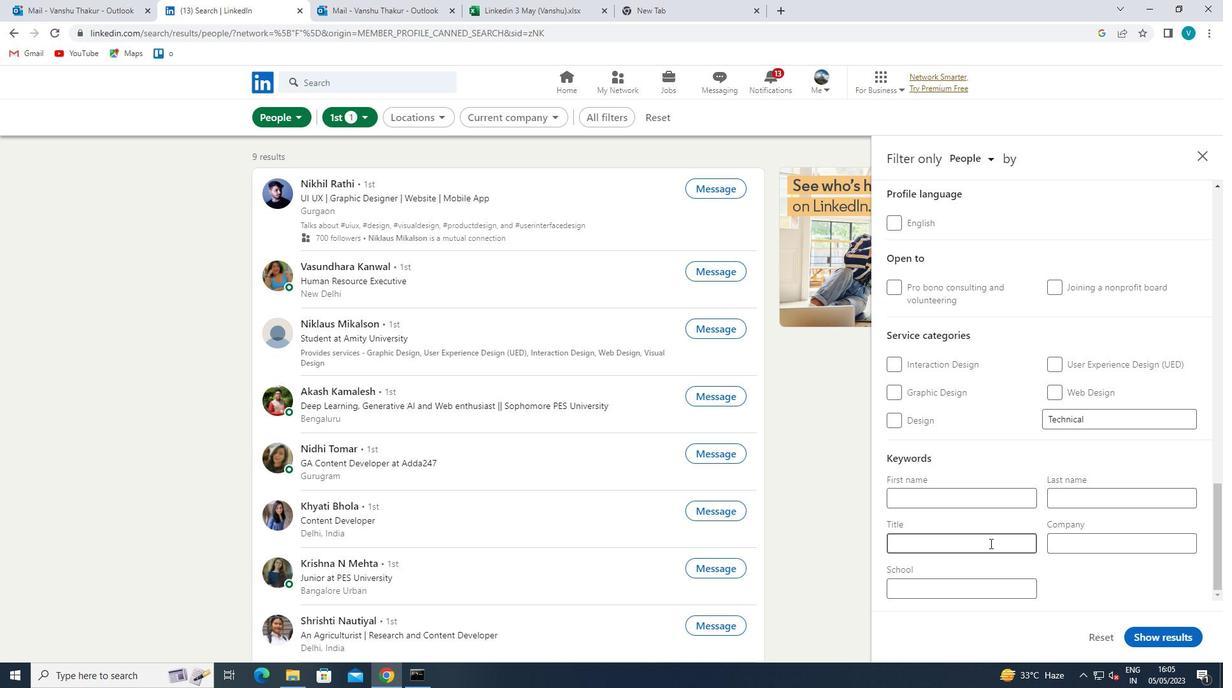 
Action: Key pressed <Key.shift><Key.shift><Key.shift><Key.shift><Key.shift><Key.shift><Key.shift><Key.shift><Key.shift><Key.shift><Key.shift><Key.shift><Key.shift><Key.shift><Key.shift><Key.shift><Key.shift><Key.shift><Key.shift><Key.shift><Key.shift><Key.shift><Key.shift><Key.shift><Key.shift><Key.shift><Key.shift><Key.shift><Key.shift><Key.shift><Key.shift><Key.shift><Key.shift>BOOKKEEPER
Screenshot: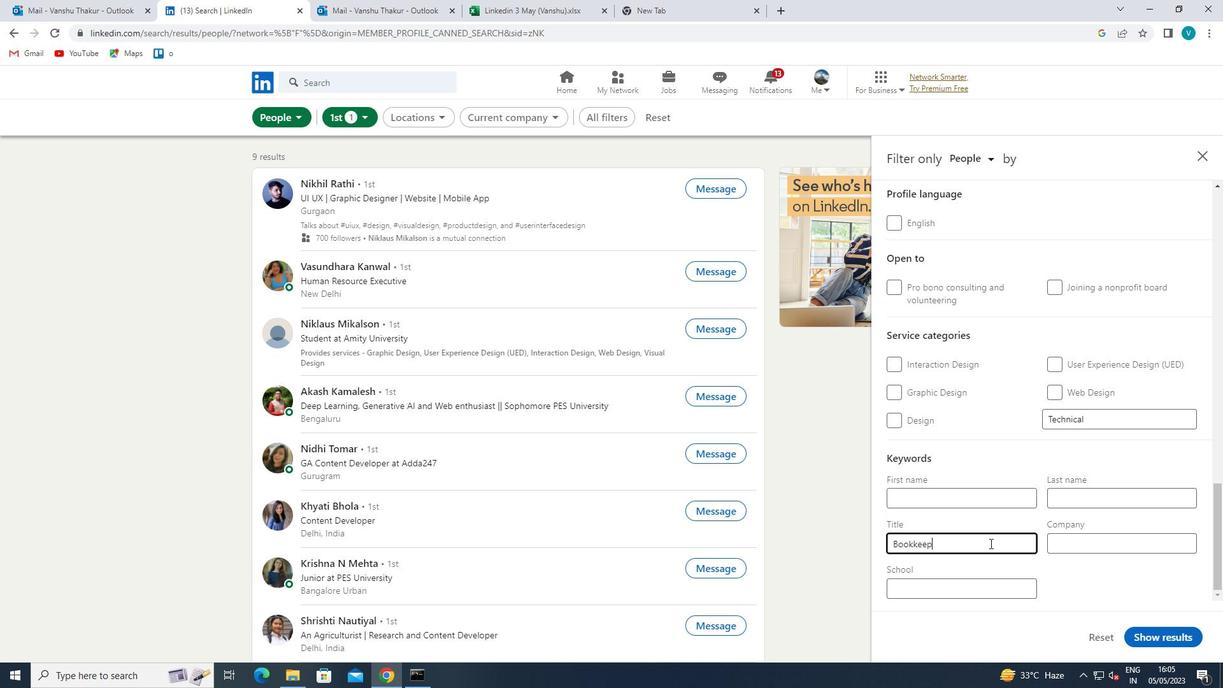 
Action: Mouse moved to (1172, 643)
Screenshot: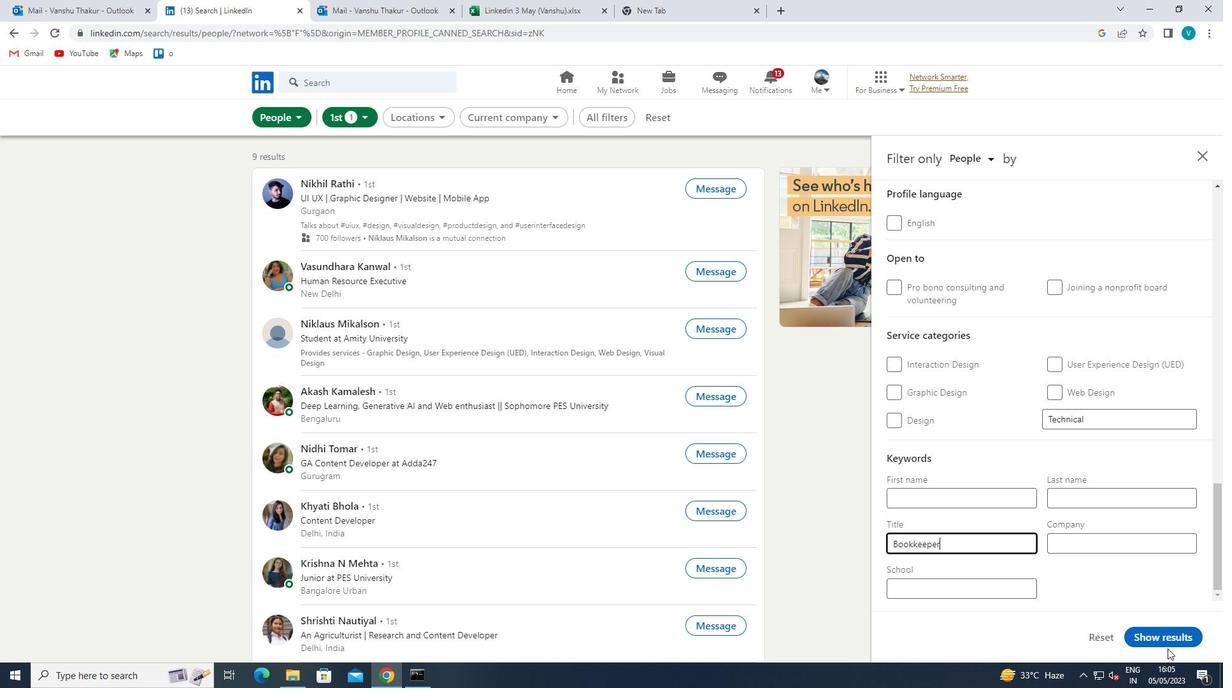 
Action: Mouse pressed left at (1172, 643)
Screenshot: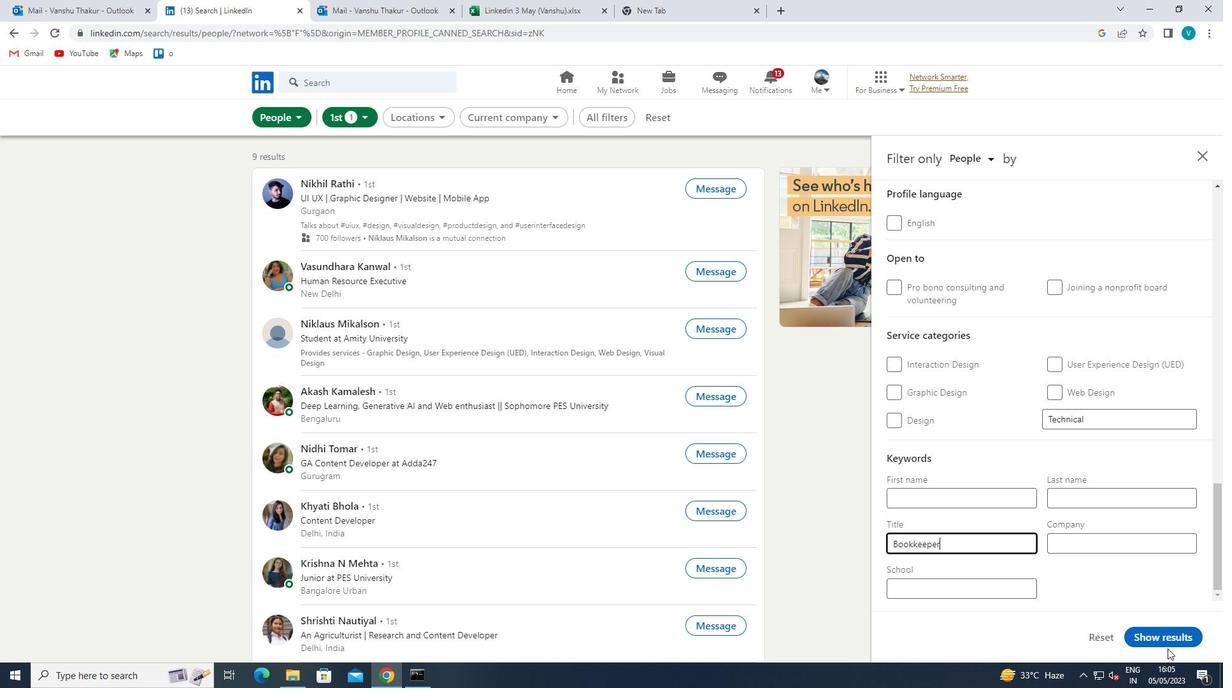 
